 Task: Open Card Chemistry Conference Review in Board Business Model Canvas Creation to Workspace Corporate Housing and add a team member Softage.4@softage.net, a label Blue, a checklist Event Marketing, an attachment from Trello, a color Blue and finally, add a card description 'Develop and launch new referral program for social media sharing' and a comment 'We should approach this task with a sense of ownership and personal responsibility for its success.'. Add a start date 'Jan 08, 1900' with a due date 'Jan 15, 1900'
Action: Mouse moved to (669, 207)
Screenshot: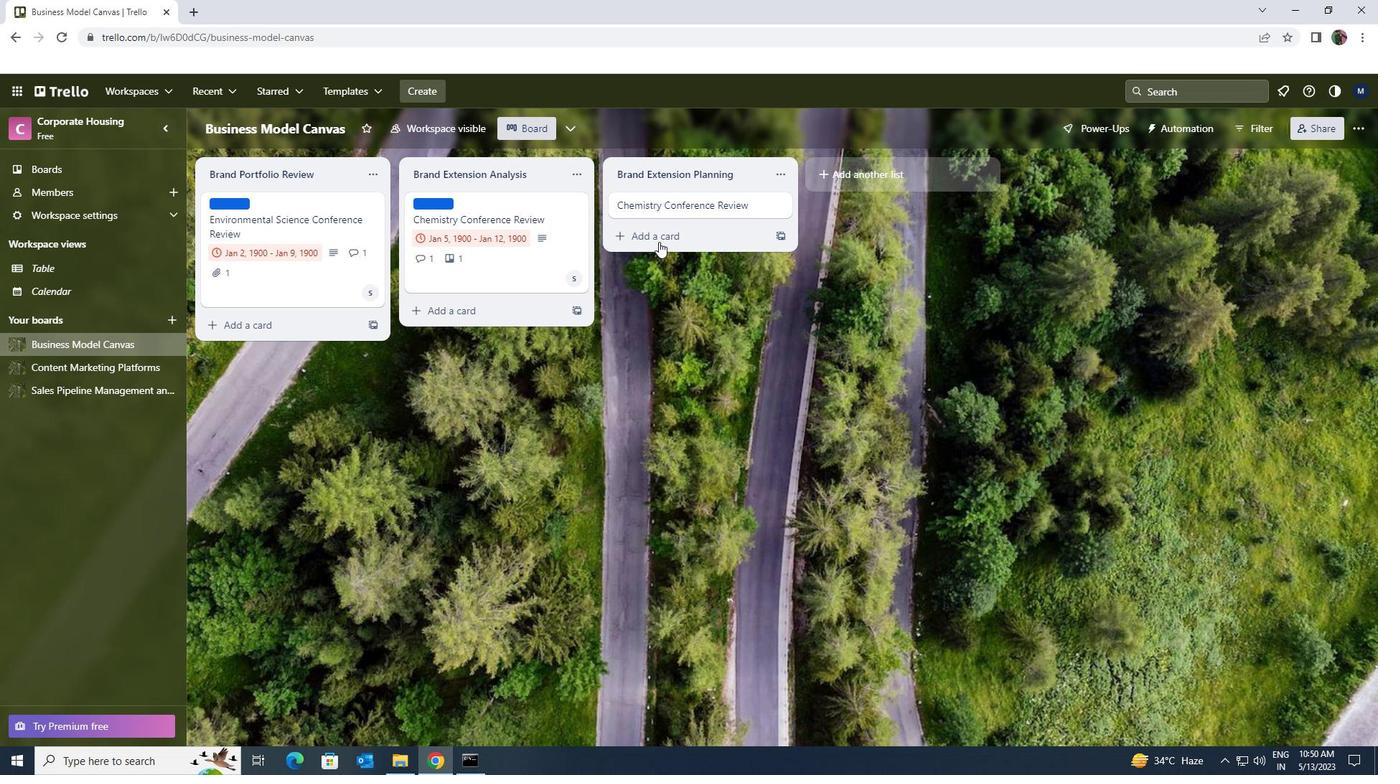 
Action: Mouse pressed left at (669, 207)
Screenshot: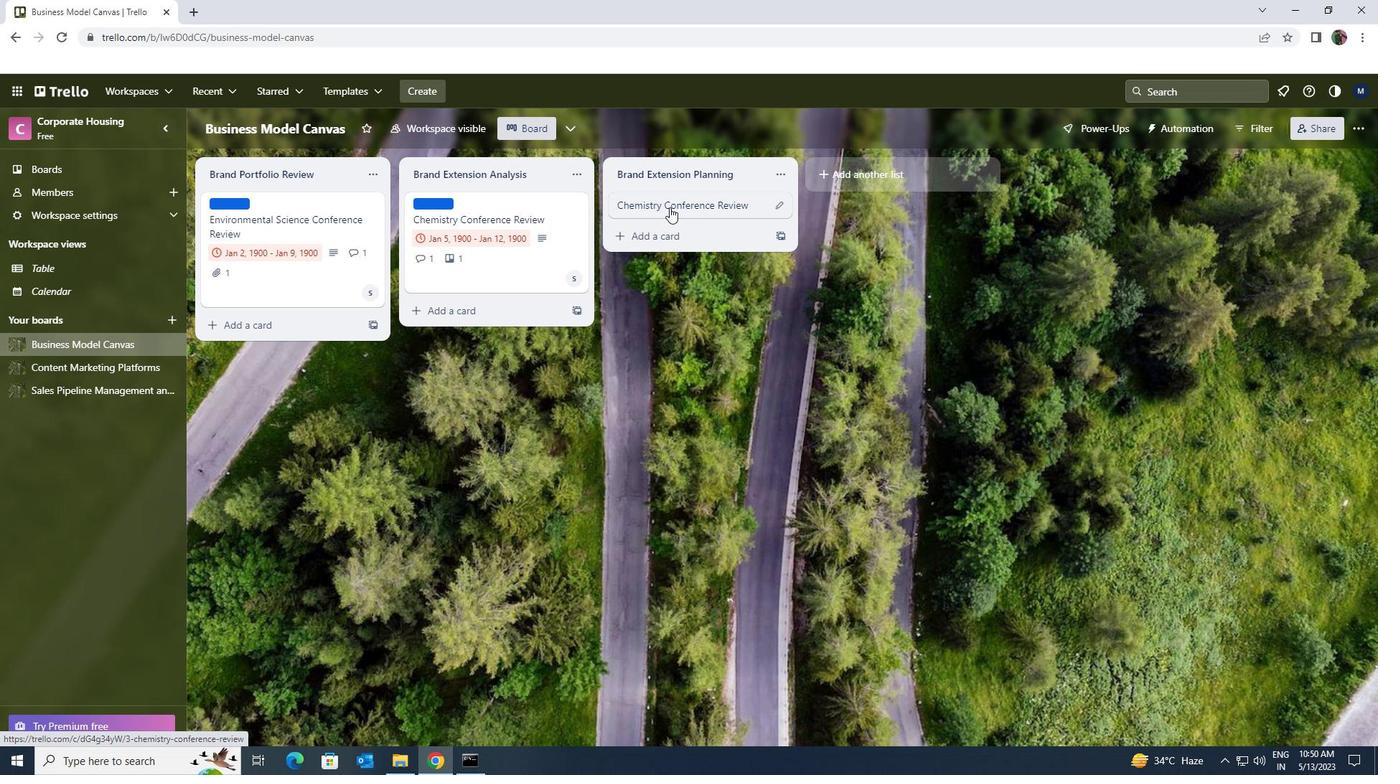
Action: Mouse moved to (876, 253)
Screenshot: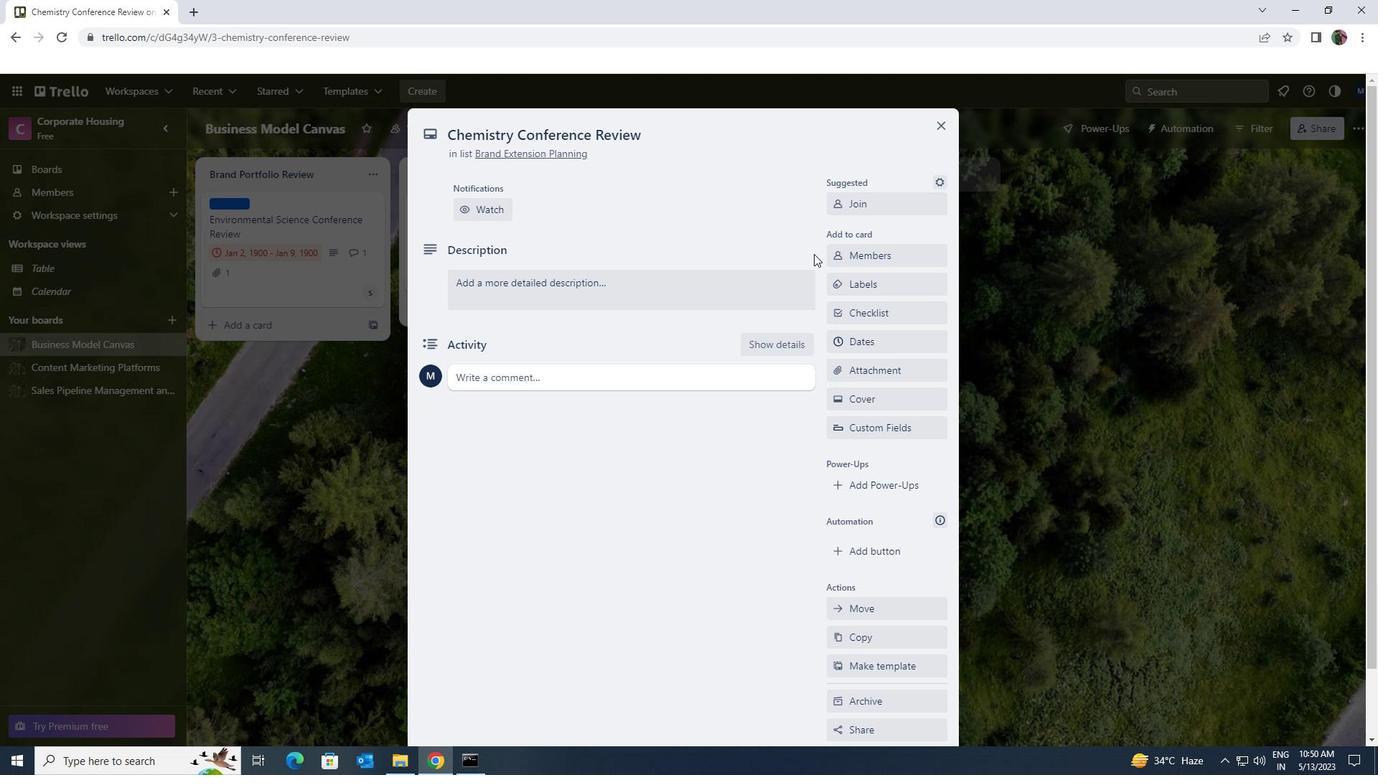
Action: Mouse pressed left at (876, 253)
Screenshot: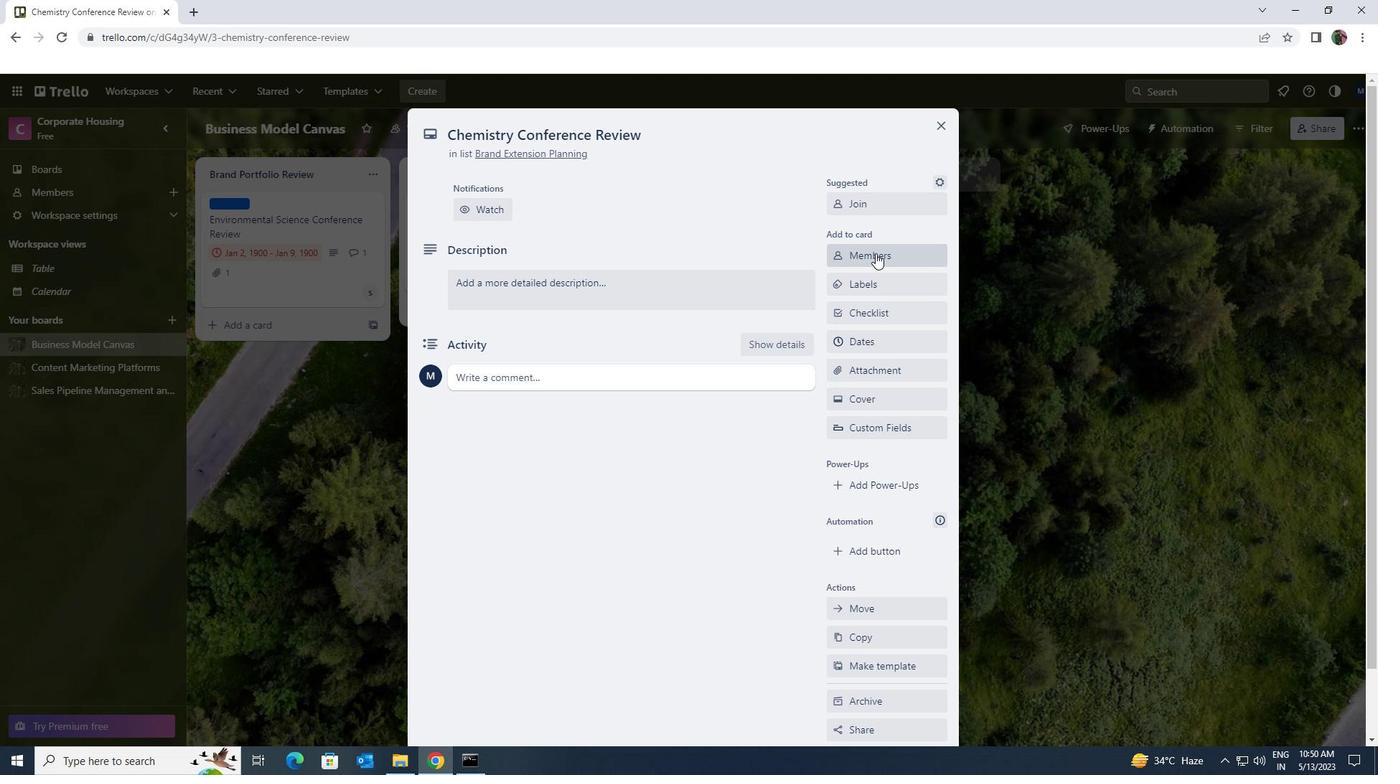 
Action: Key pressed softage.1<Key.shift>@SOFTAGE.NET
Screenshot: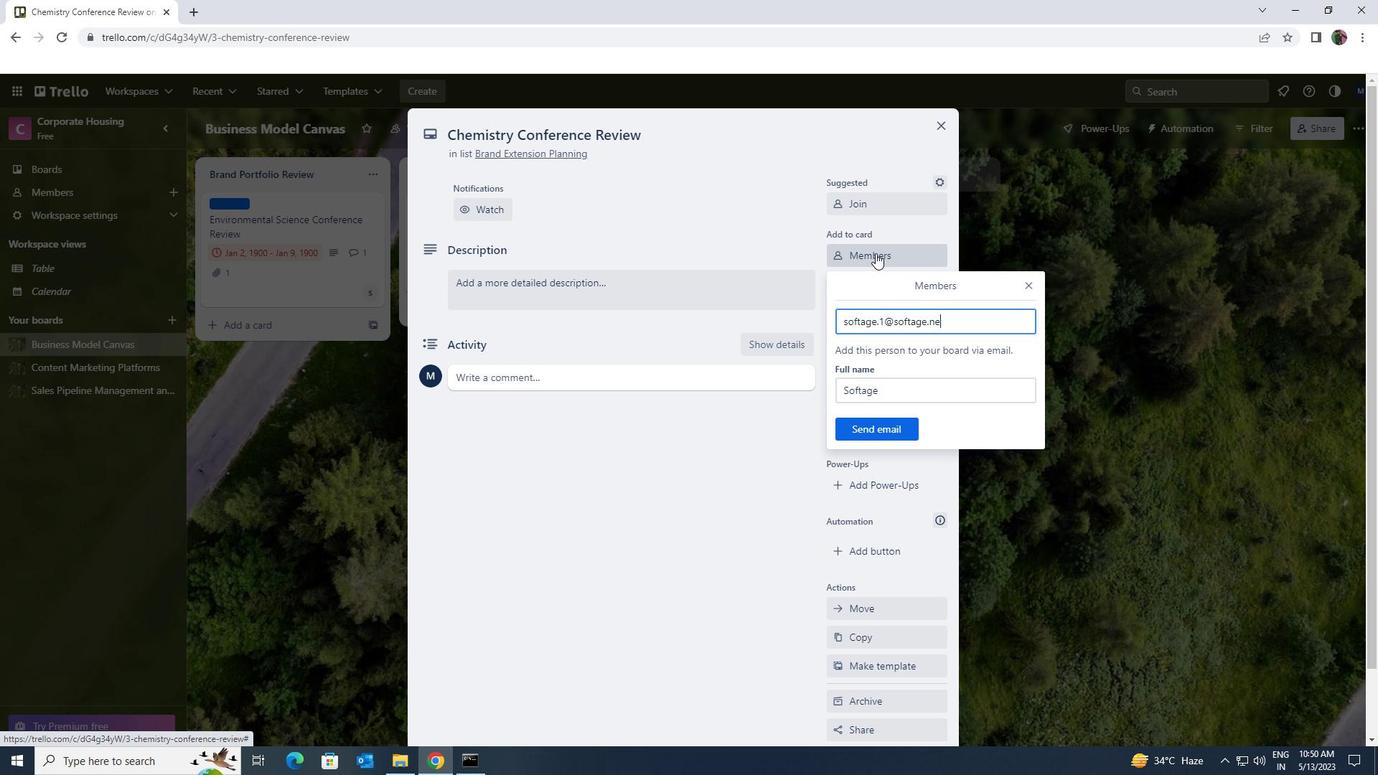 
Action: Mouse moved to (896, 431)
Screenshot: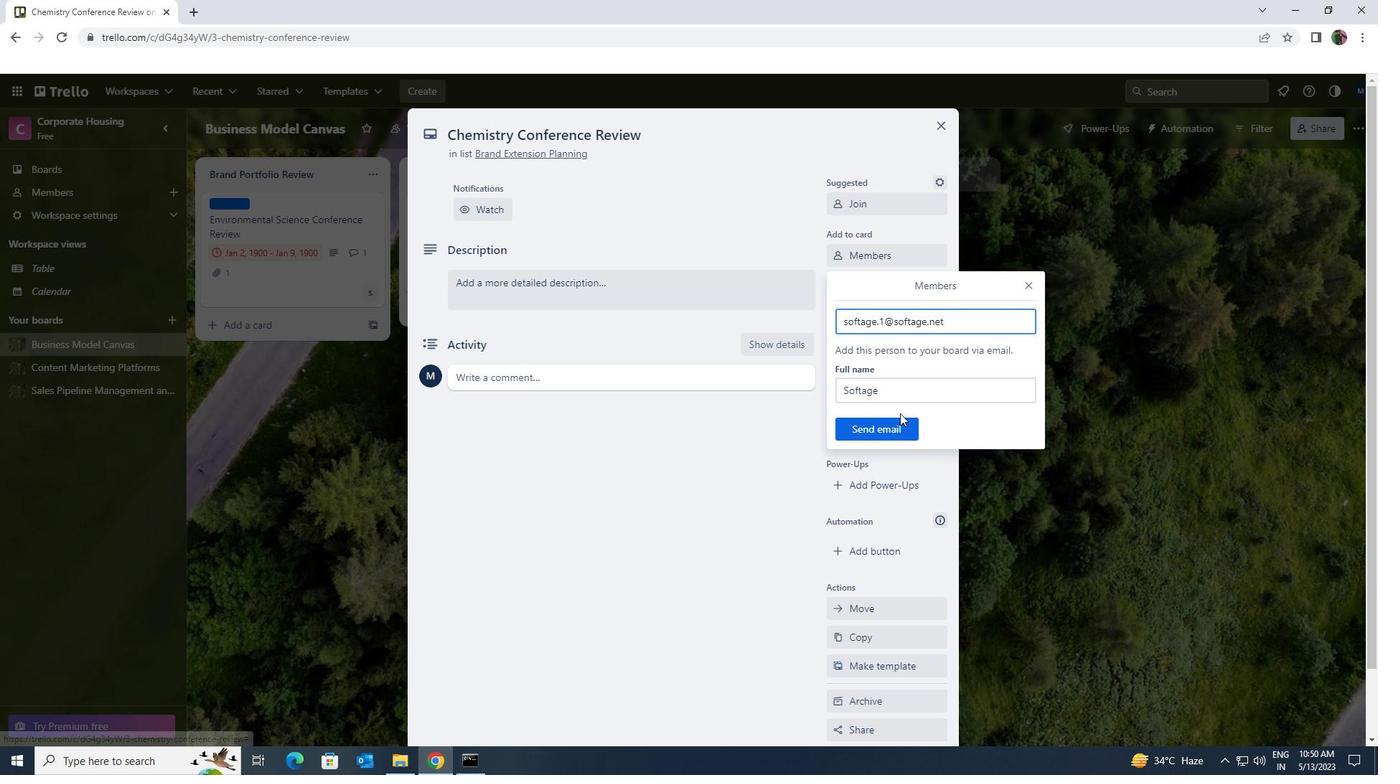 
Action: Mouse pressed left at (896, 431)
Screenshot: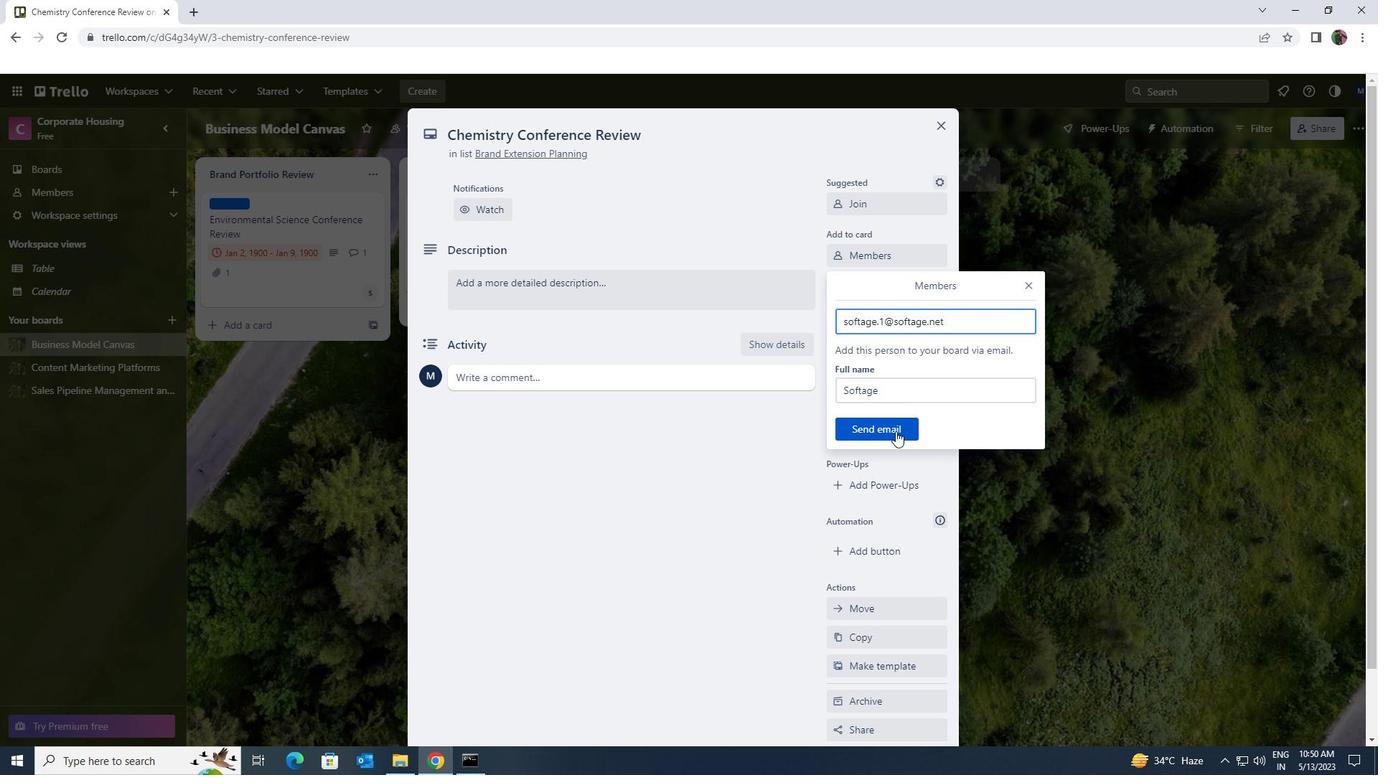 
Action: Mouse moved to (889, 287)
Screenshot: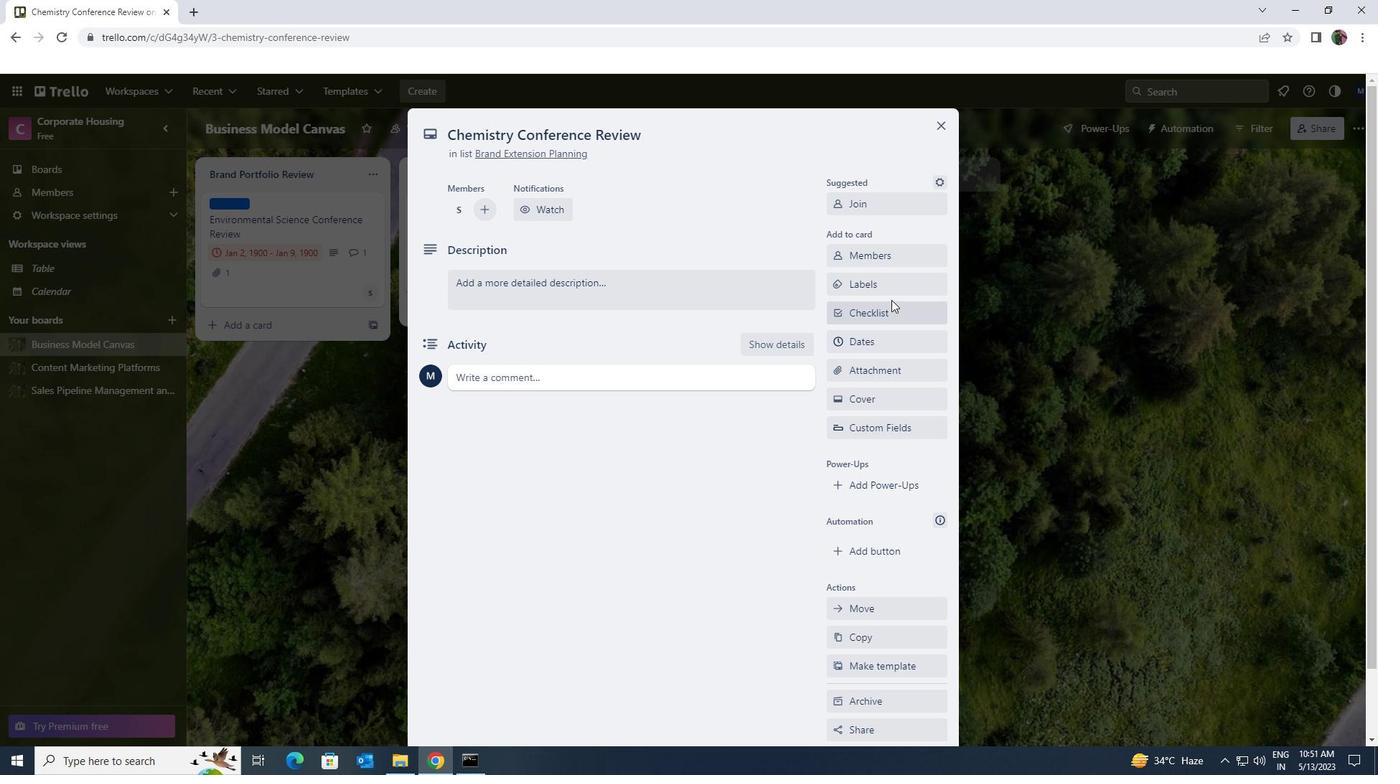
Action: Mouse pressed left at (889, 287)
Screenshot: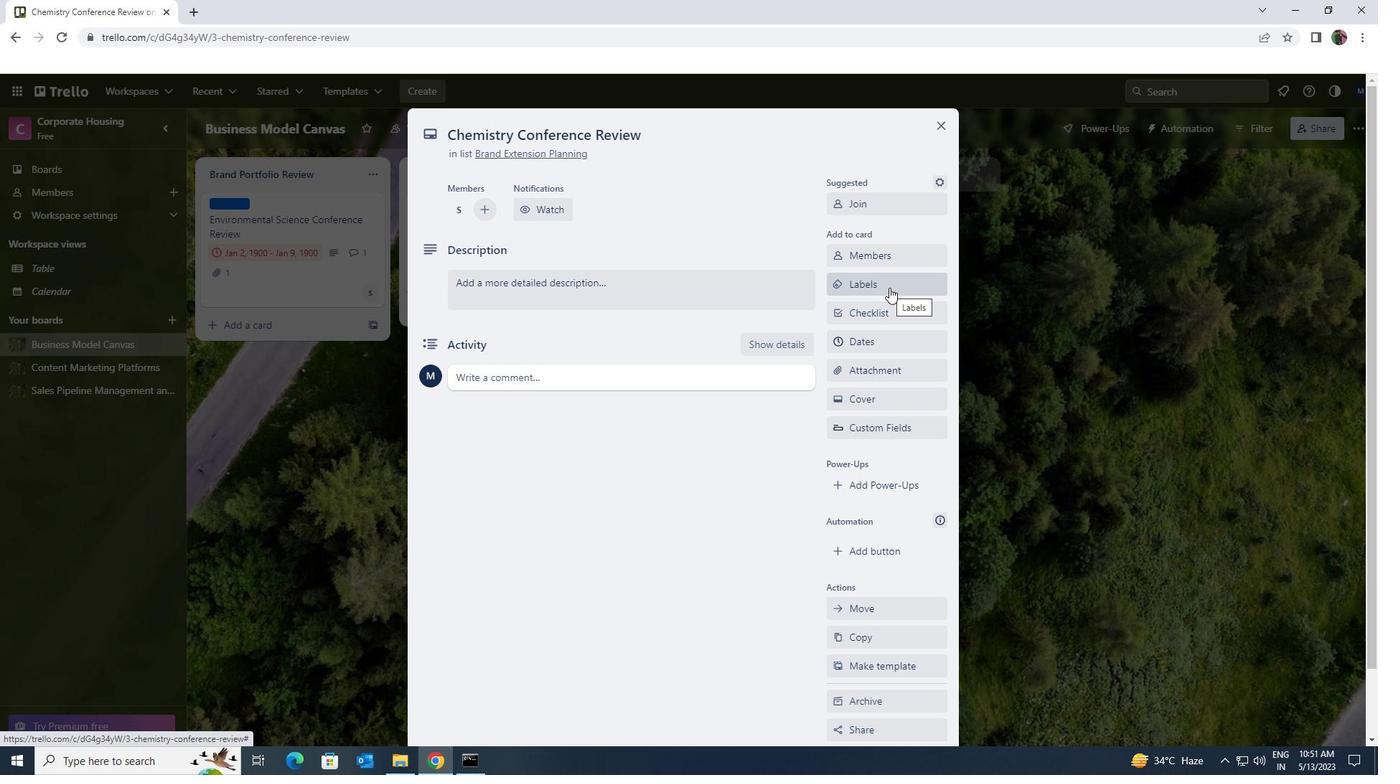 
Action: Mouse moved to (939, 590)
Screenshot: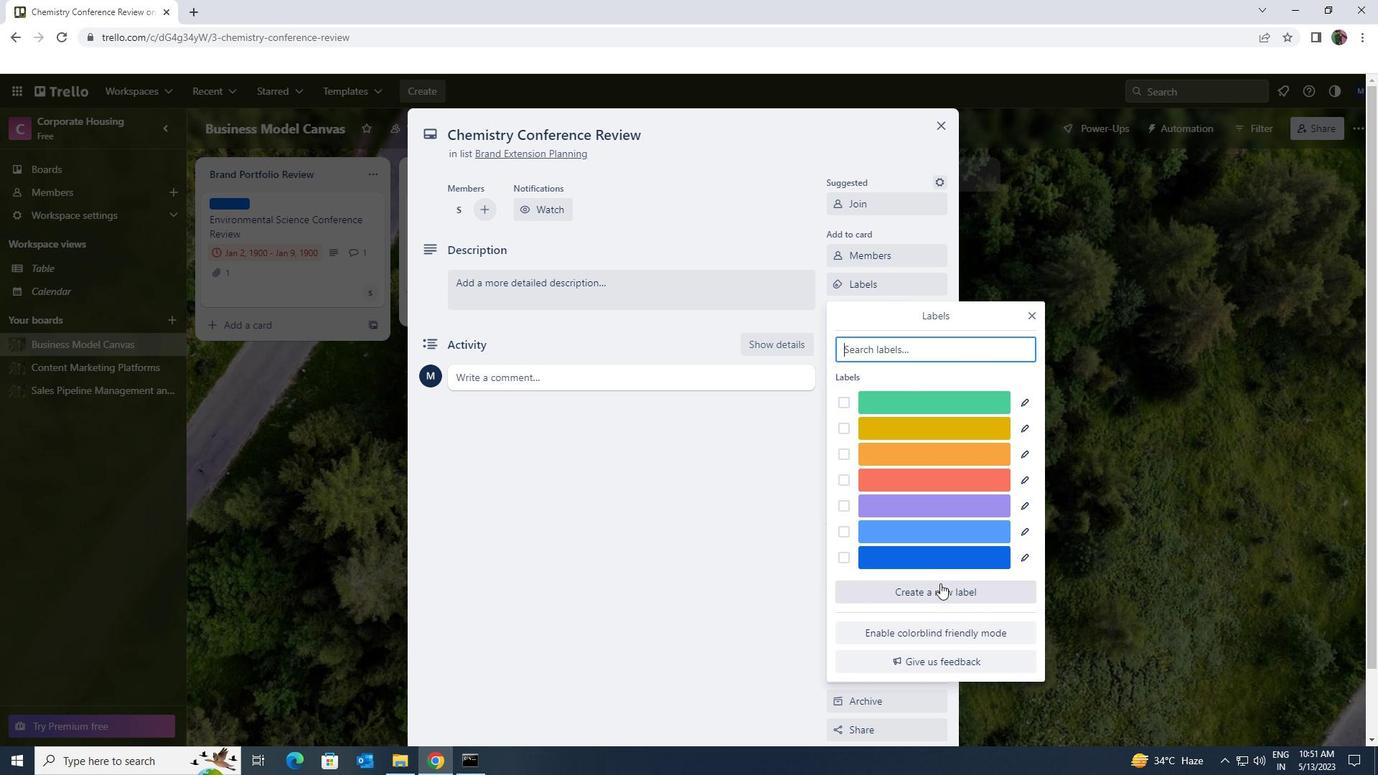 
Action: Mouse pressed left at (939, 590)
Screenshot: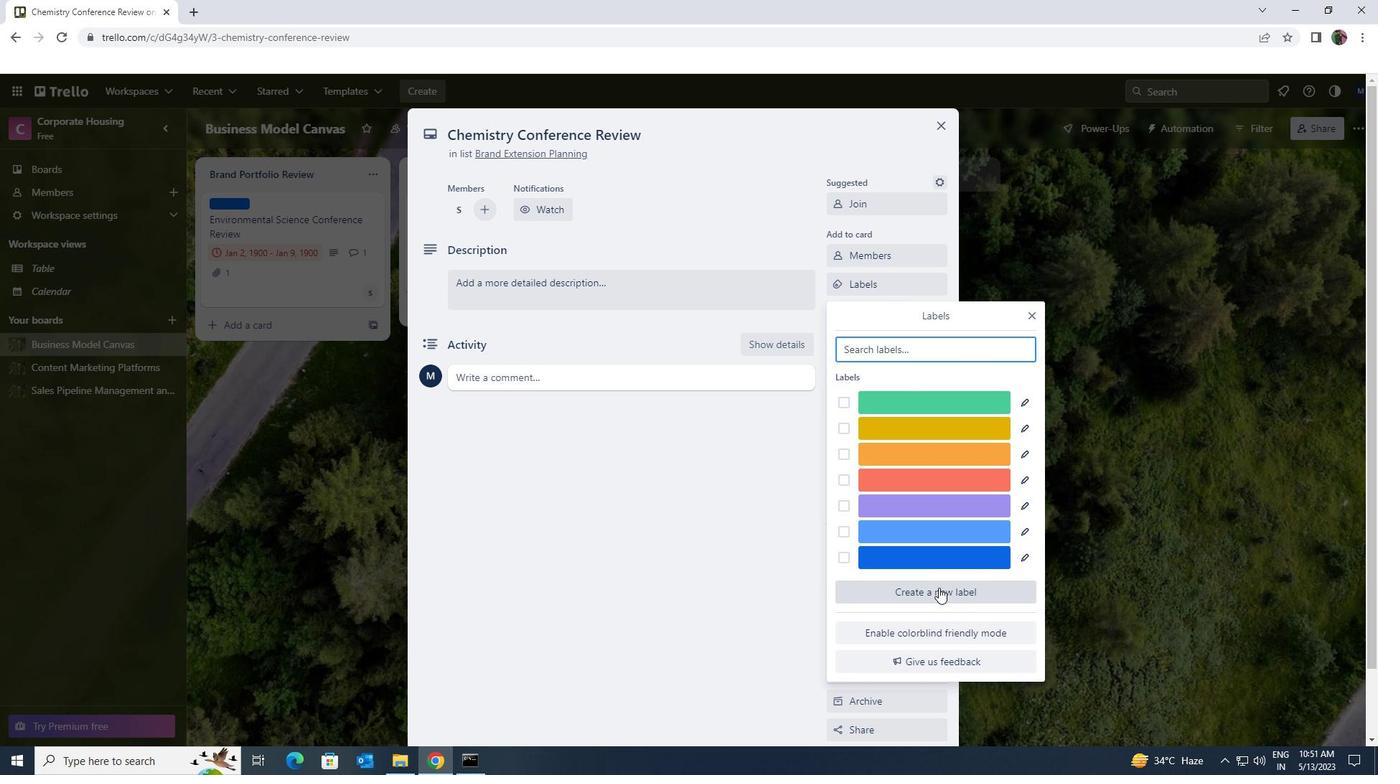 
Action: Mouse moved to (860, 624)
Screenshot: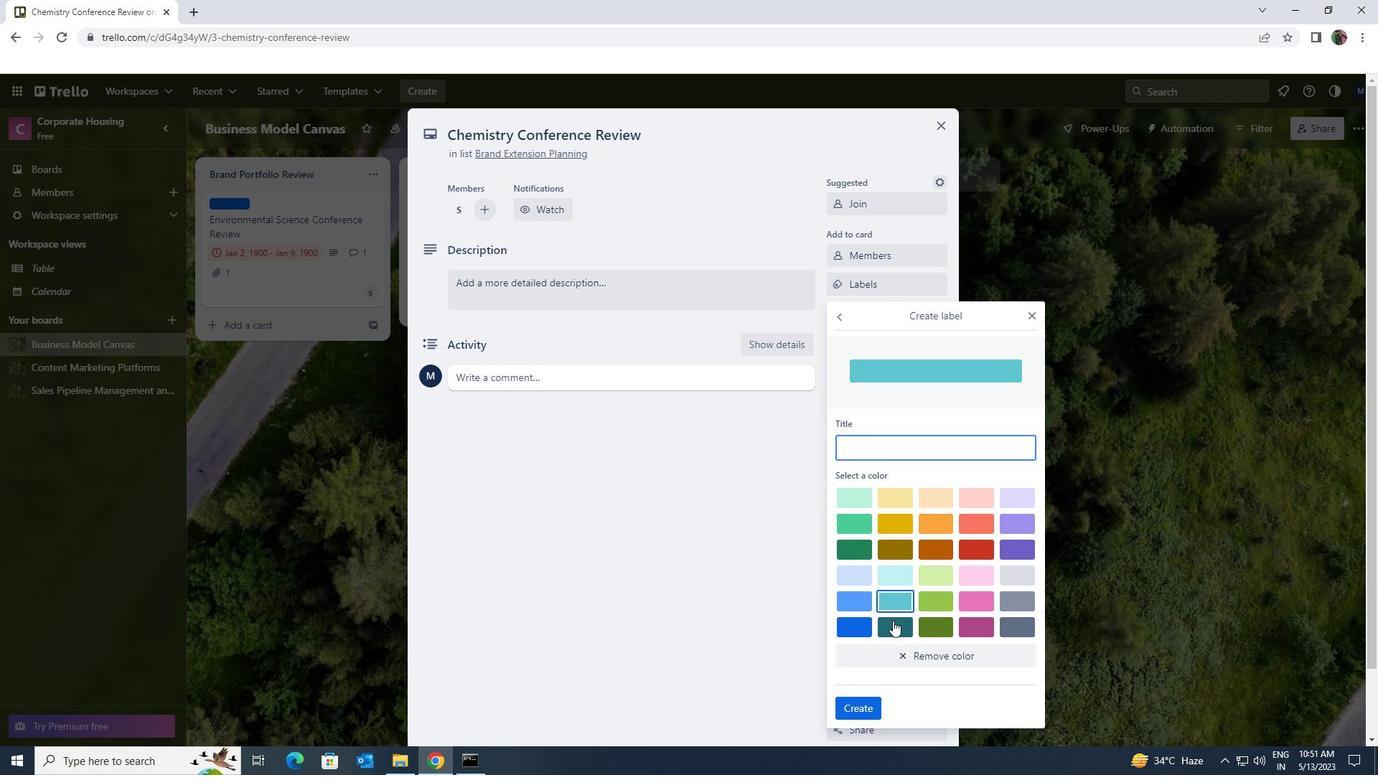 
Action: Mouse pressed left at (860, 624)
Screenshot: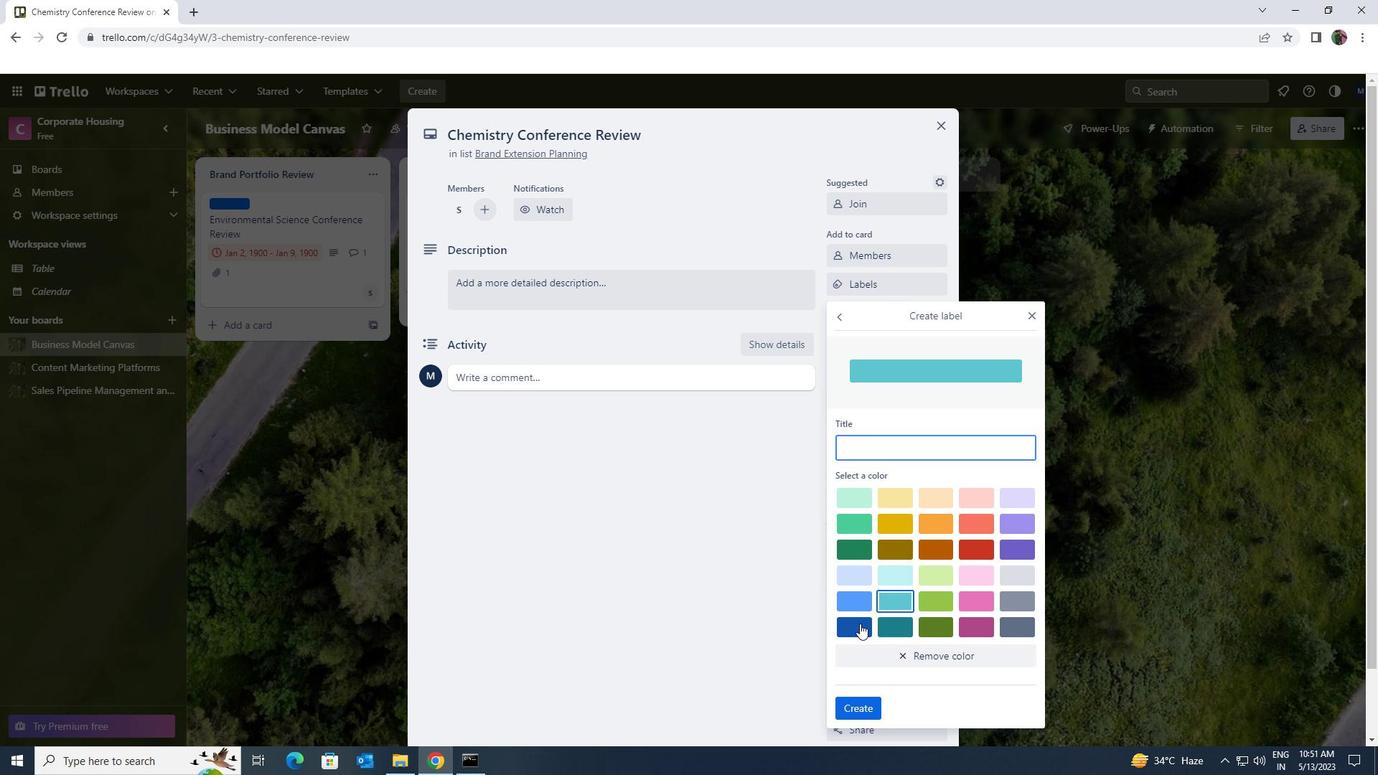 
Action: Mouse moved to (863, 706)
Screenshot: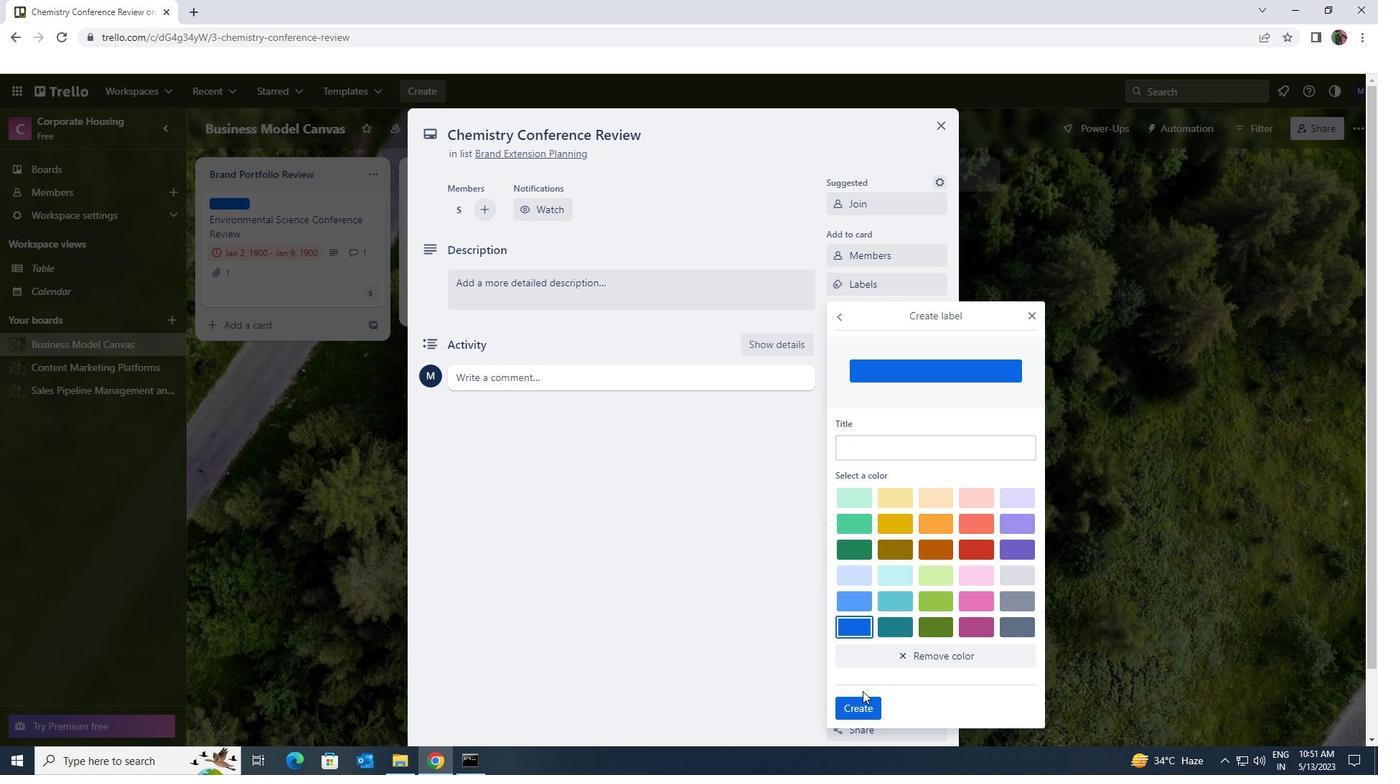 
Action: Mouse pressed left at (863, 706)
Screenshot: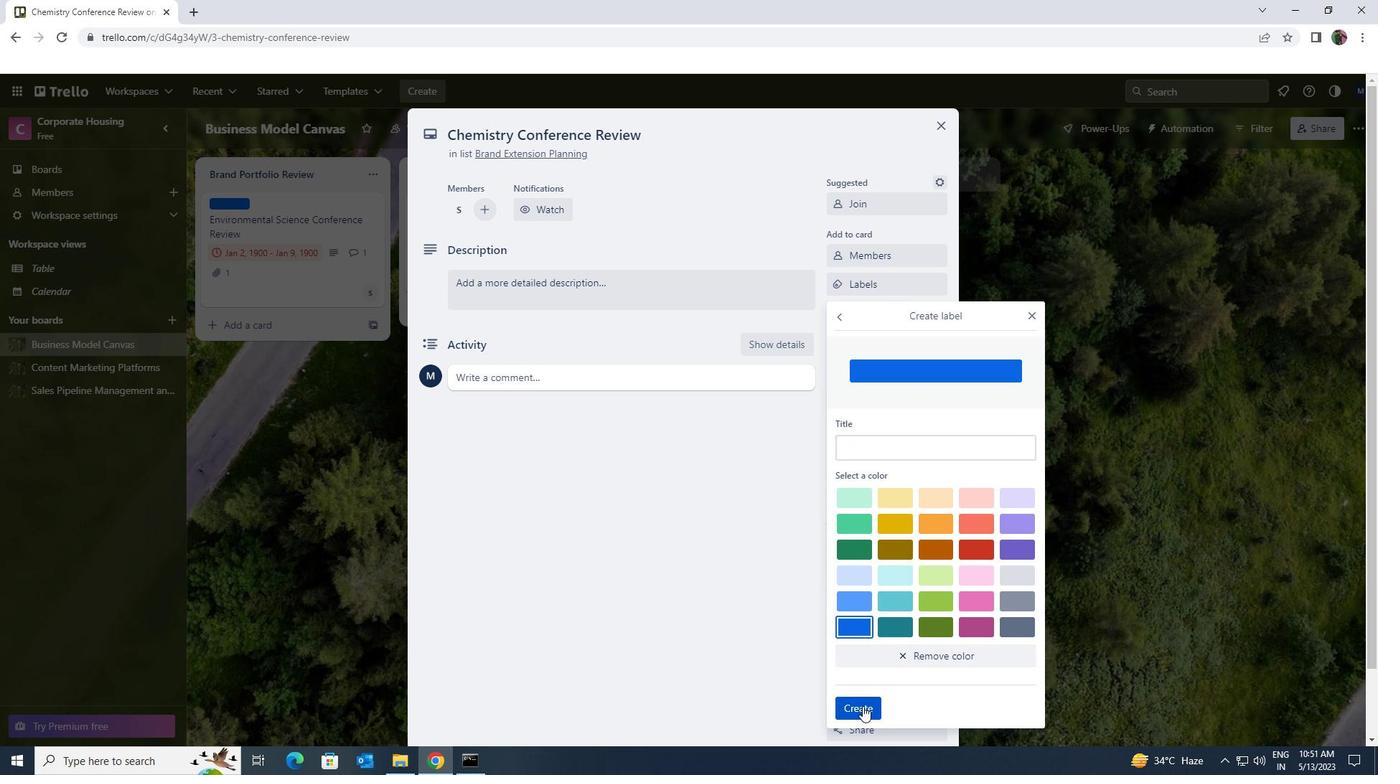 
Action: Mouse moved to (1039, 315)
Screenshot: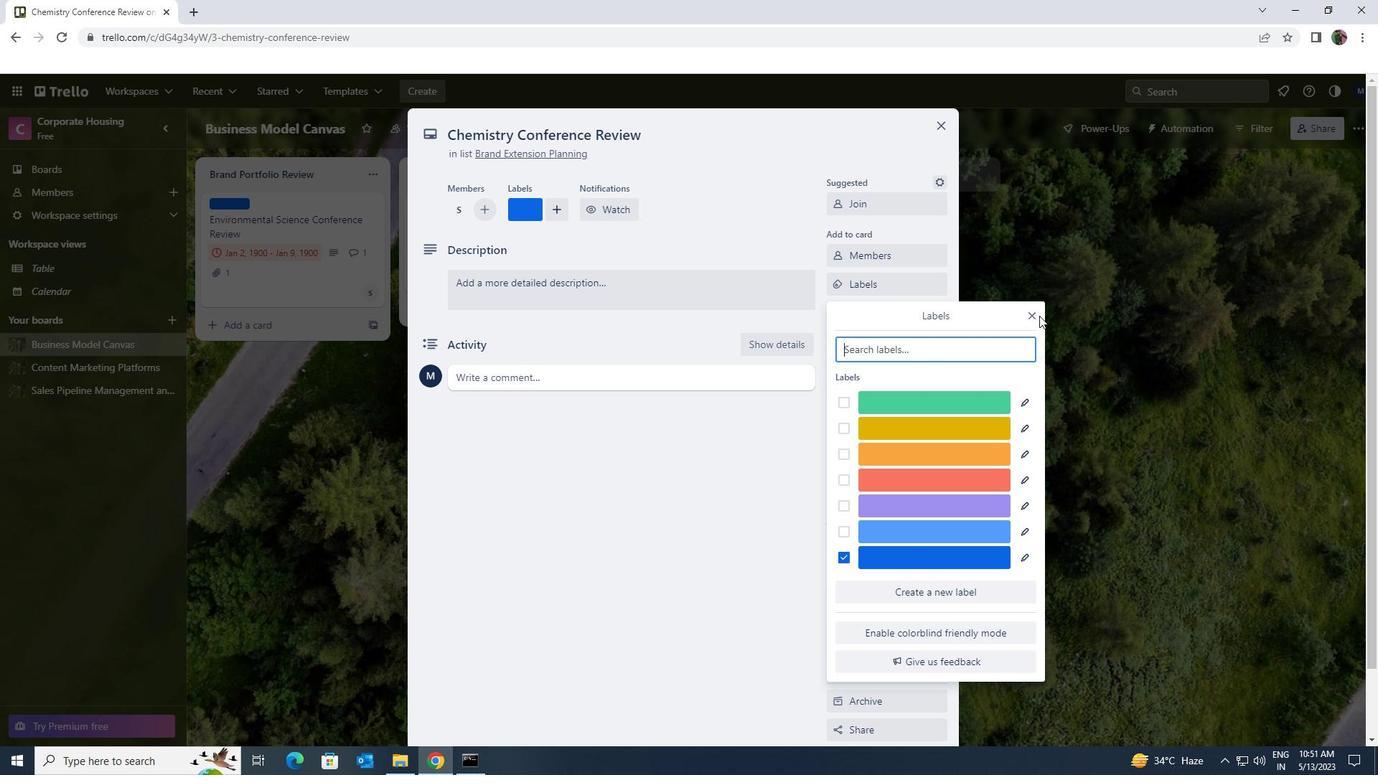 
Action: Mouse pressed left at (1039, 315)
Screenshot: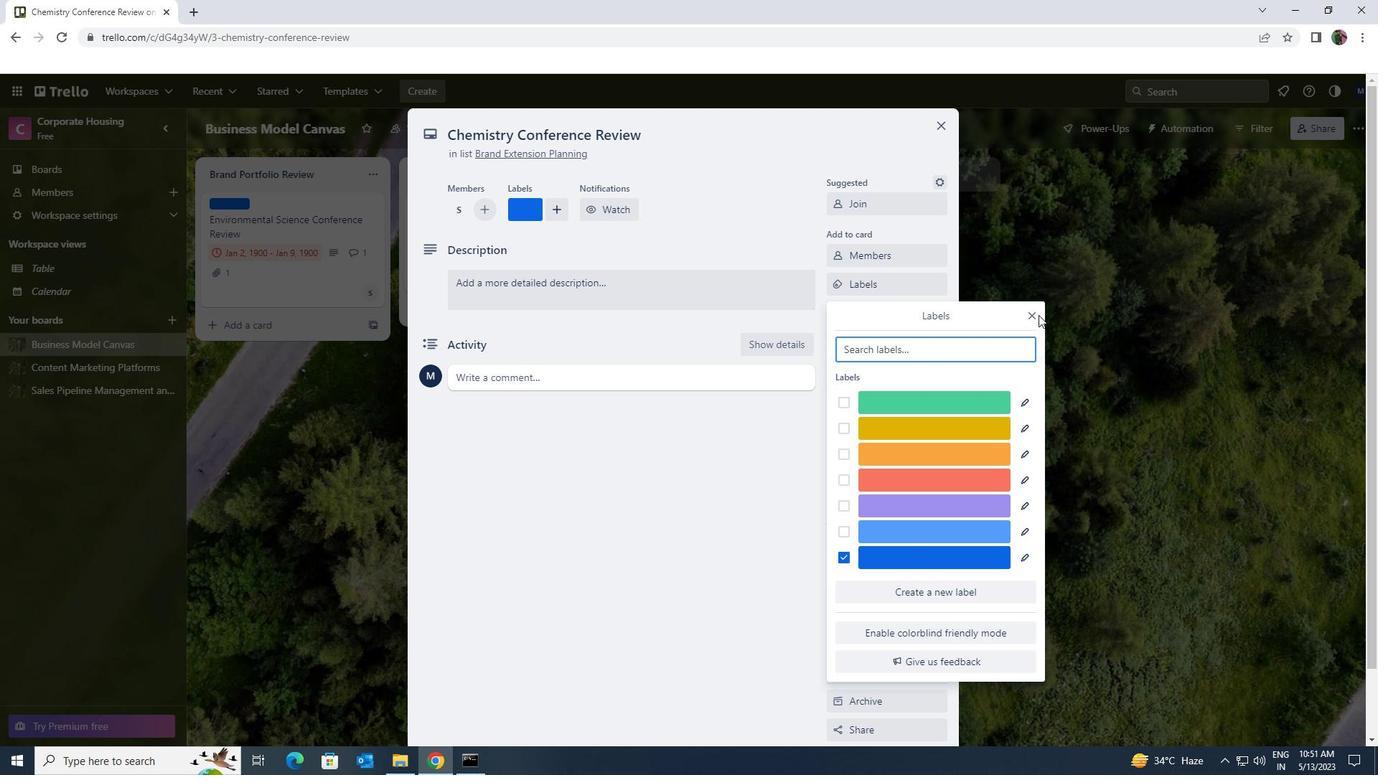 
Action: Mouse moved to (1030, 315)
Screenshot: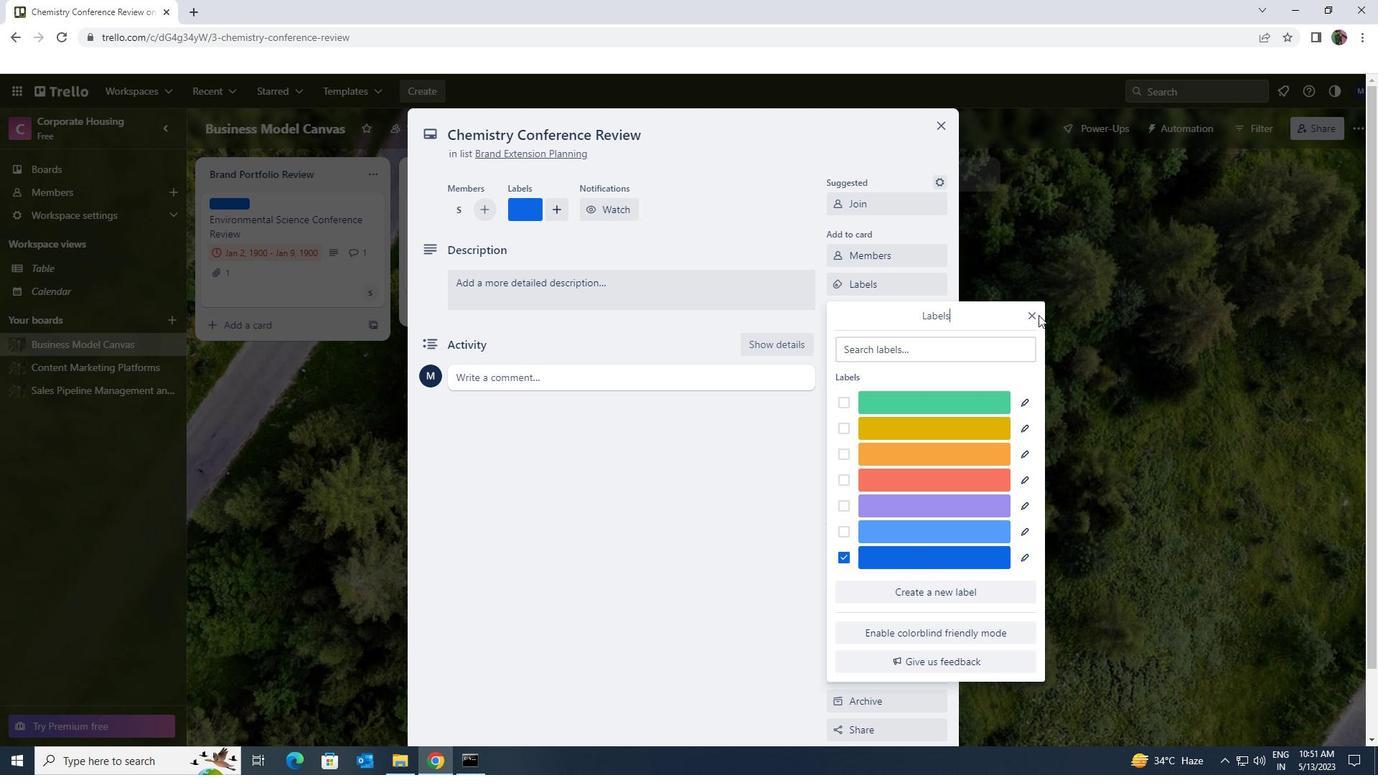 
Action: Mouse pressed left at (1030, 315)
Screenshot: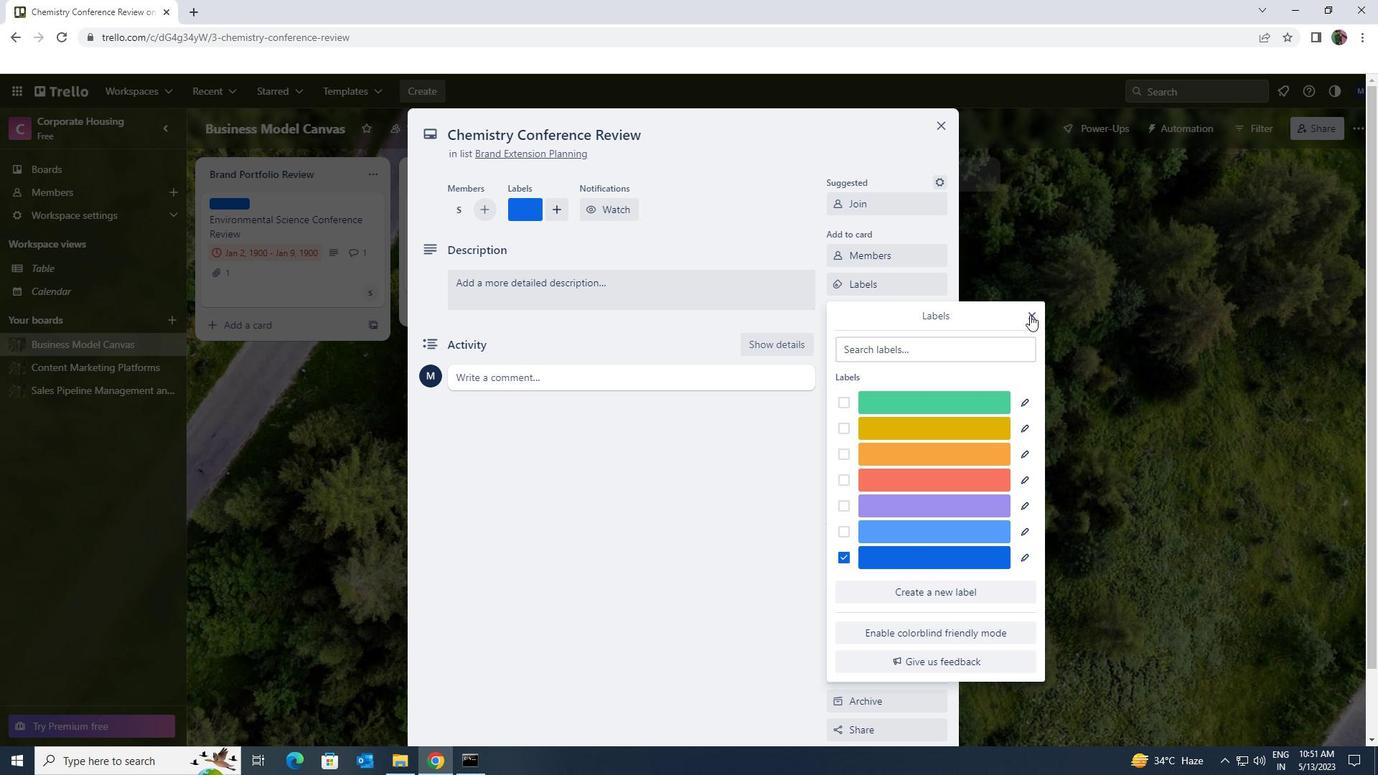 
Action: Mouse moved to (936, 308)
Screenshot: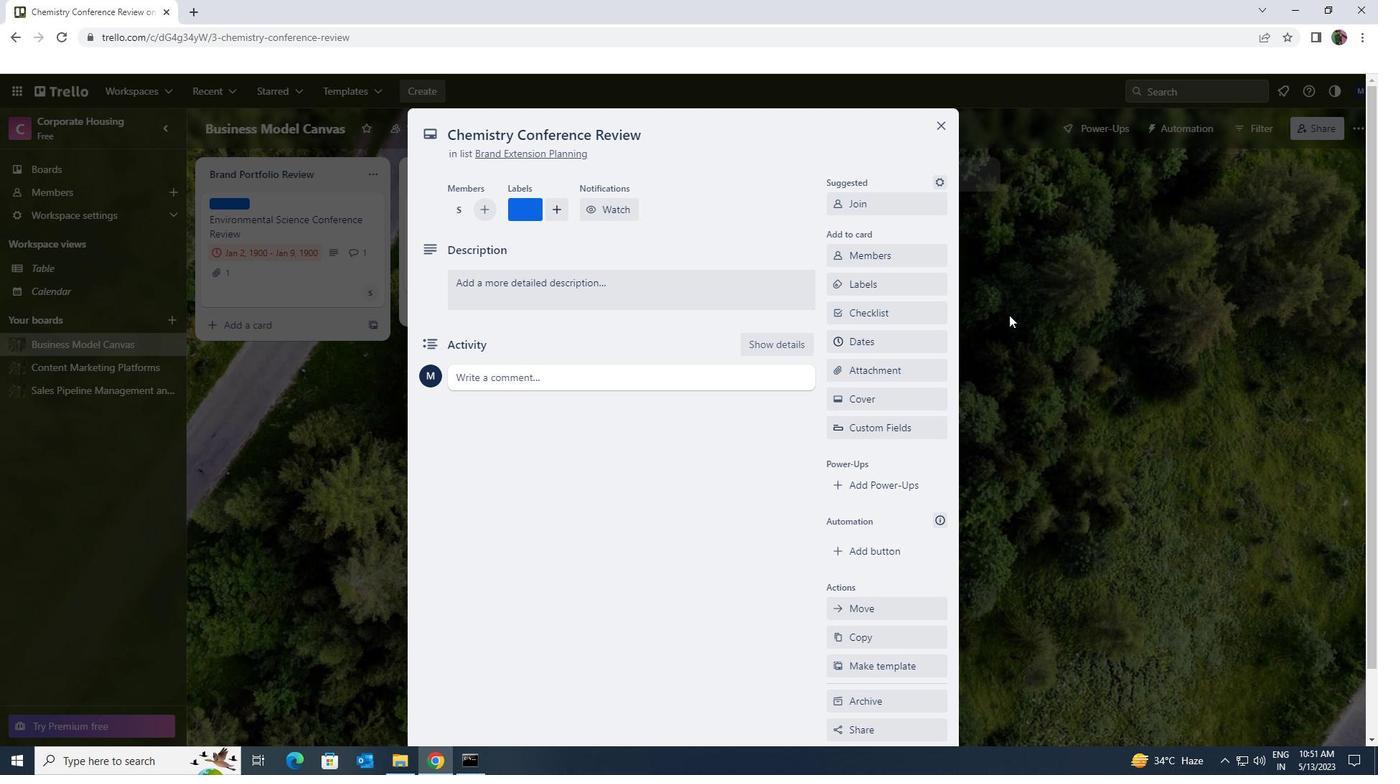 
Action: Mouse pressed left at (936, 308)
Screenshot: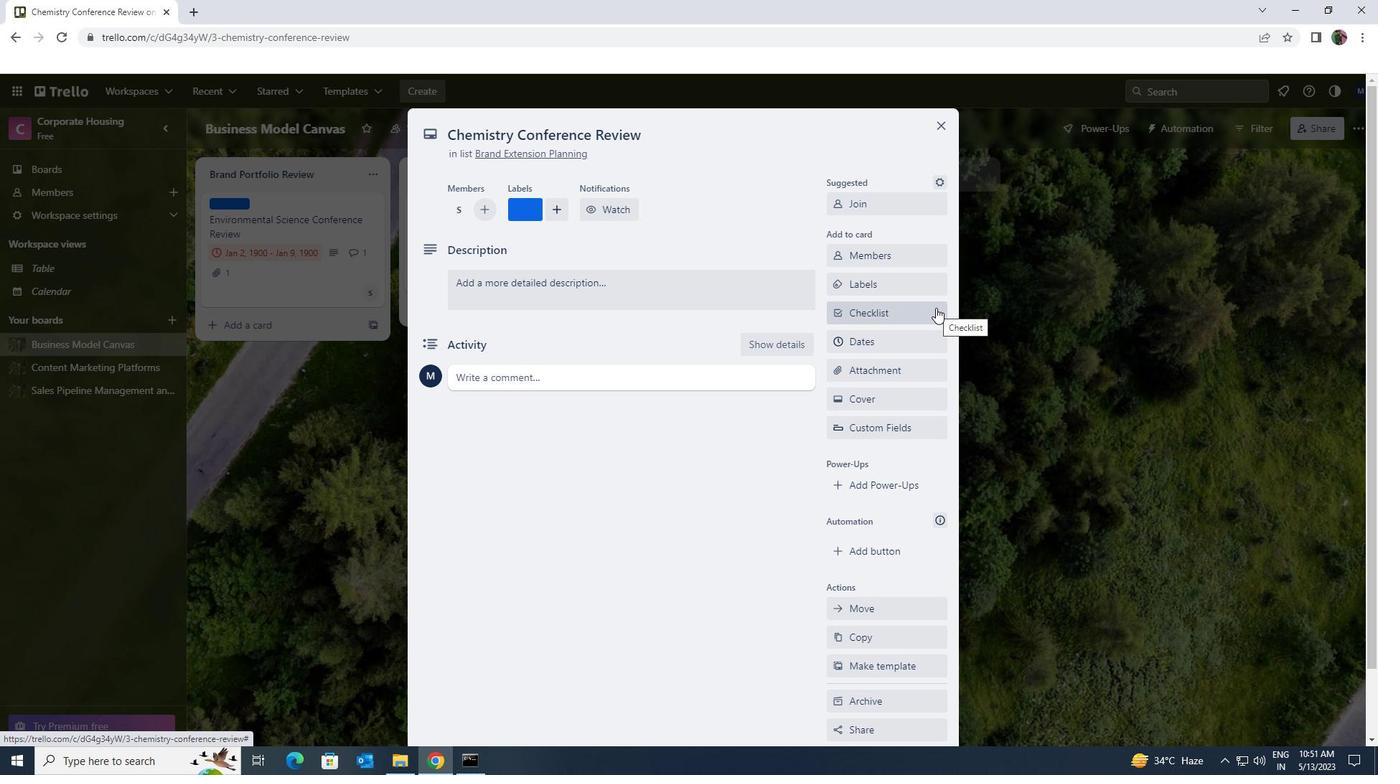 
Action: Key pressed <Key.shift>EVENT<Key.space><Key.shift>MANAGEMENT
Screenshot: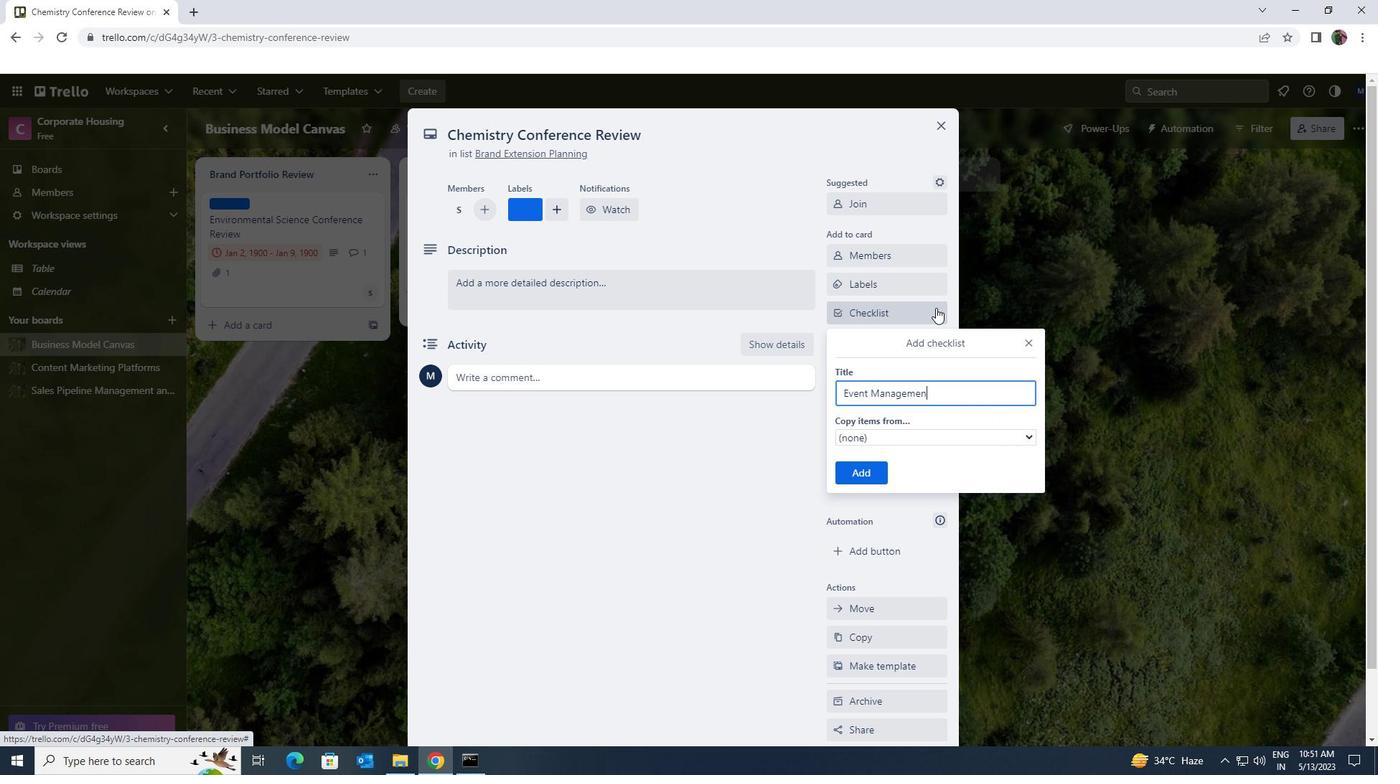 
Action: Mouse moved to (880, 470)
Screenshot: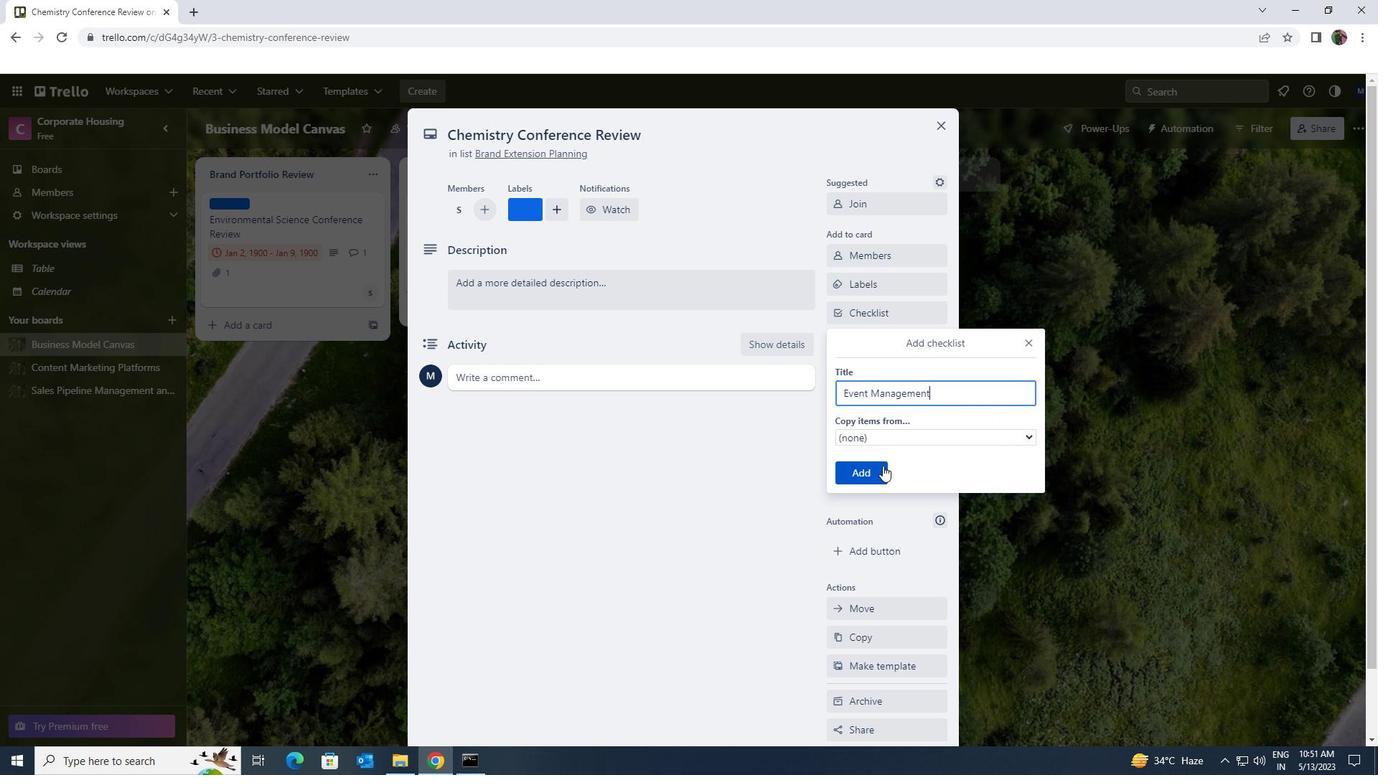 
Action: Mouse pressed left at (880, 470)
Screenshot: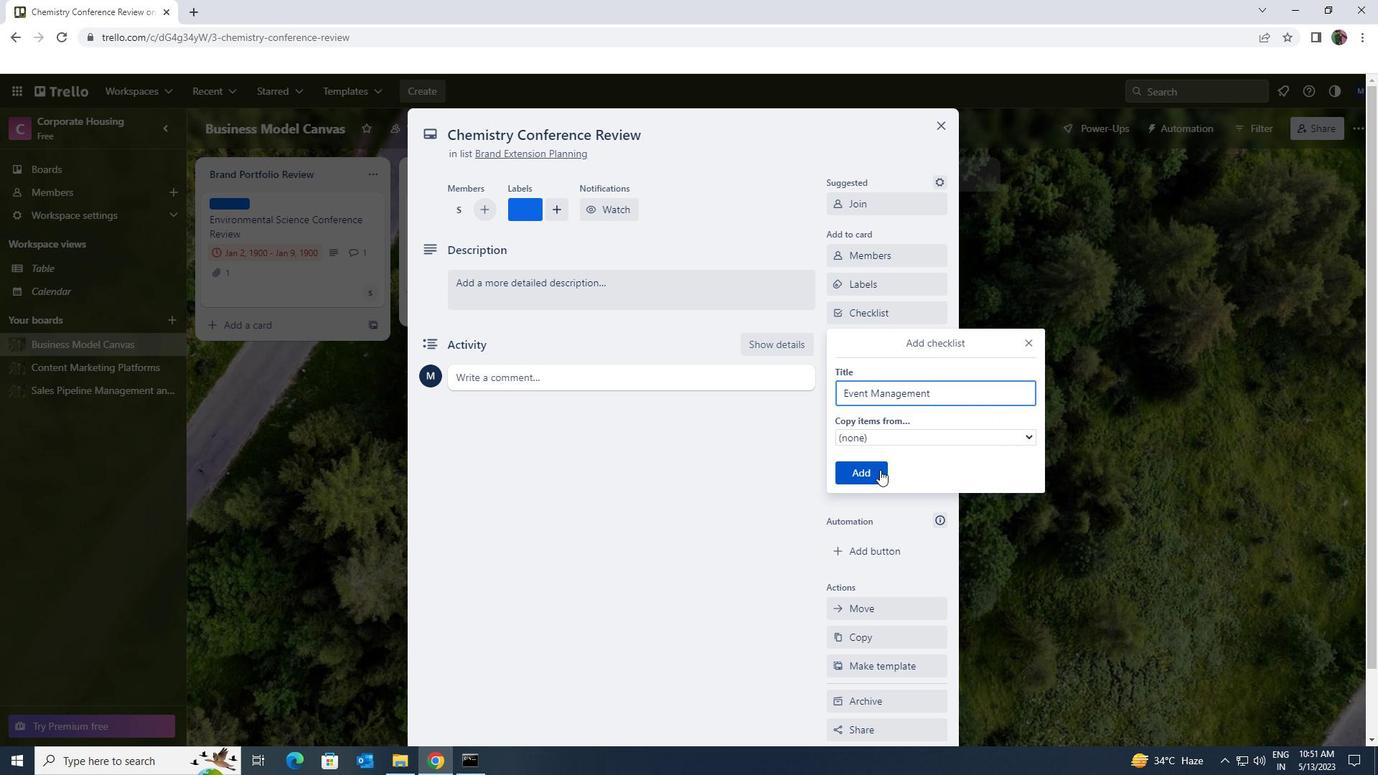 
Action: Mouse moved to (872, 366)
Screenshot: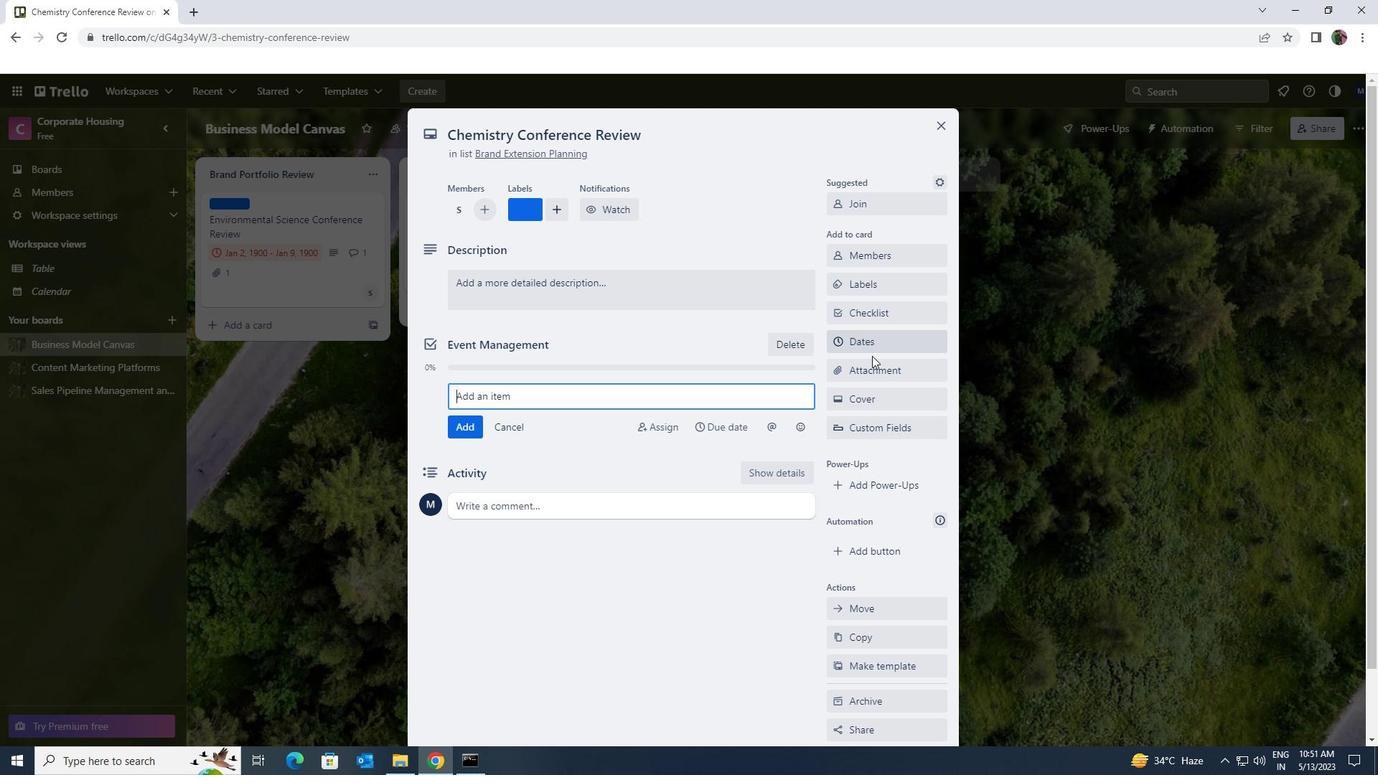 
Action: Mouse pressed left at (872, 366)
Screenshot: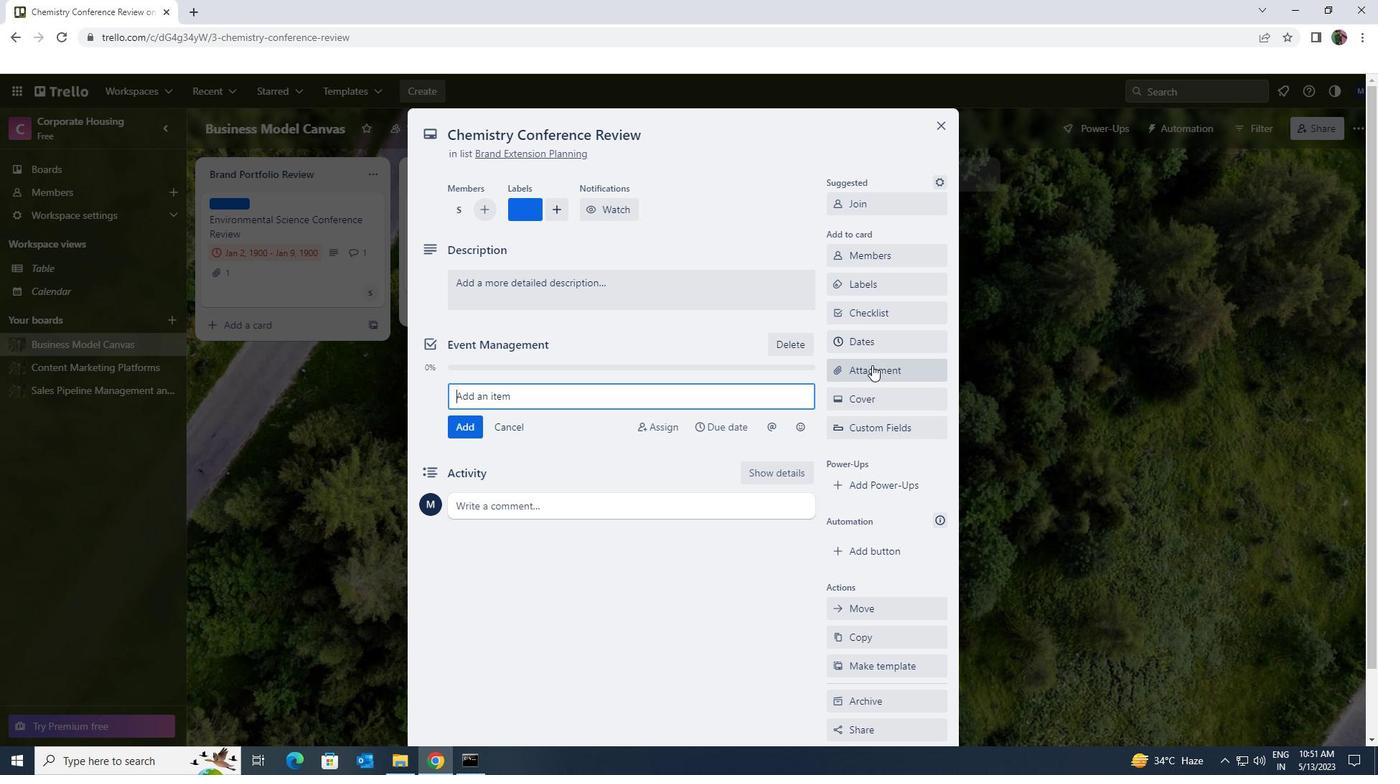 
Action: Mouse moved to (869, 449)
Screenshot: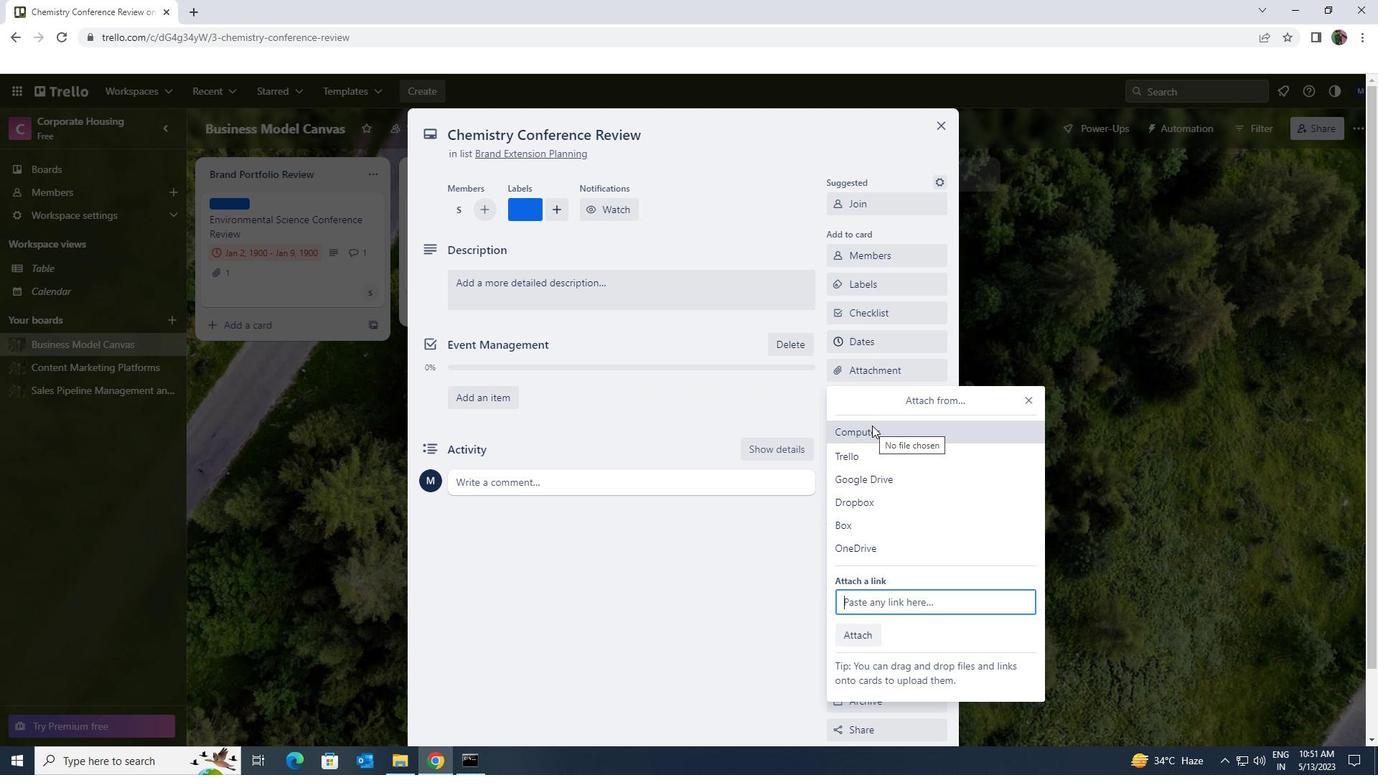 
Action: Mouse pressed left at (869, 449)
Screenshot: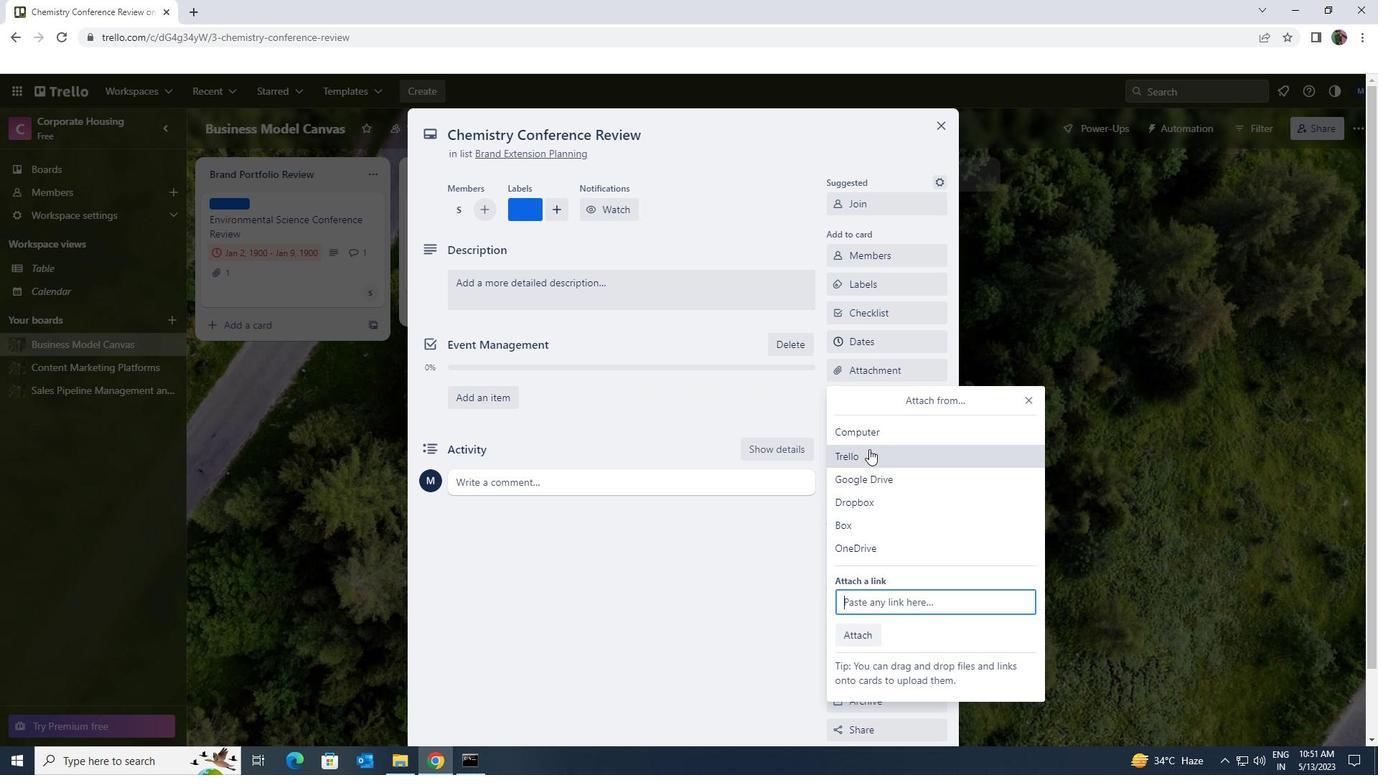 
Action: Mouse moved to (873, 392)
Screenshot: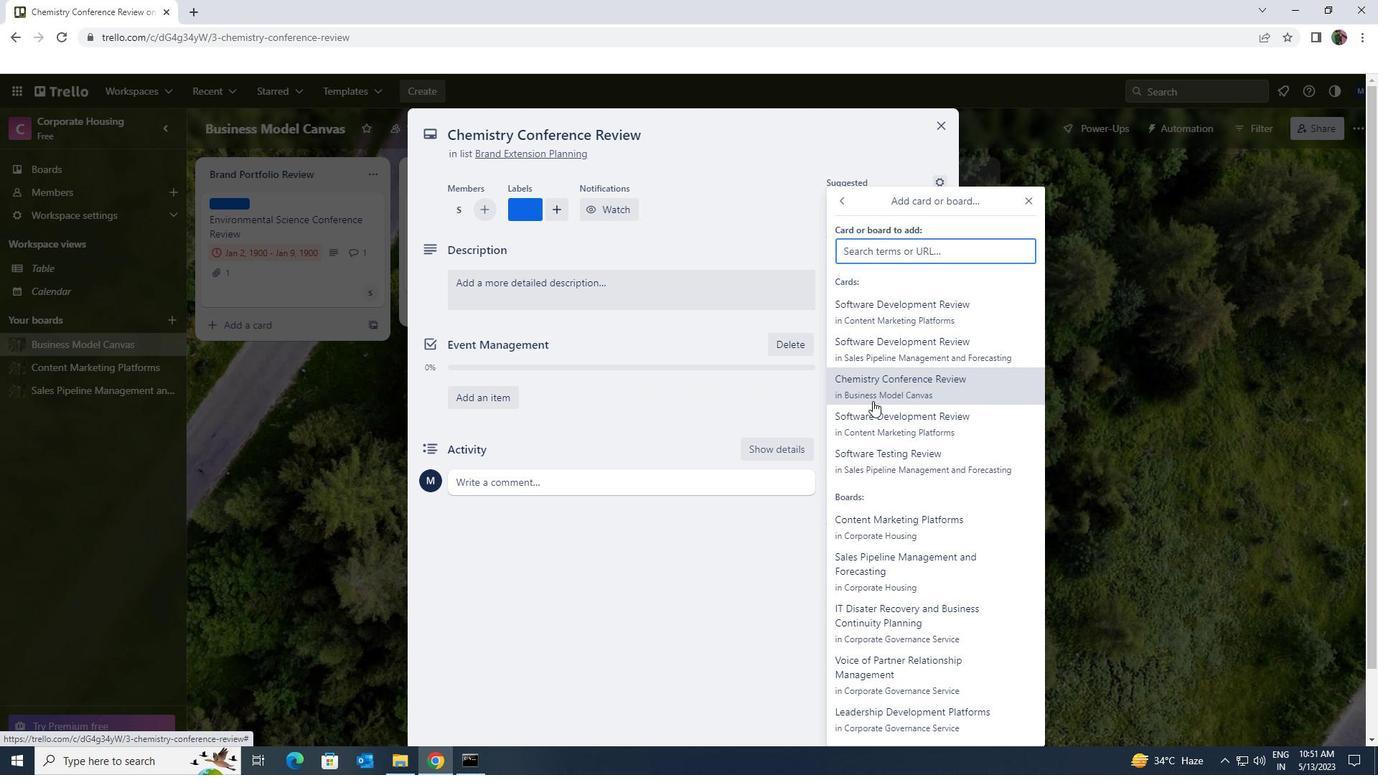 
Action: Mouse pressed left at (873, 392)
Screenshot: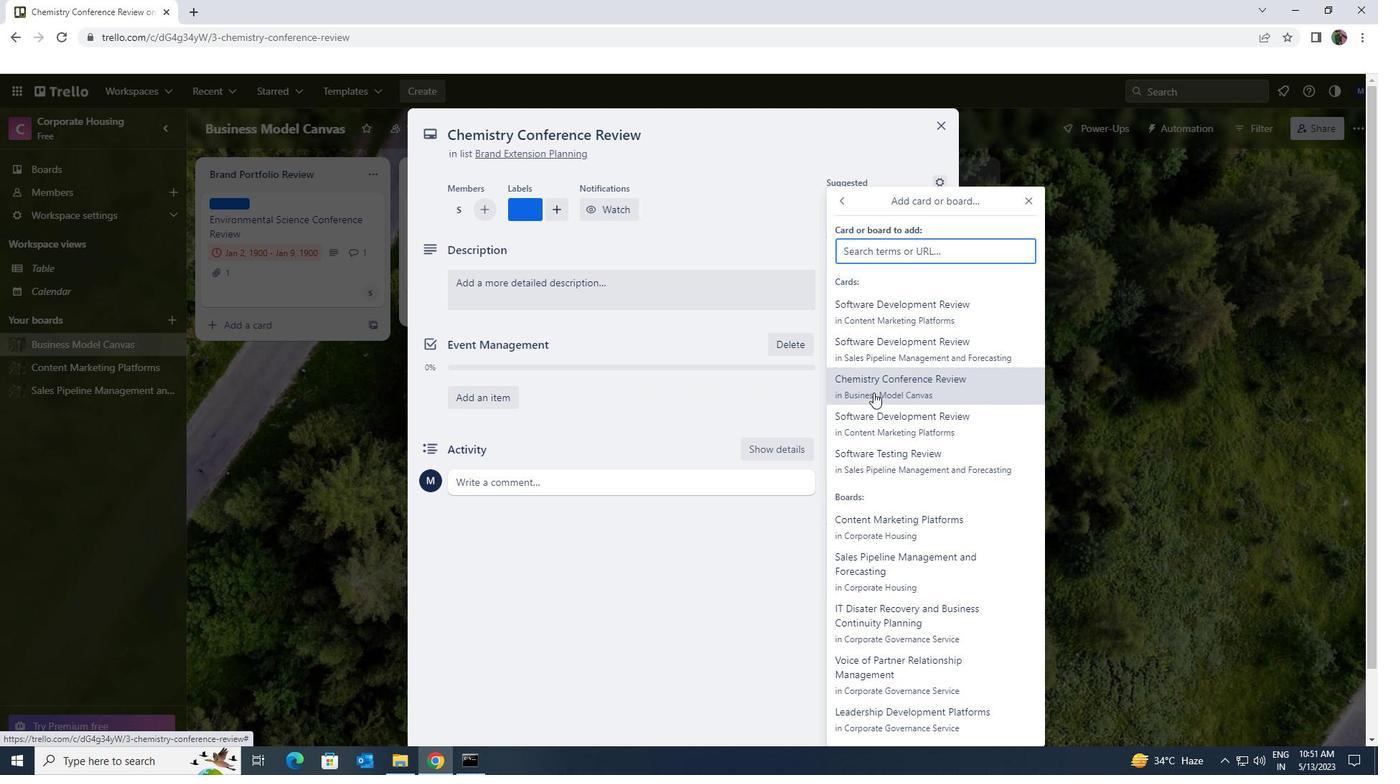 
Action: Mouse moved to (748, 280)
Screenshot: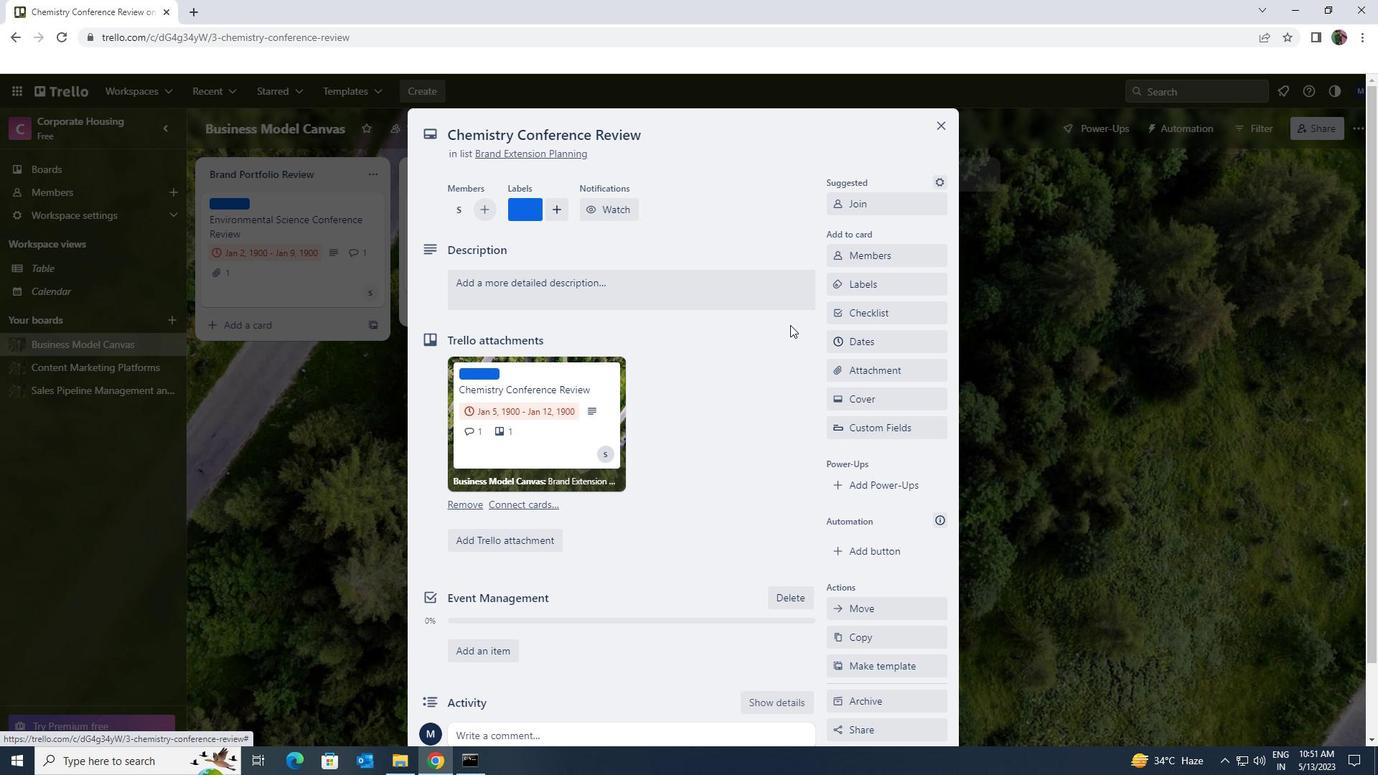 
Action: Mouse pressed left at (748, 280)
Screenshot: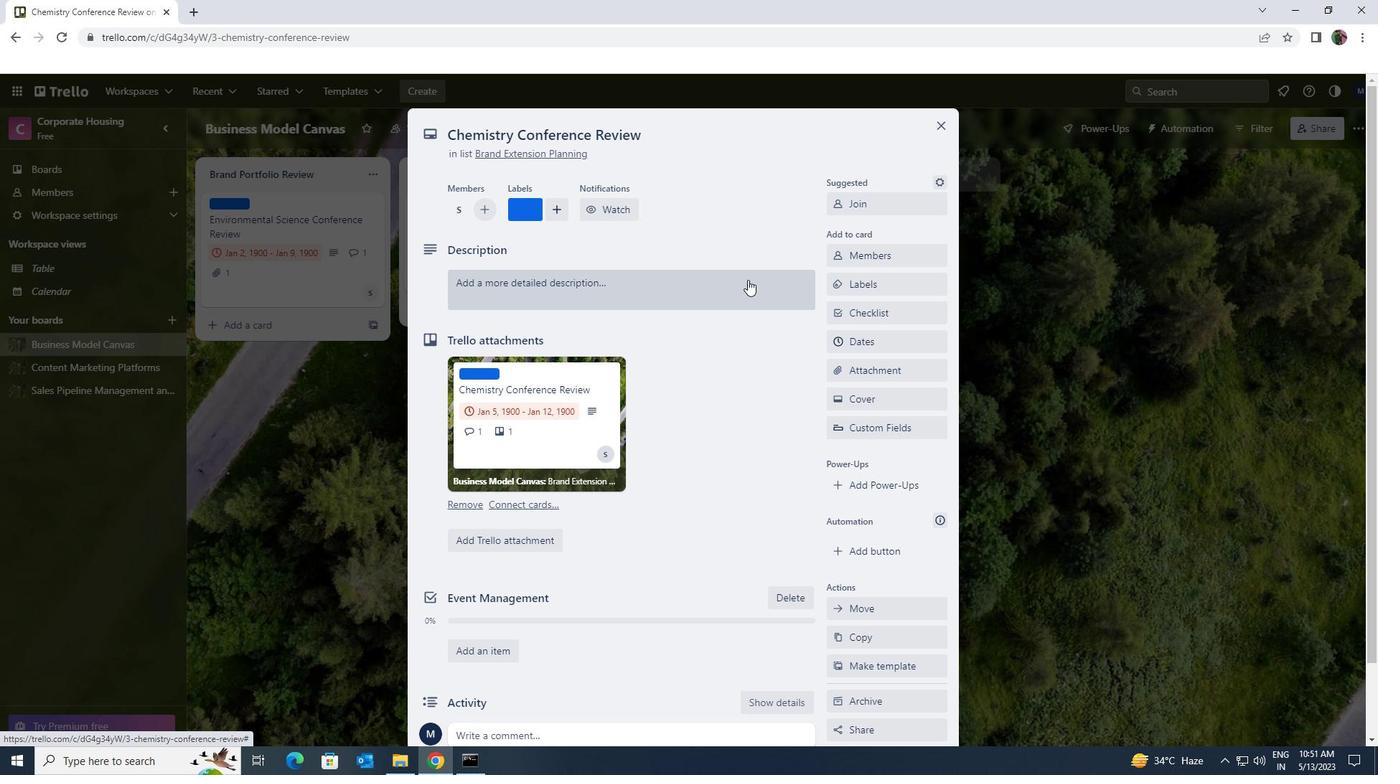 
Action: Key pressed <Key.shift>DEVELOP<Key.space>AND<Key.space>NEW<Key.space>REFERRAL<Key.space>PROGRAM<Key.space>FOR<Key.space>SOCIAL<Key.space>MEDIA<Key.space>SHARING
Screenshot: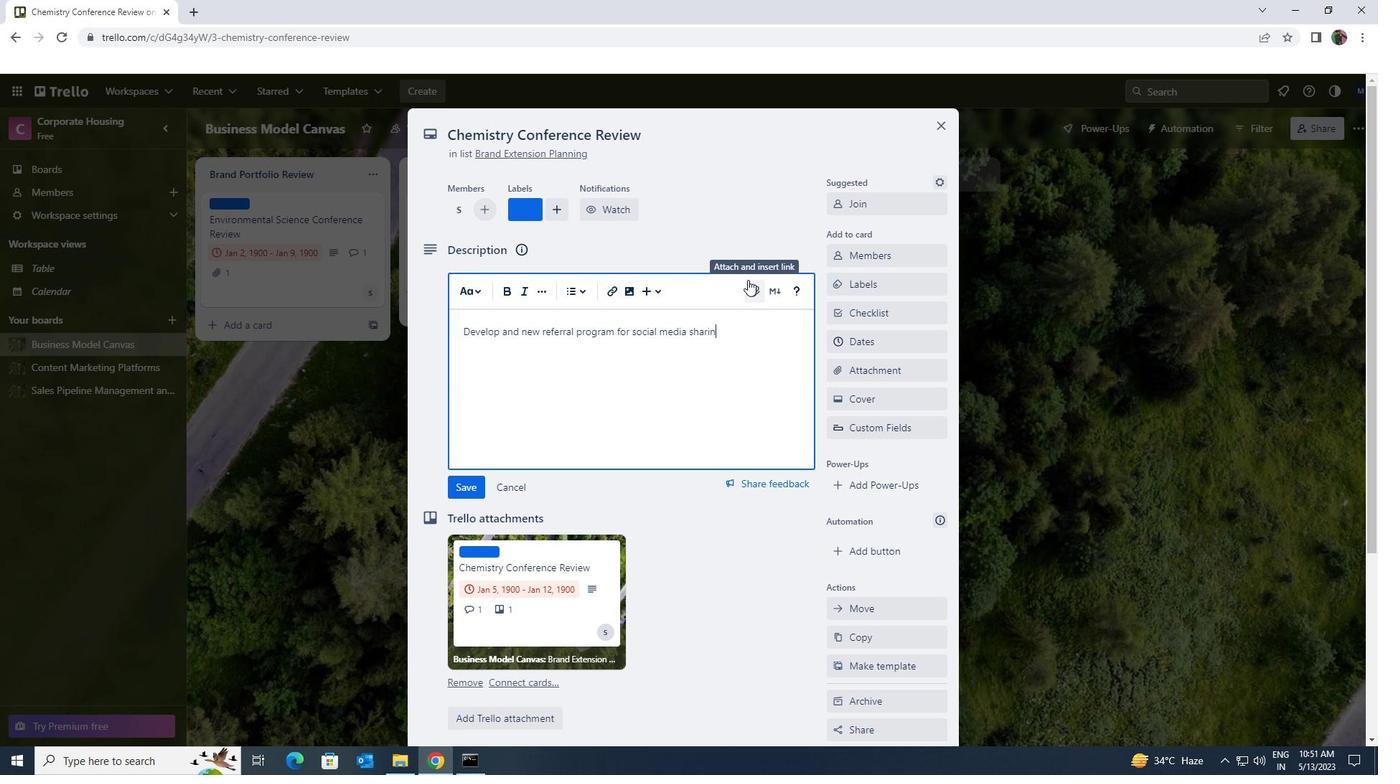 
Action: Mouse moved to (458, 488)
Screenshot: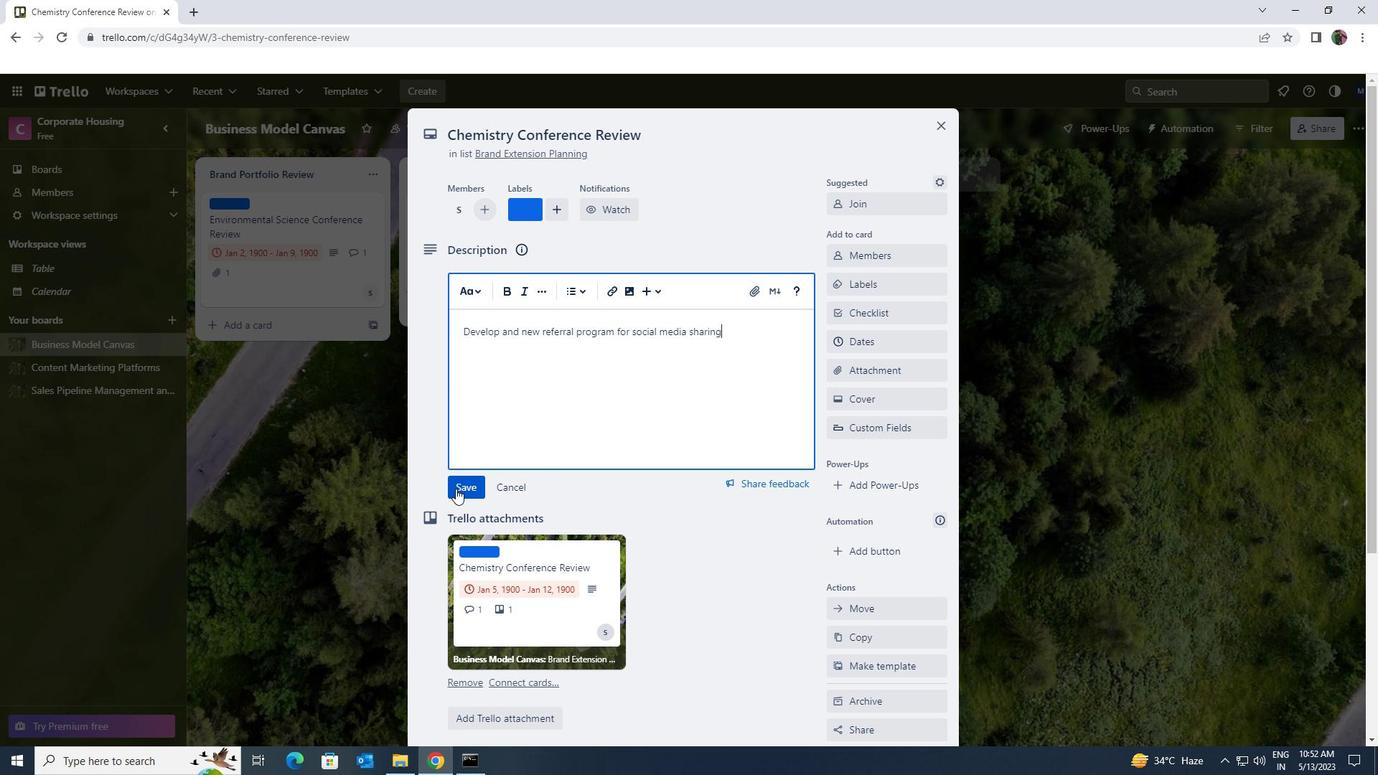 
Action: Mouse pressed left at (458, 488)
Screenshot: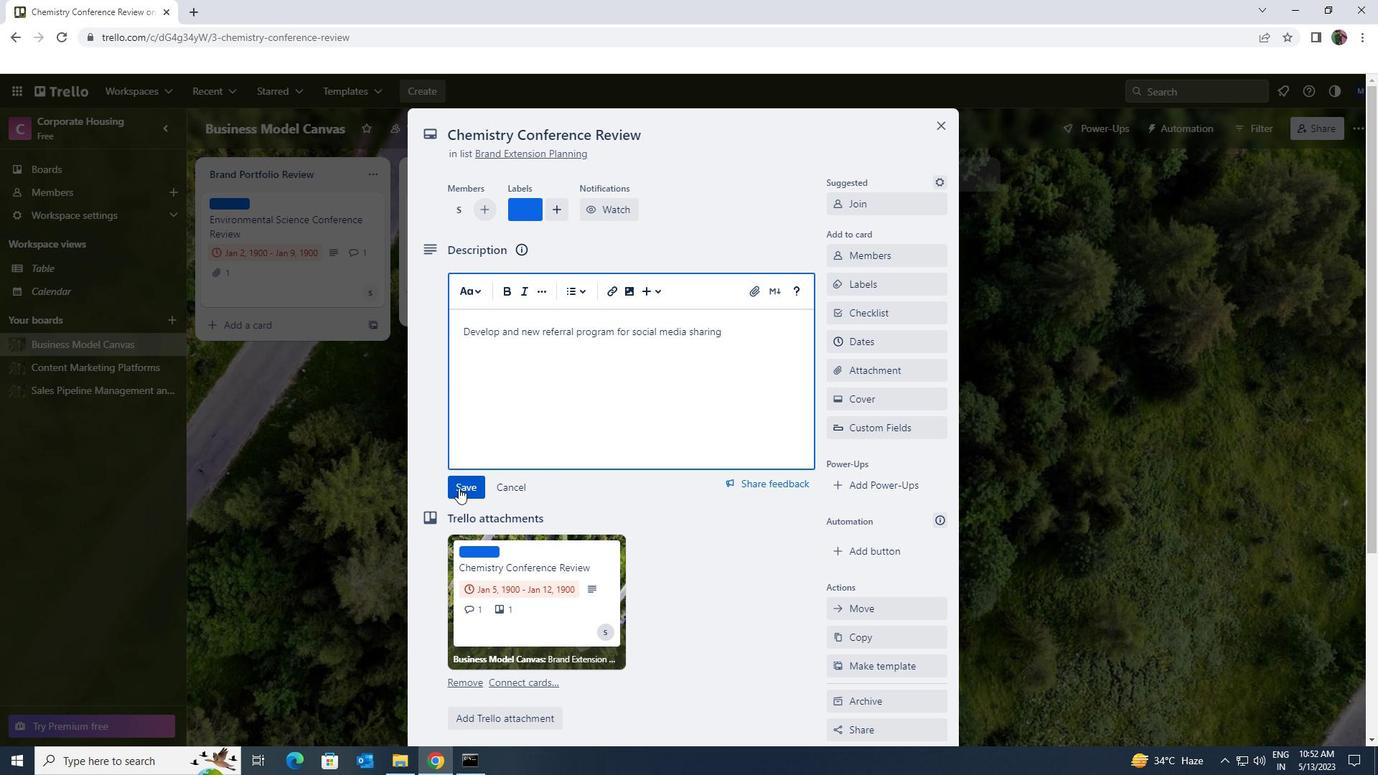
Action: Mouse scrolled (458, 487) with delta (0, 0)
Screenshot: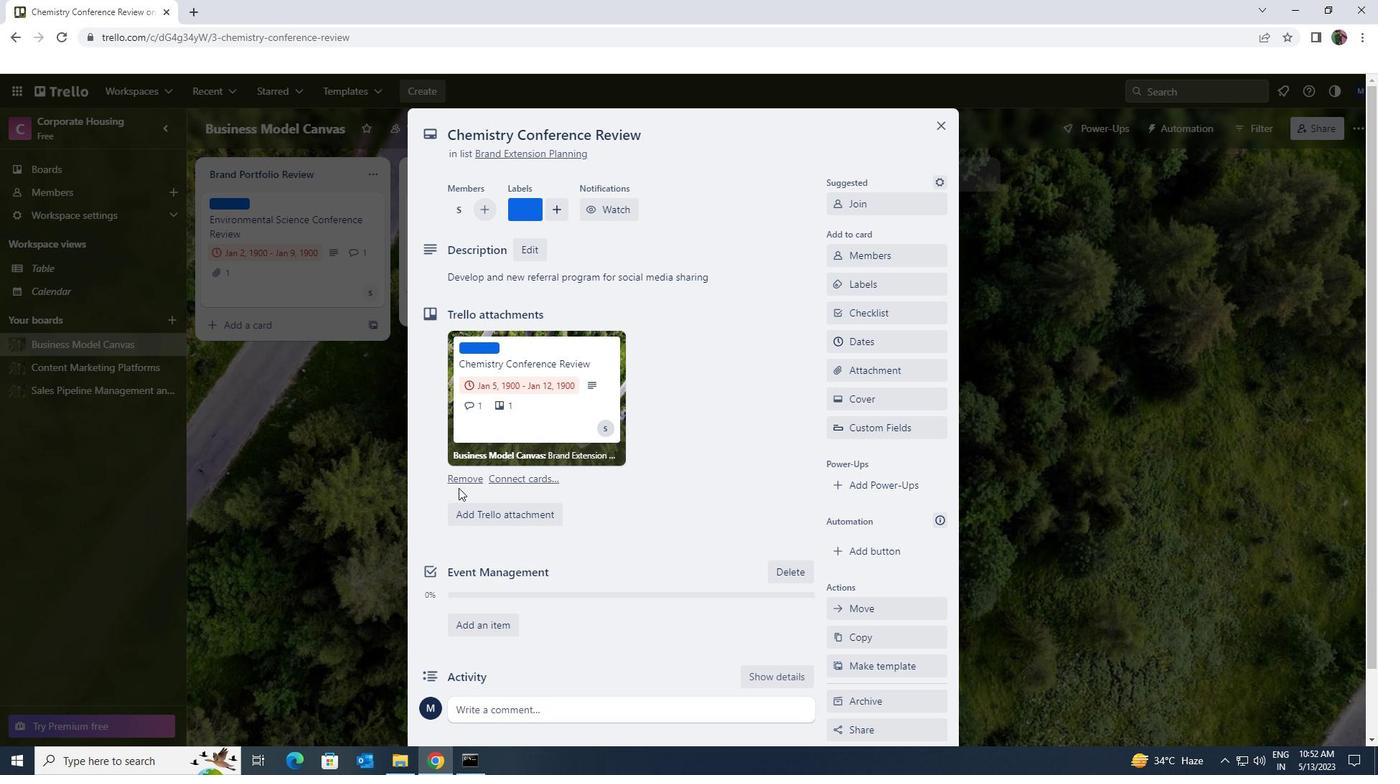 
Action: Mouse scrolled (458, 487) with delta (0, 0)
Screenshot: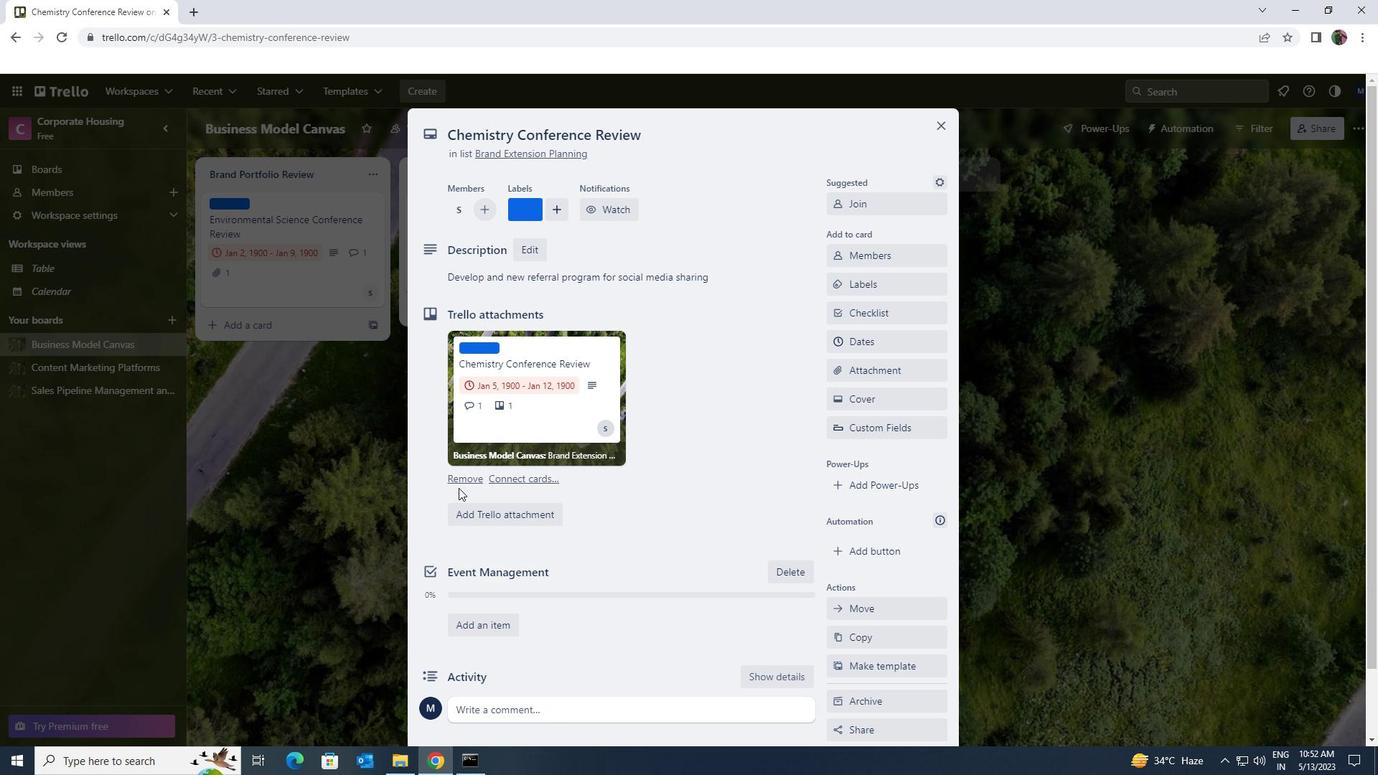 
Action: Mouse scrolled (458, 487) with delta (0, 0)
Screenshot: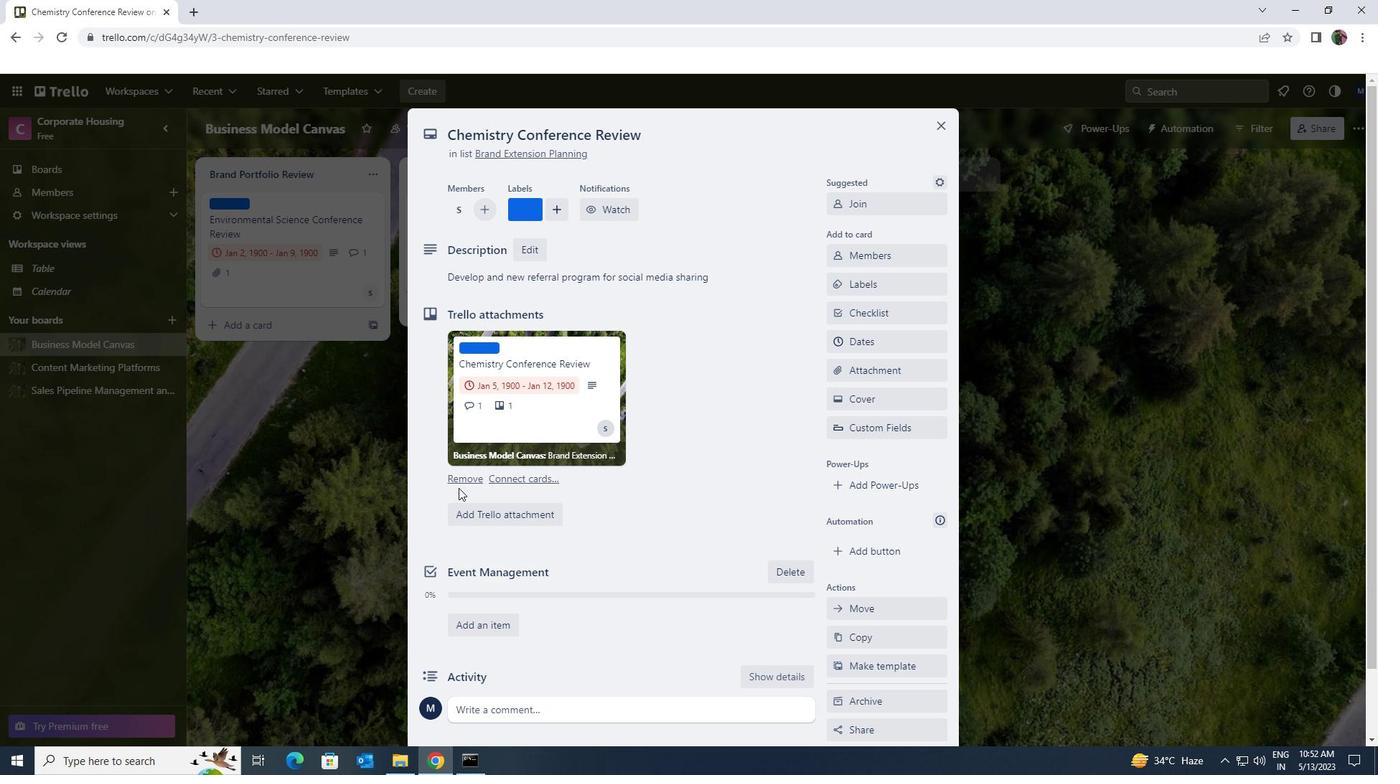 
Action: Mouse scrolled (458, 487) with delta (0, 0)
Screenshot: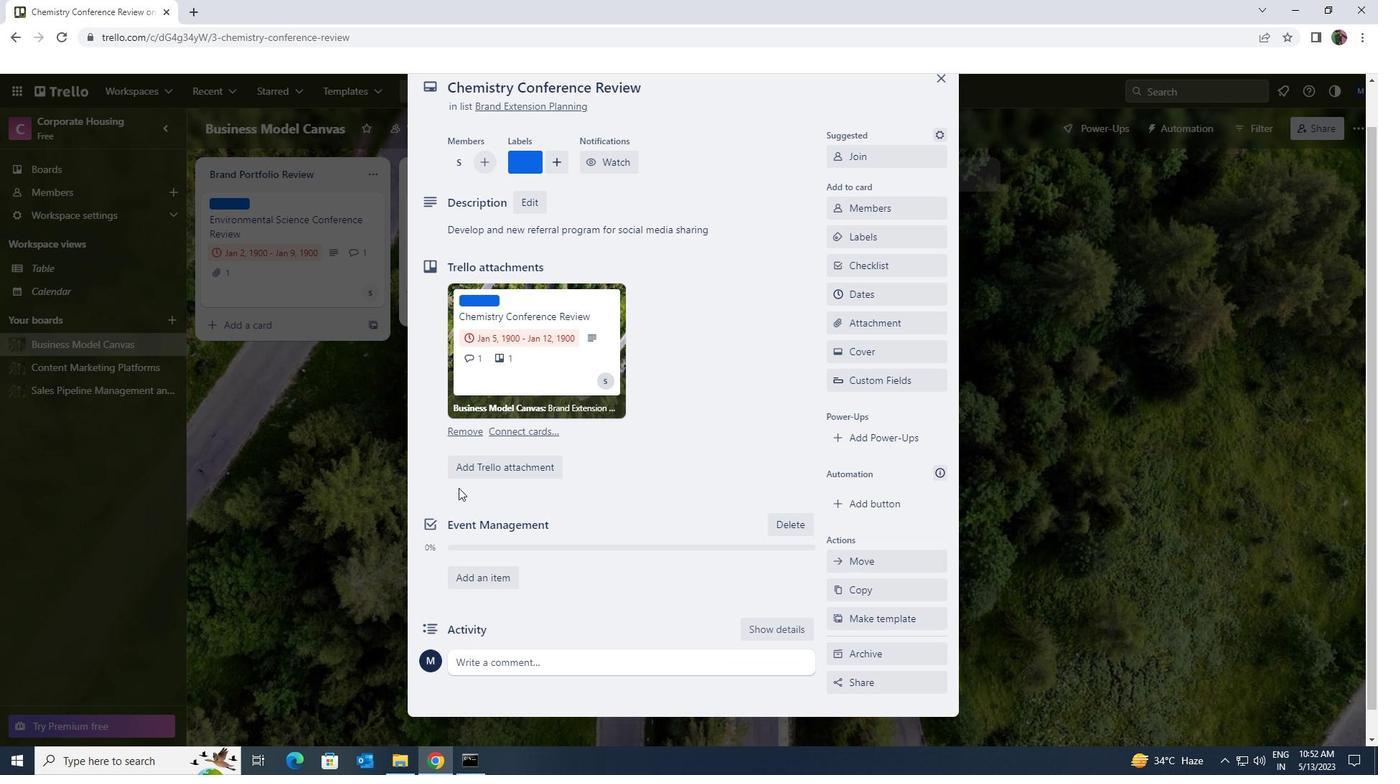 
Action: Mouse scrolled (458, 487) with delta (0, 0)
Screenshot: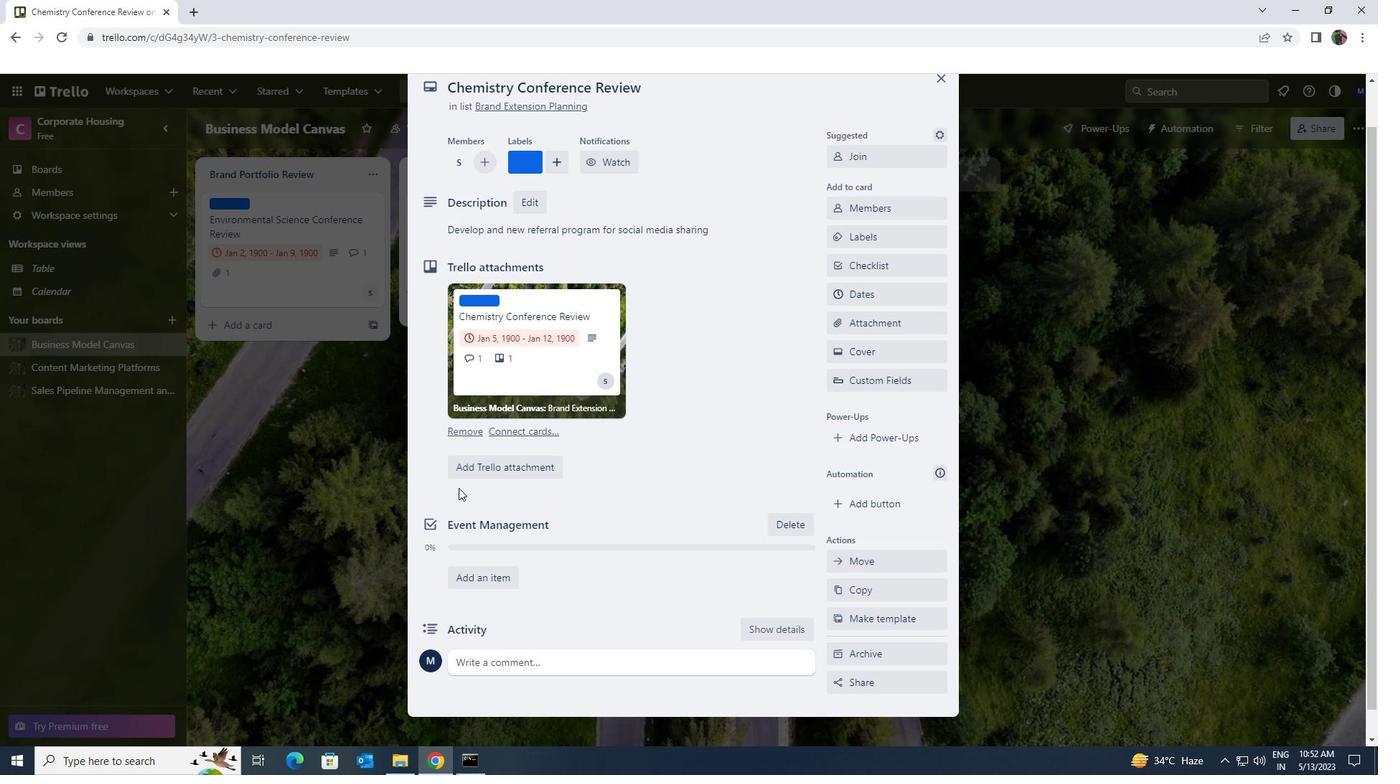 
Action: Mouse moved to (517, 622)
Screenshot: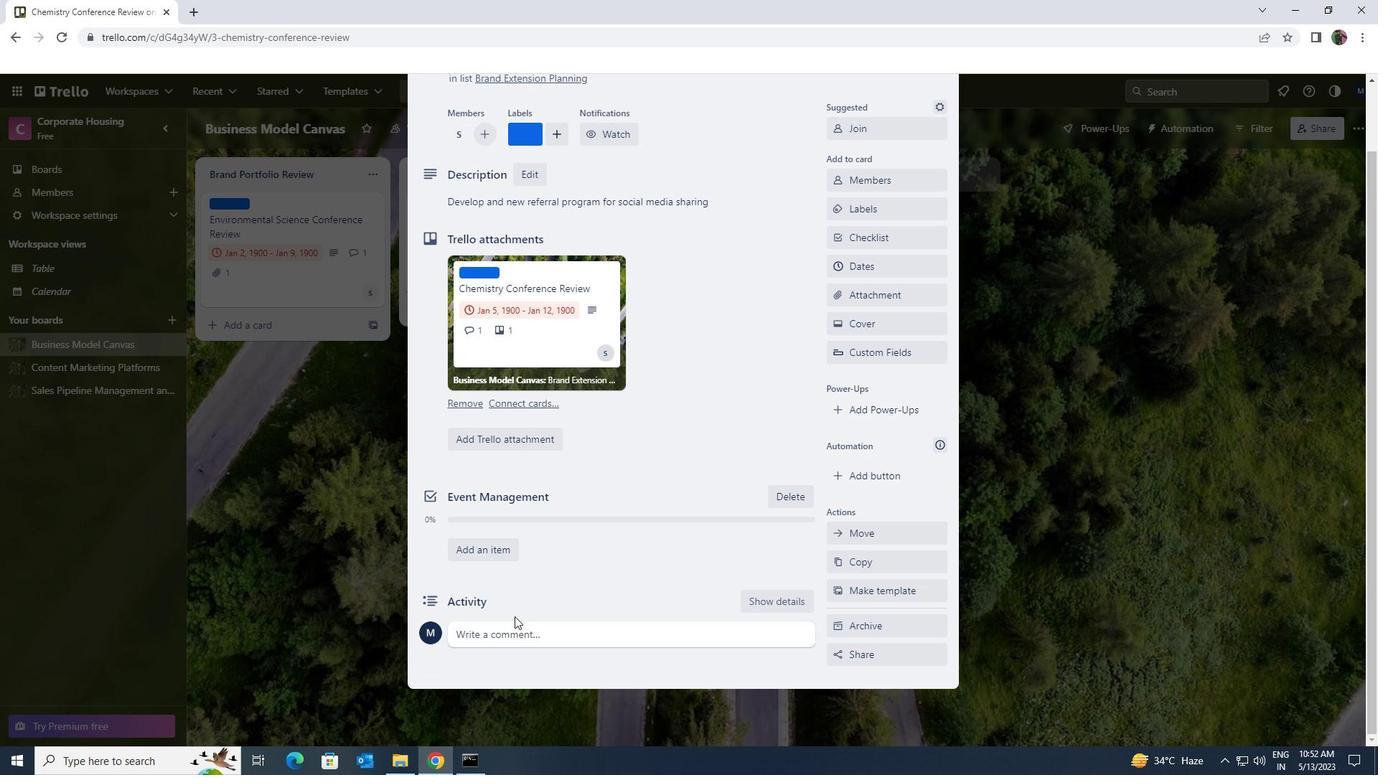 
Action: Mouse pressed left at (517, 622)
Screenshot: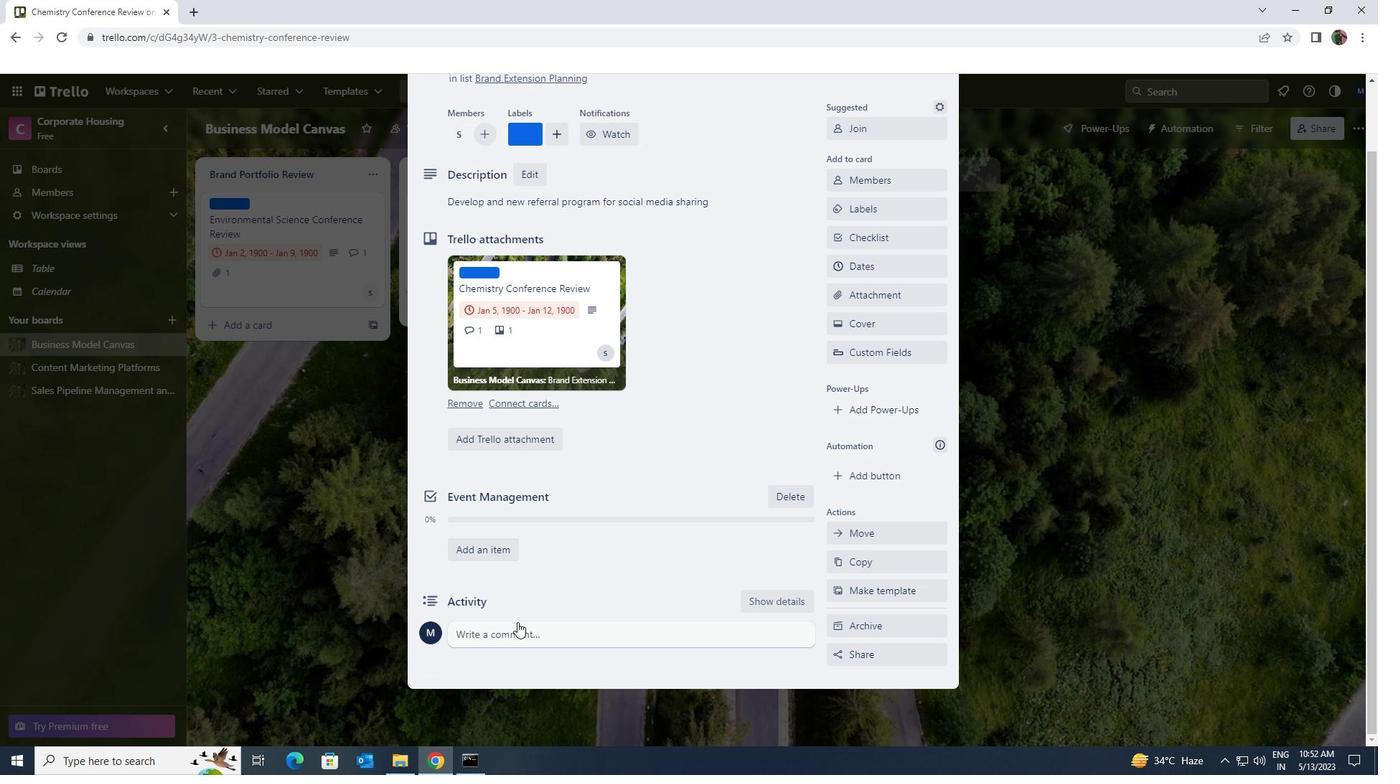 
Action: Key pressed <Key.shift>WE<Key.space>SHOULD<Key.space>APPROACH<Key.space>THIS<Key.space>TASK<Key.space>WITH<Key.space>SENSE<Key.space>OF<Key.space>OWNERSHIP<Key.space>AND<Key.space>PERSONAL<Key.space>RESPONSIBILITY<Key.space>FOR<Key.space>ITS<Key.space>SUCESS.
Screenshot: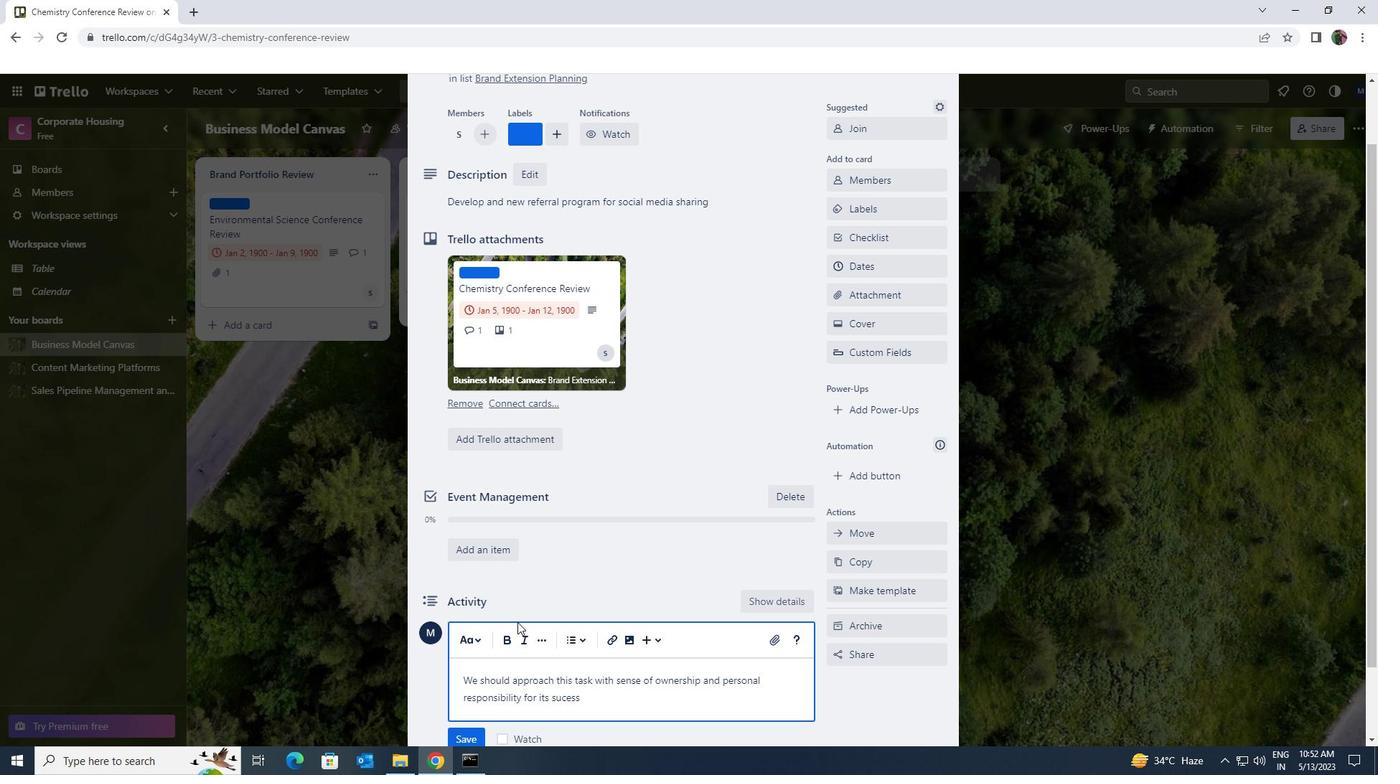 
Action: Mouse scrolled (517, 621) with delta (0, 0)
Screenshot: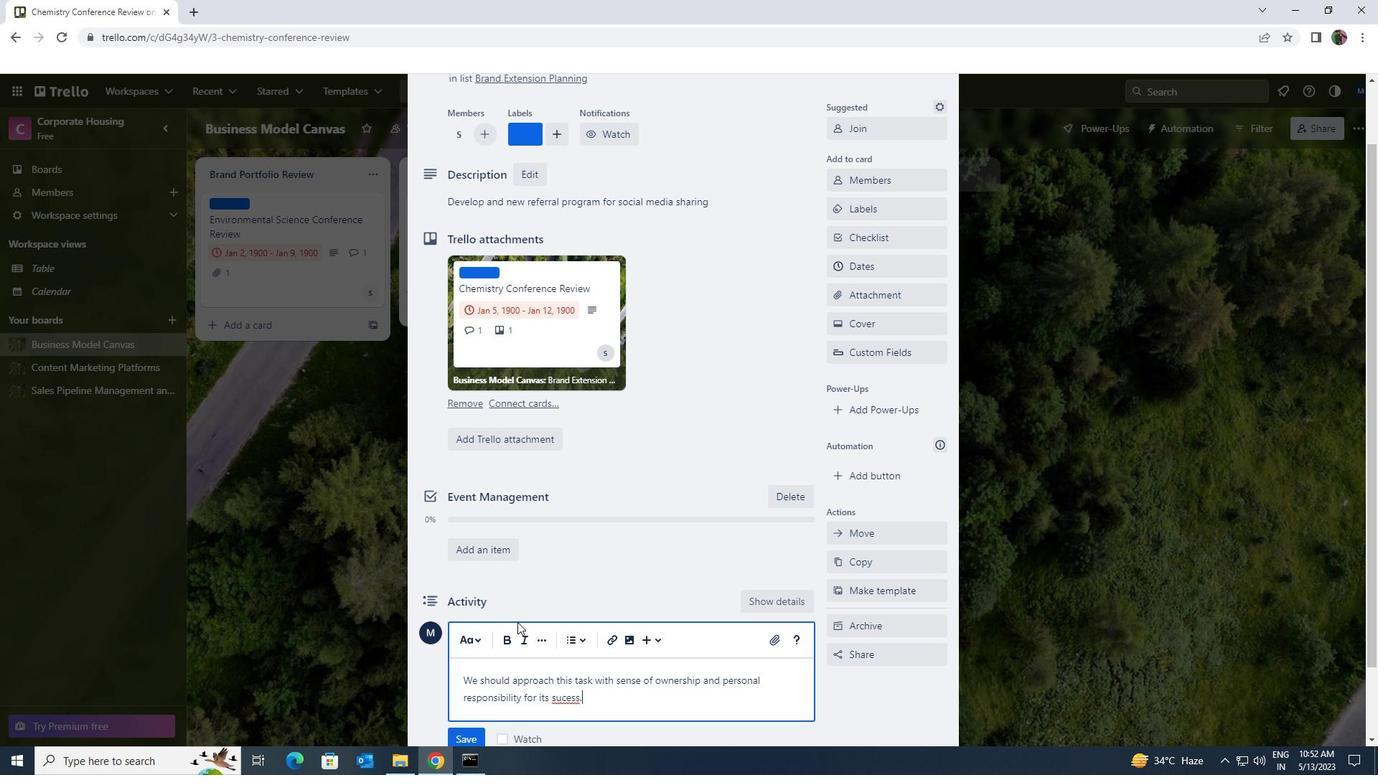 
Action: Mouse scrolled (517, 621) with delta (0, 0)
Screenshot: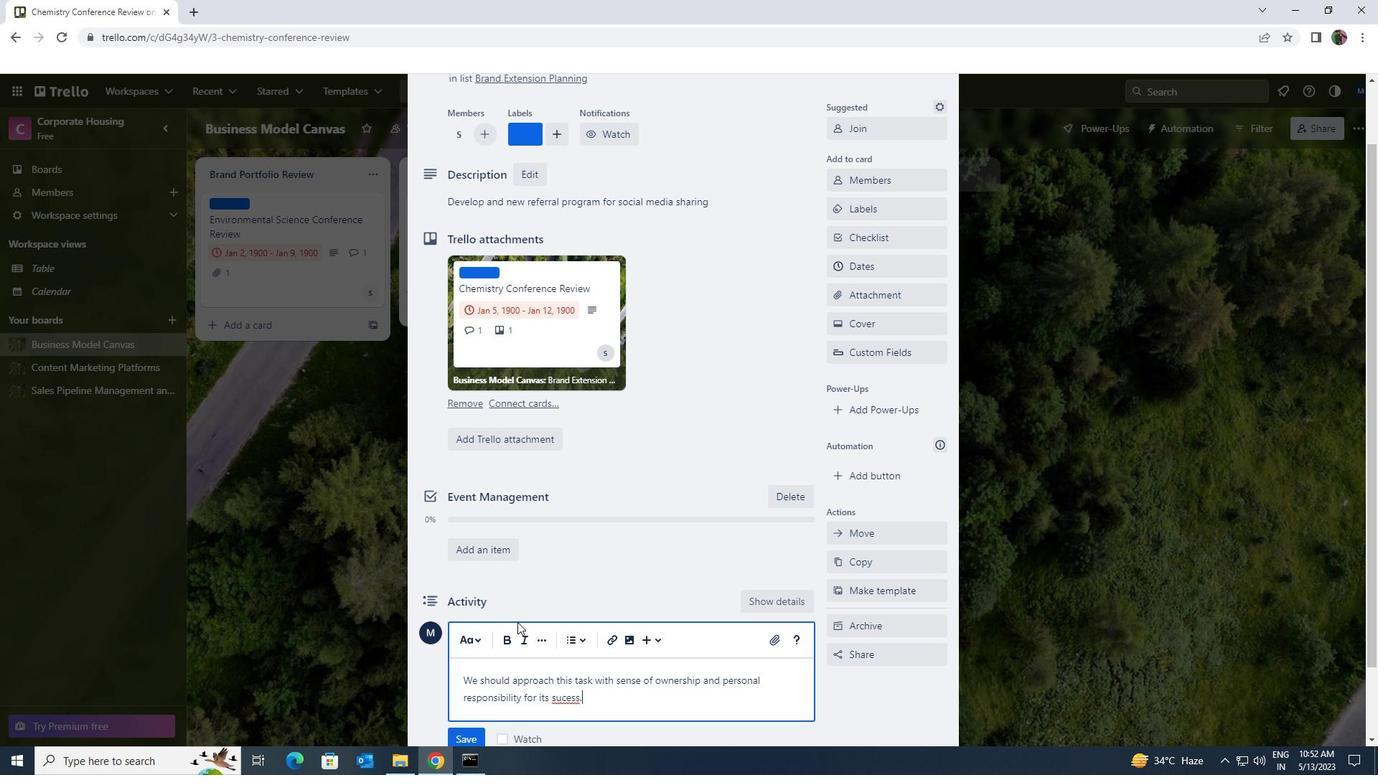 
Action: Mouse moved to (481, 647)
Screenshot: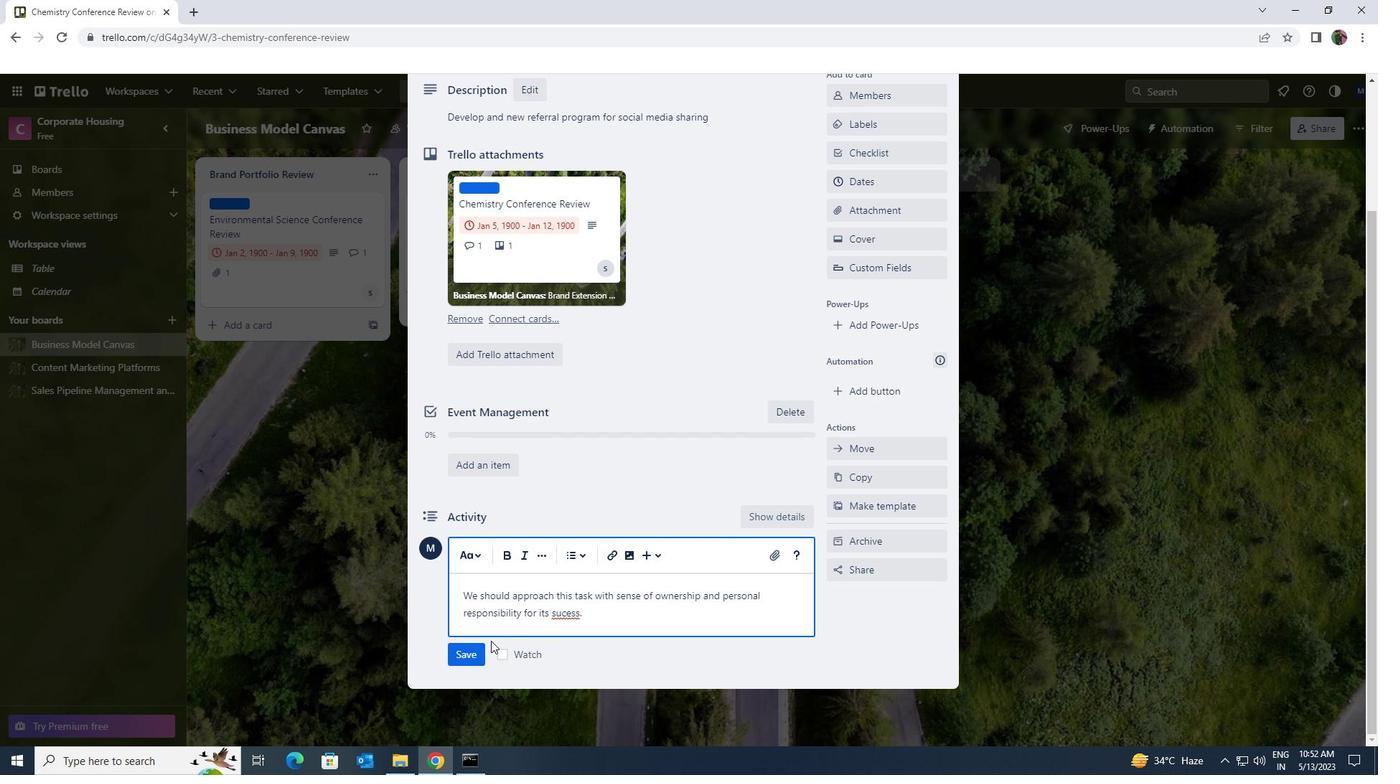 
Action: Mouse pressed left at (481, 647)
Screenshot: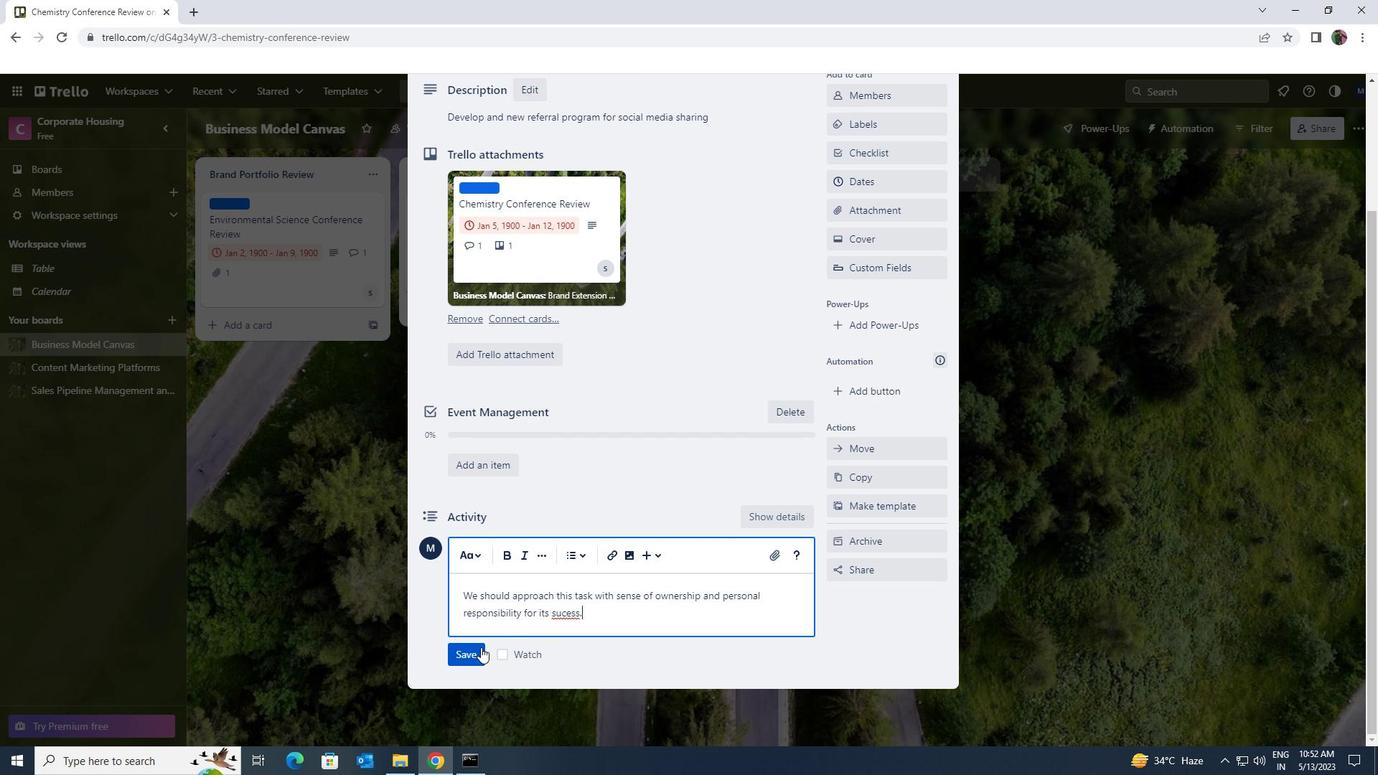 
Action: Mouse moved to (680, 527)
Screenshot: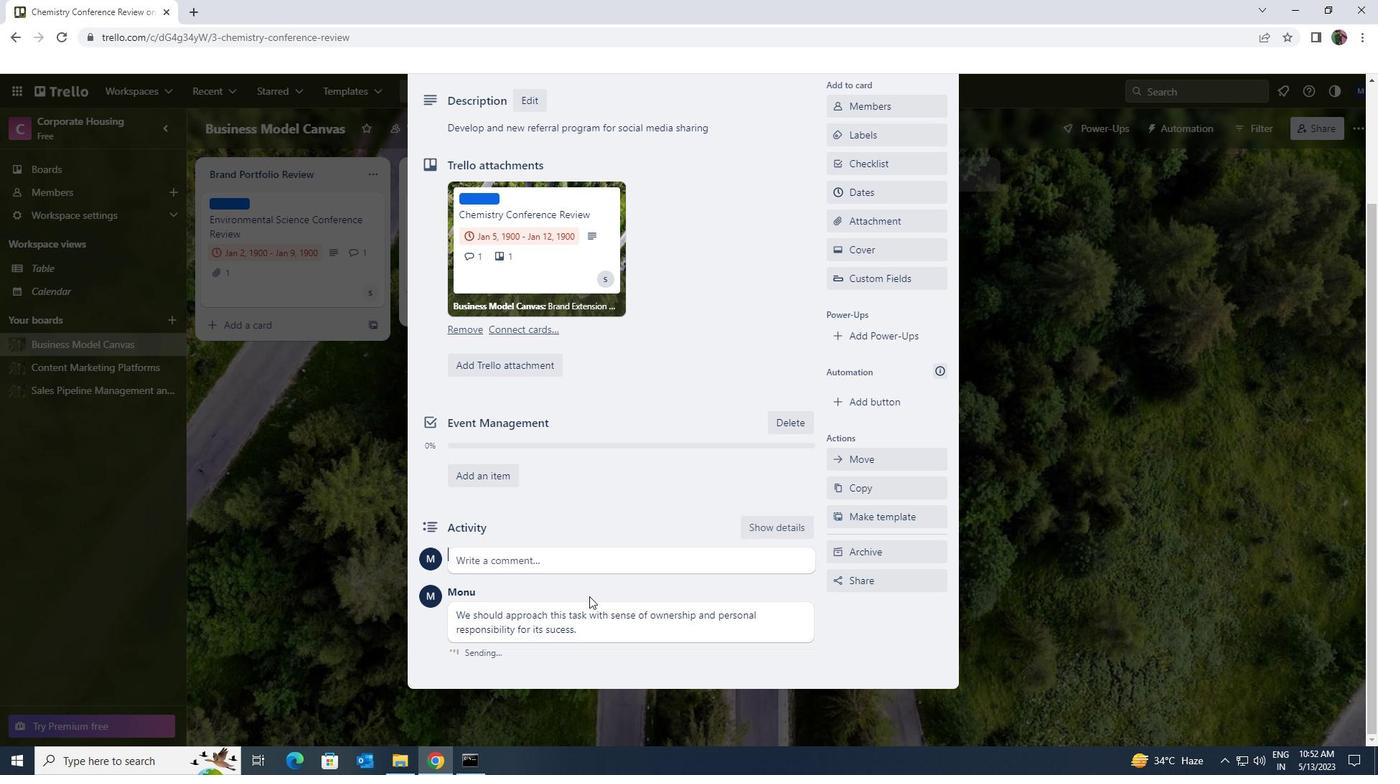 
Action: Mouse scrolled (680, 527) with delta (0, 0)
Screenshot: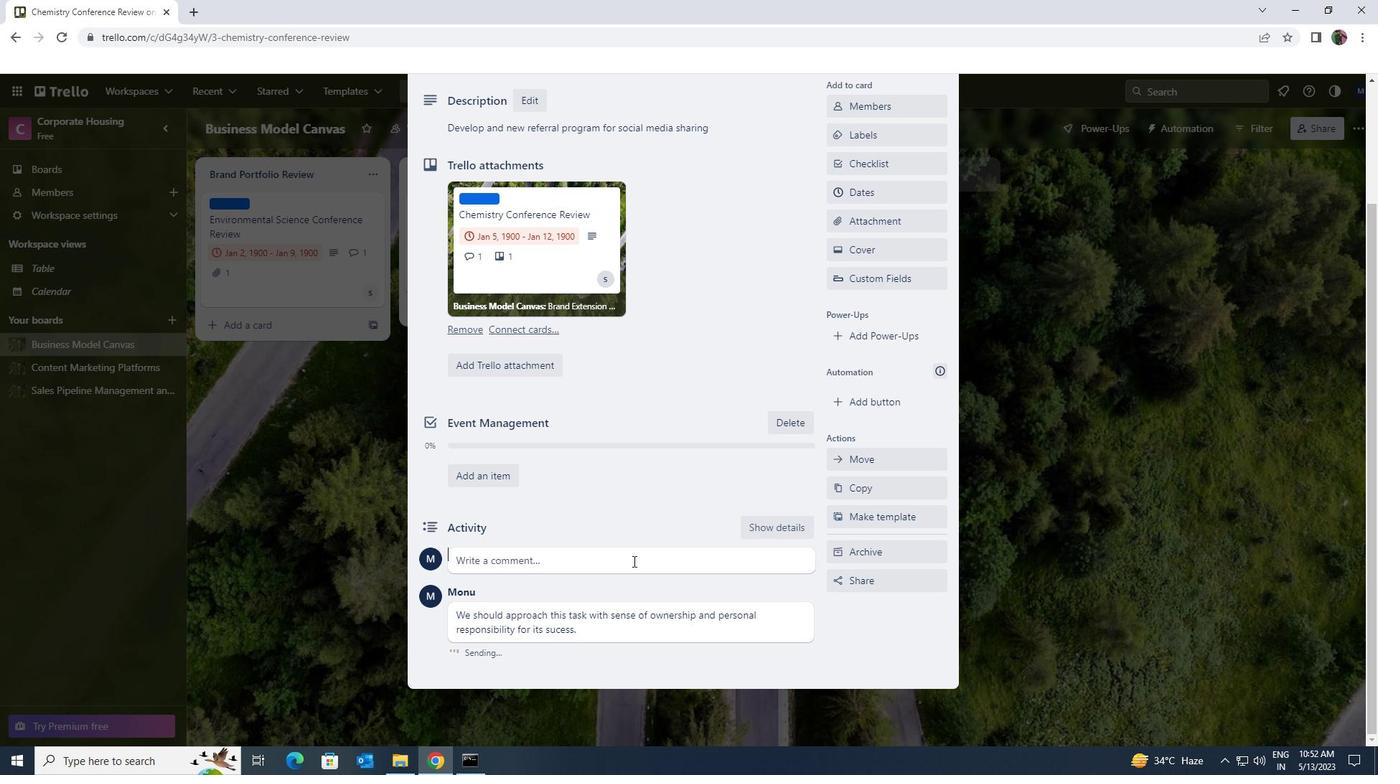 
Action: Mouse scrolled (680, 527) with delta (0, 0)
Screenshot: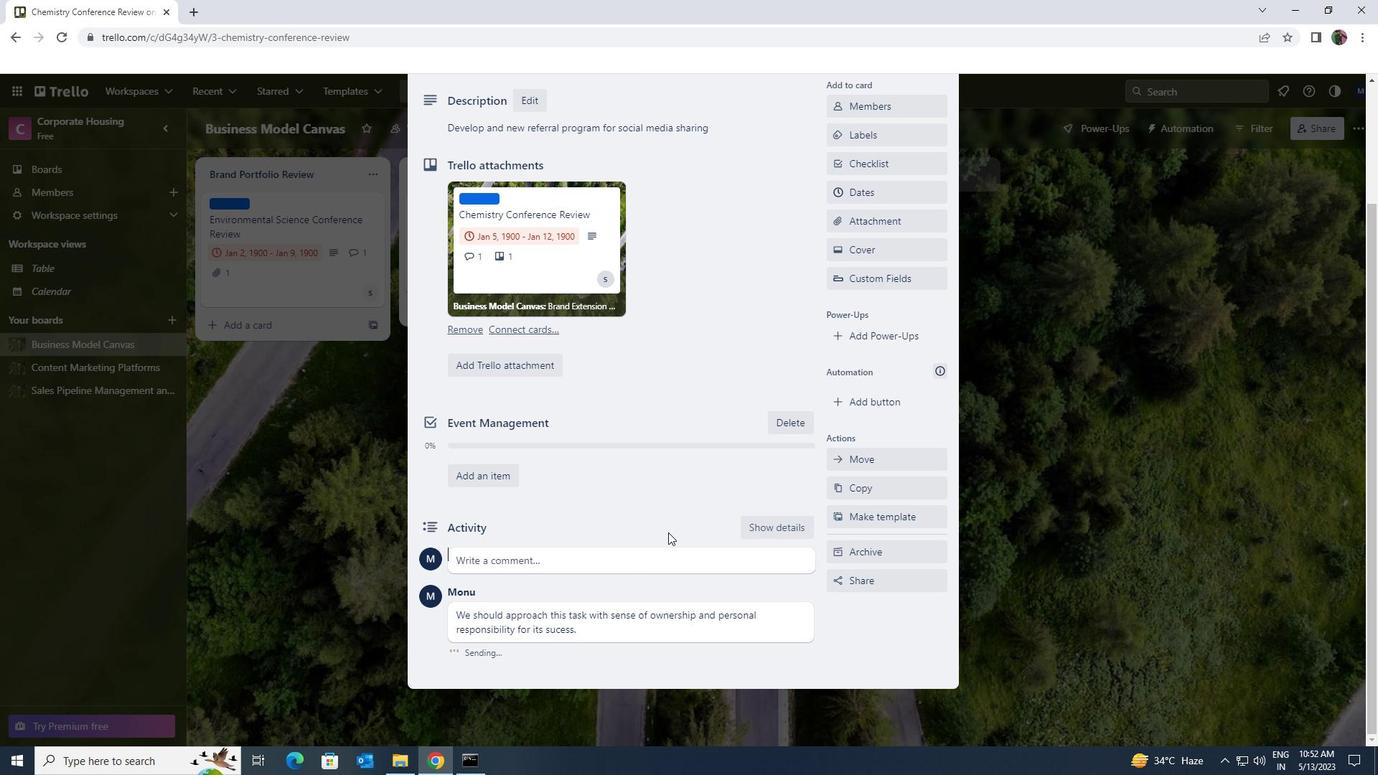 
Action: Mouse scrolled (680, 527) with delta (0, 0)
Screenshot: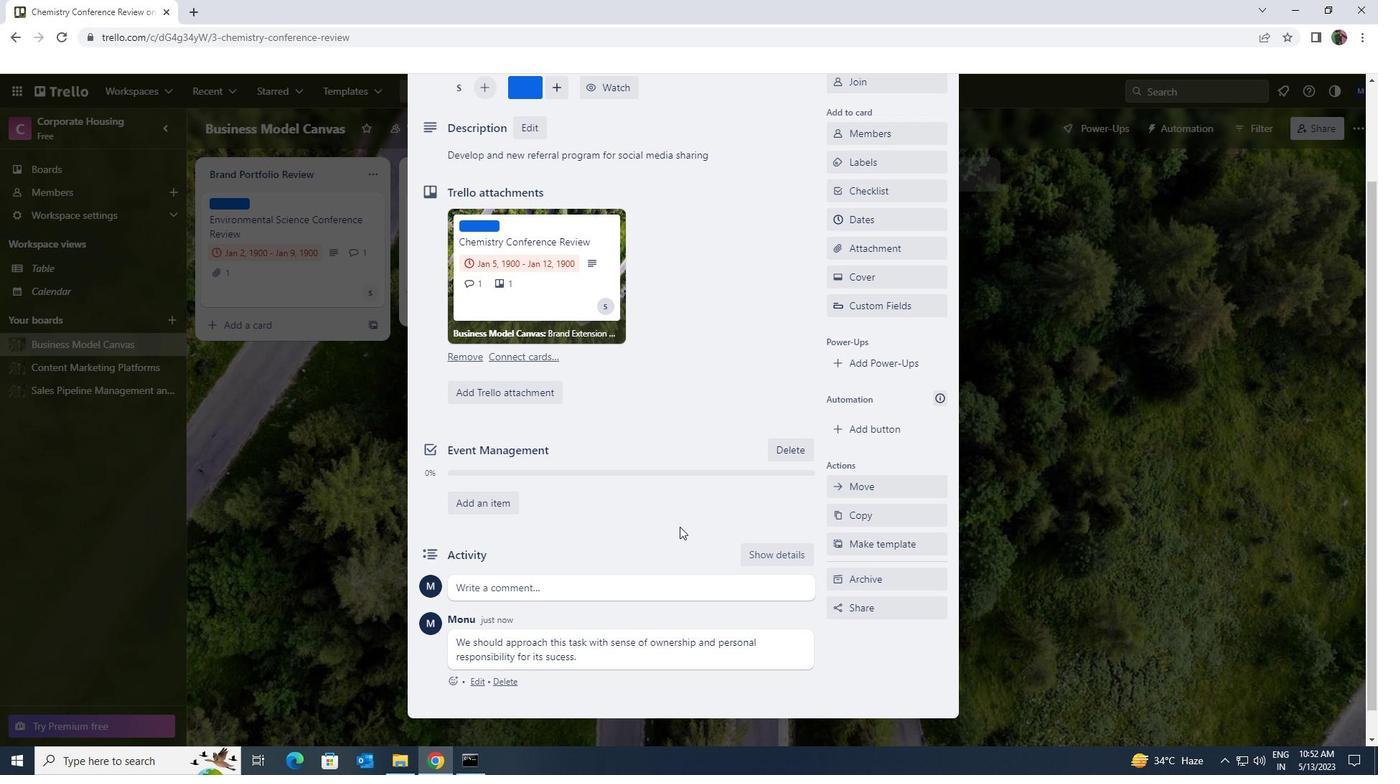 
Action: Mouse scrolled (680, 527) with delta (0, 0)
Screenshot: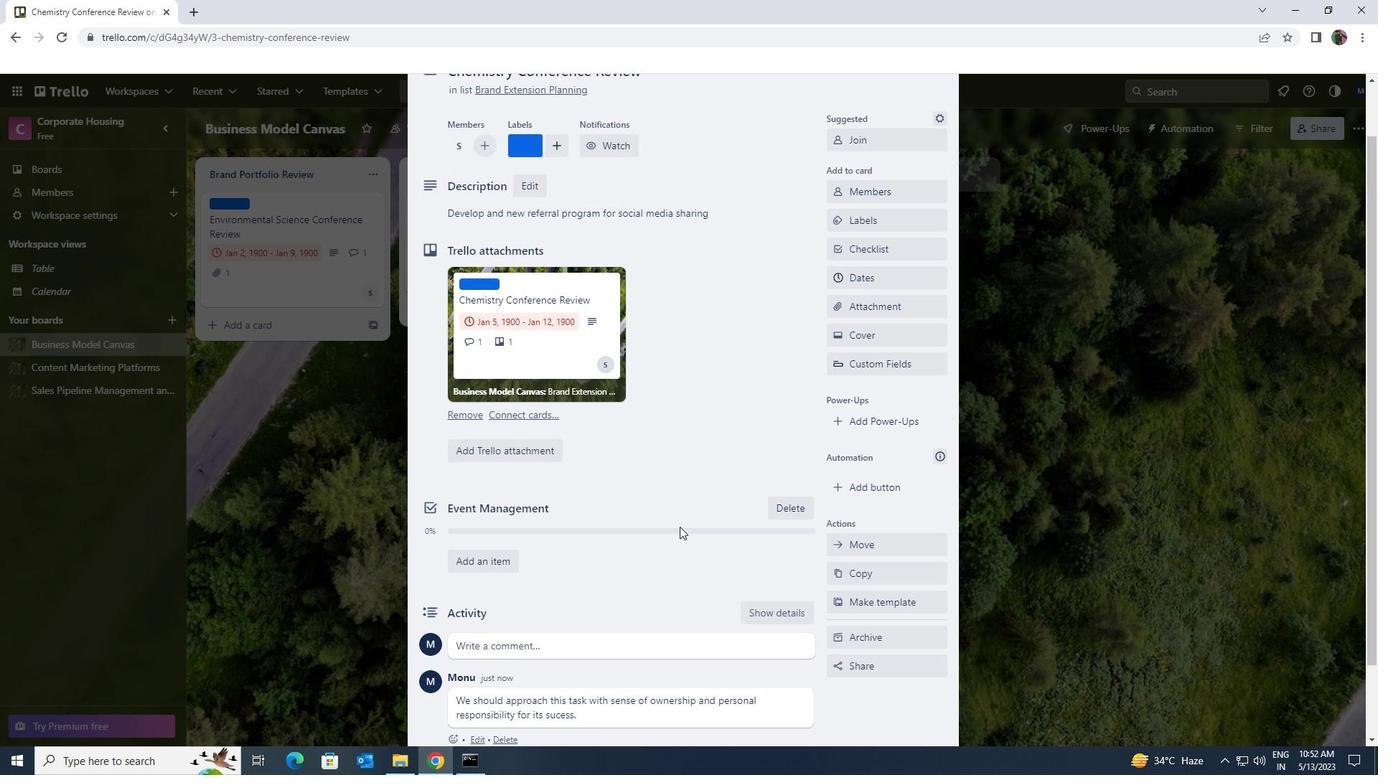 
Action: Mouse moved to (869, 342)
Screenshot: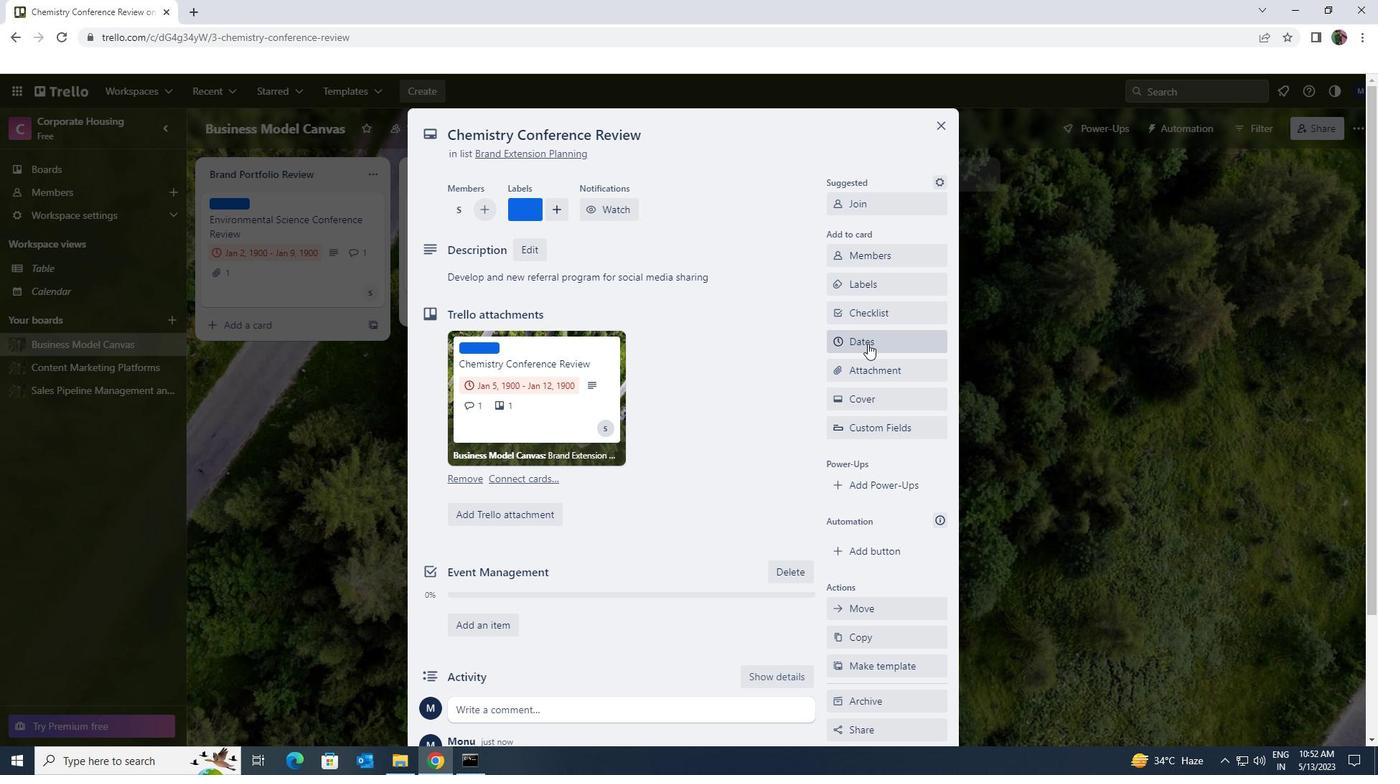 
Action: Mouse pressed left at (869, 342)
Screenshot: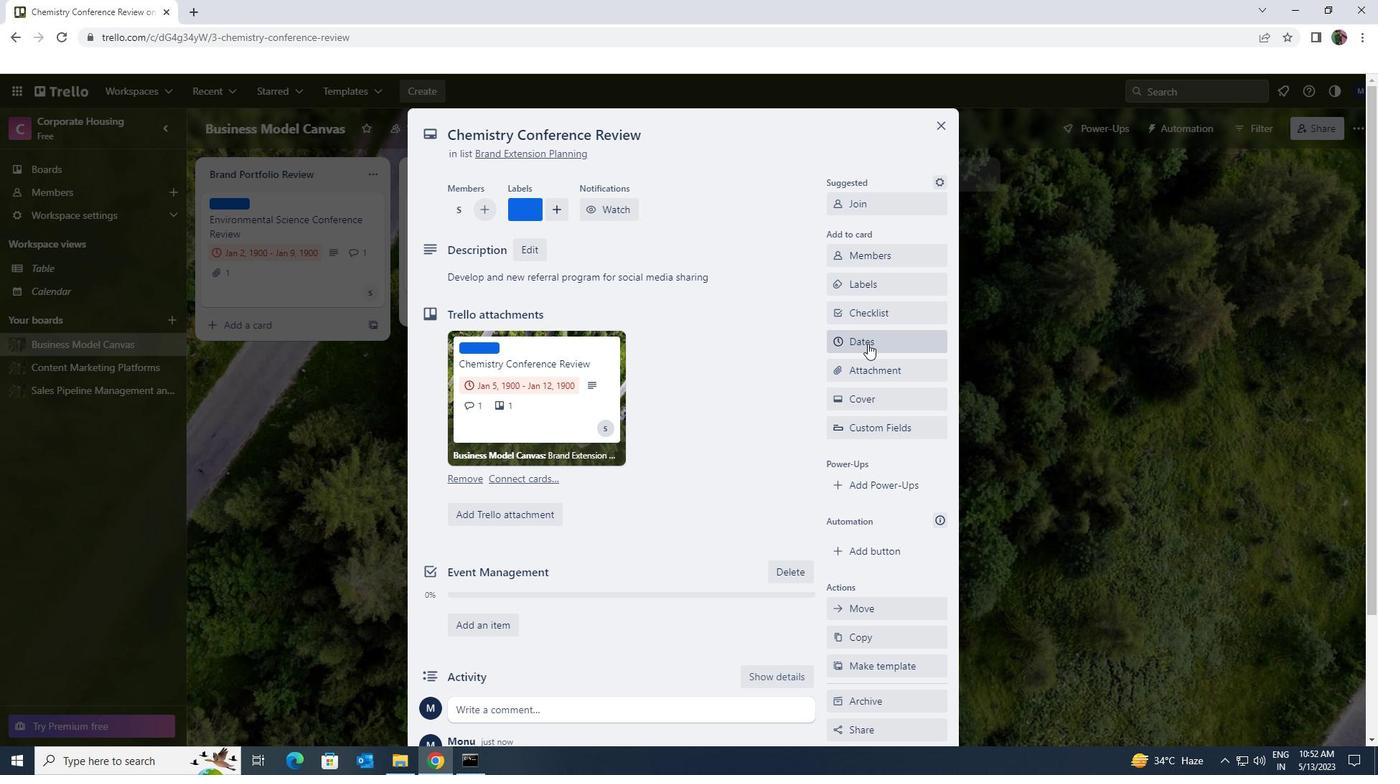 
Action: Mouse moved to (840, 387)
Screenshot: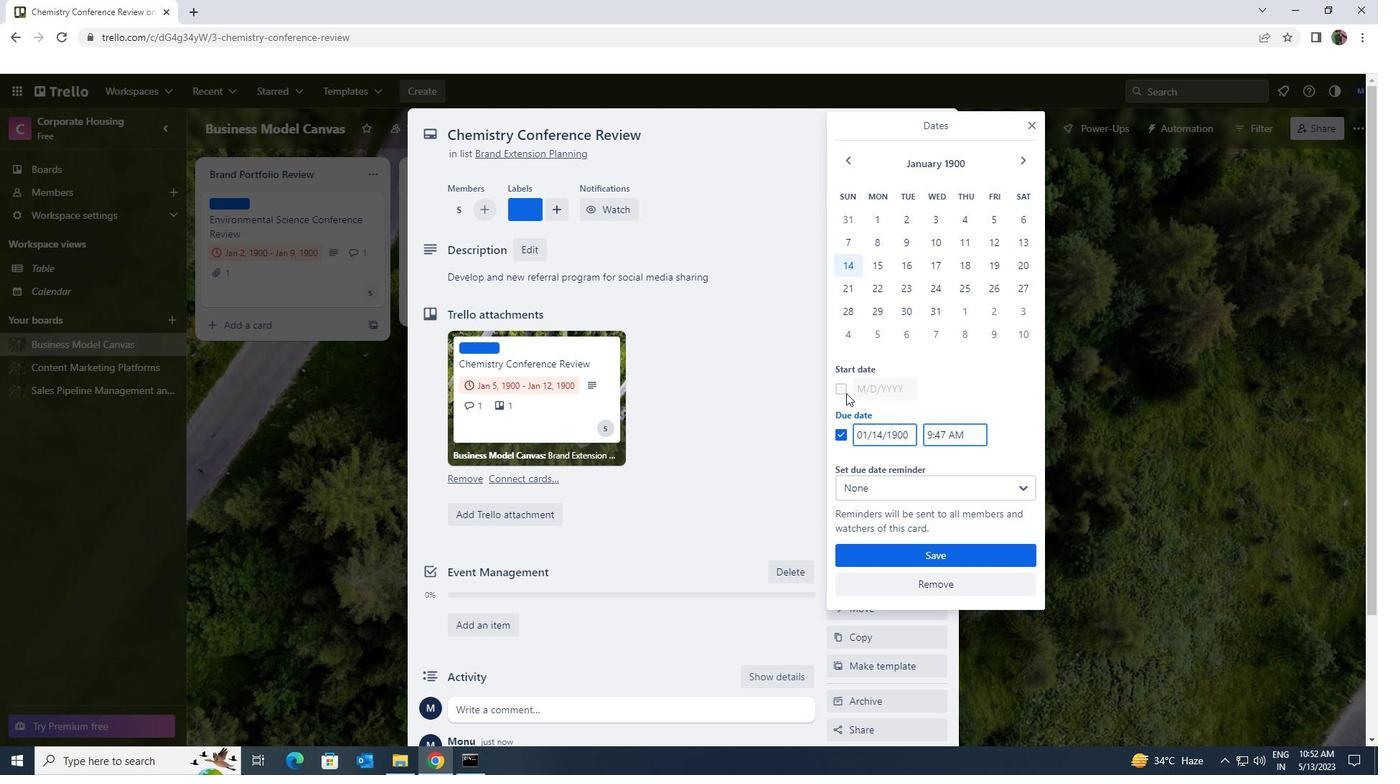
Action: Mouse pressed left at (840, 387)
Screenshot: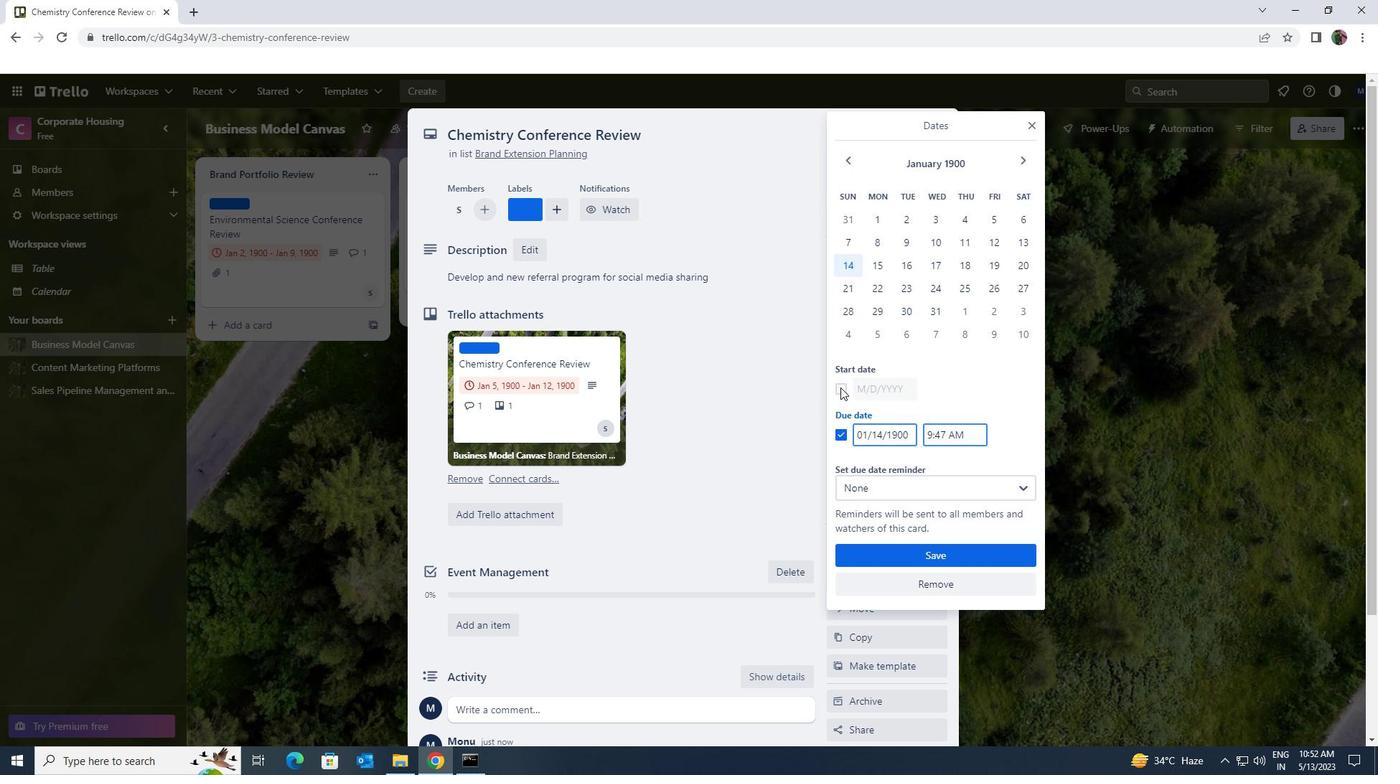 
Action: Mouse moved to (911, 387)
Screenshot: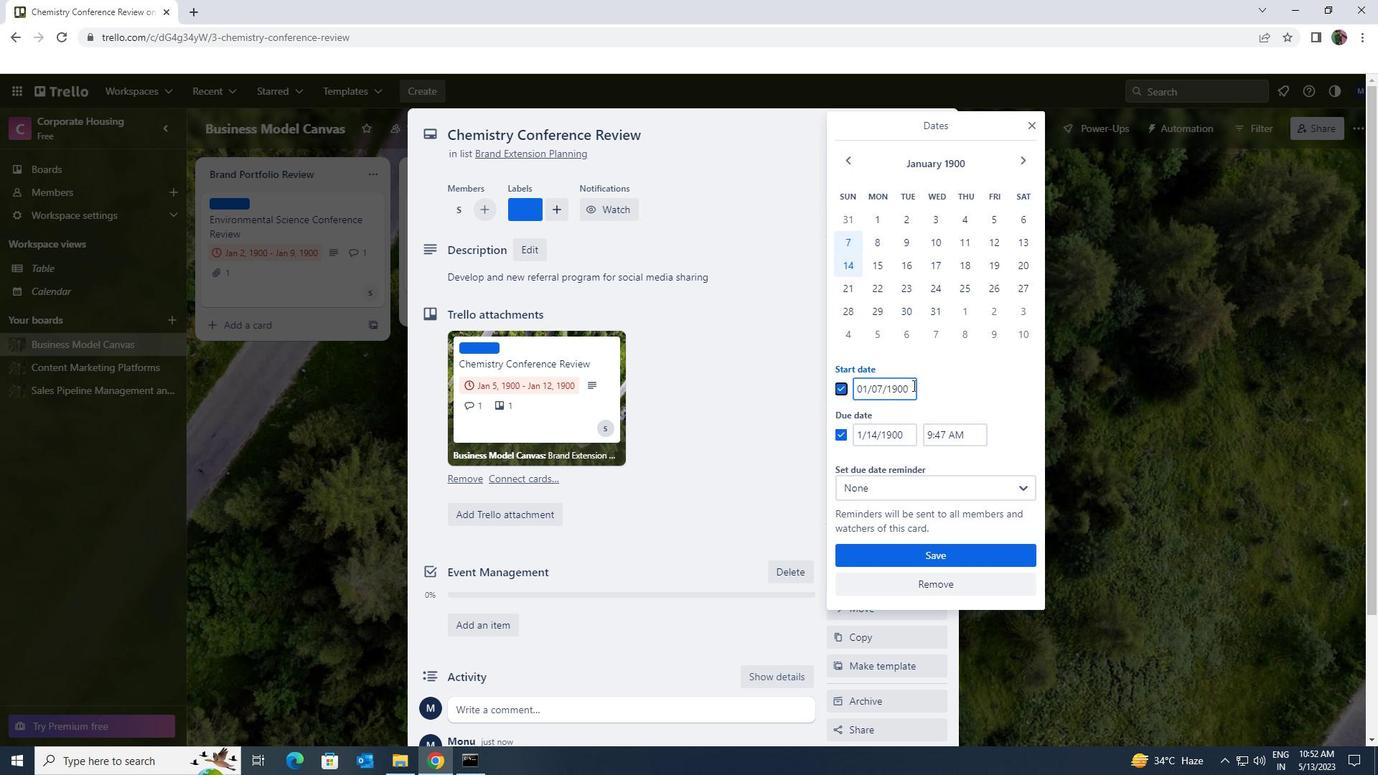 
Action: Mouse pressed left at (911, 387)
Screenshot: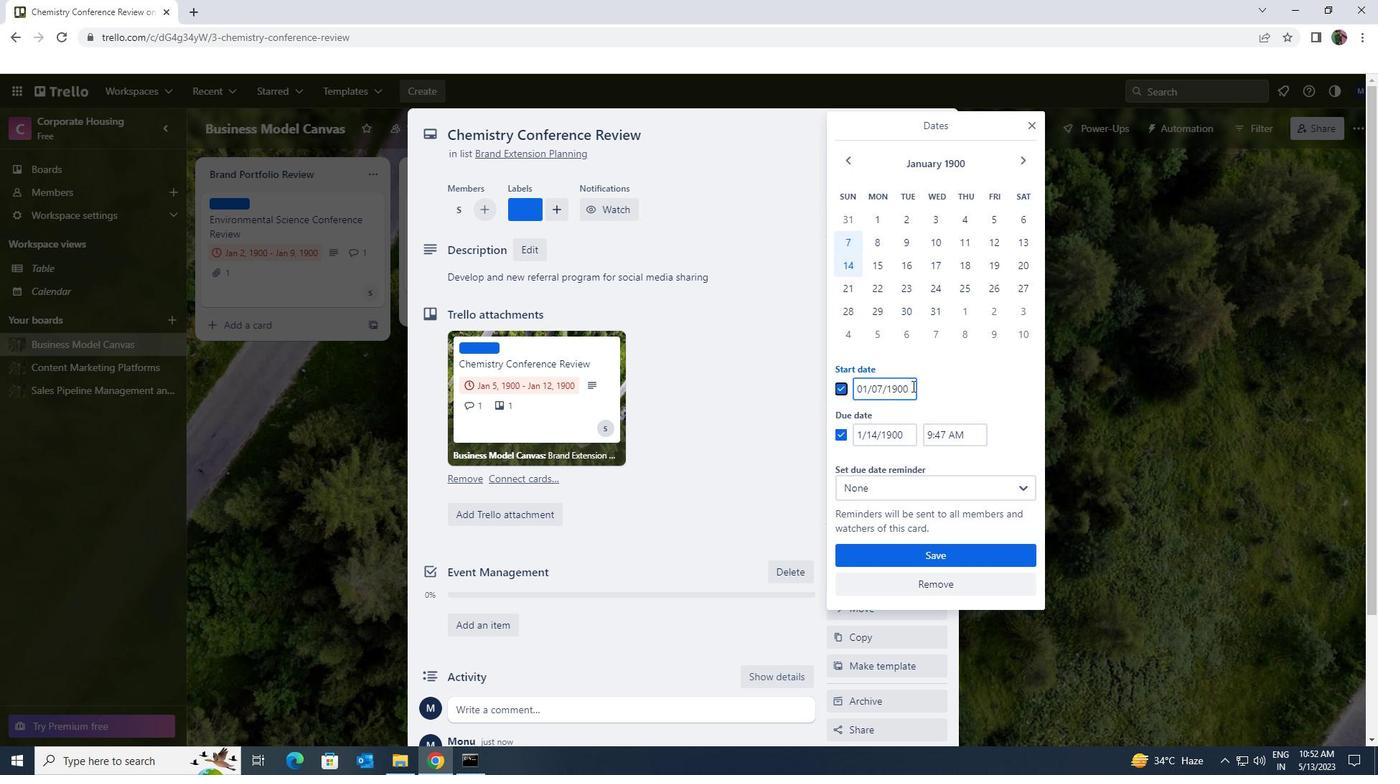 
Action: Mouse moved to (856, 393)
Screenshot: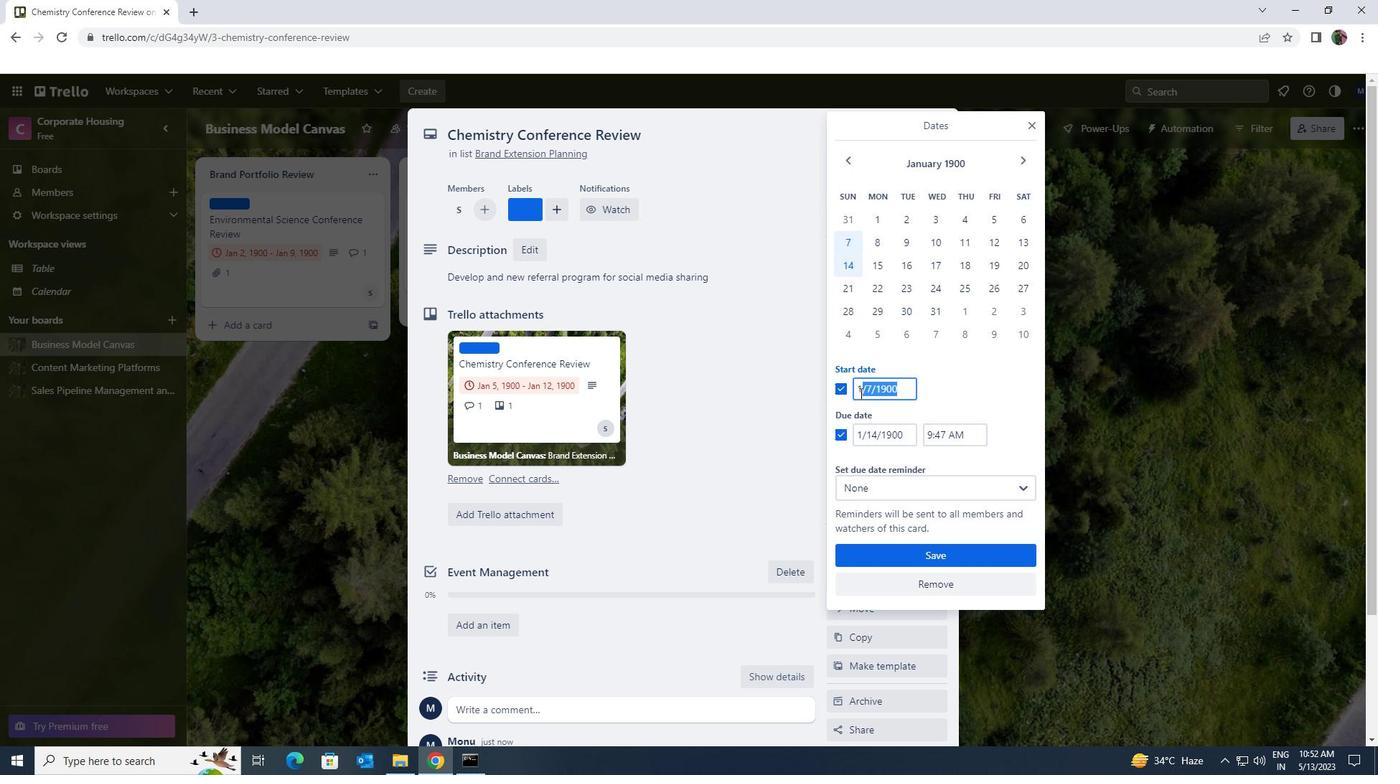 
Action: Key pressed 1/8/1900
Screenshot: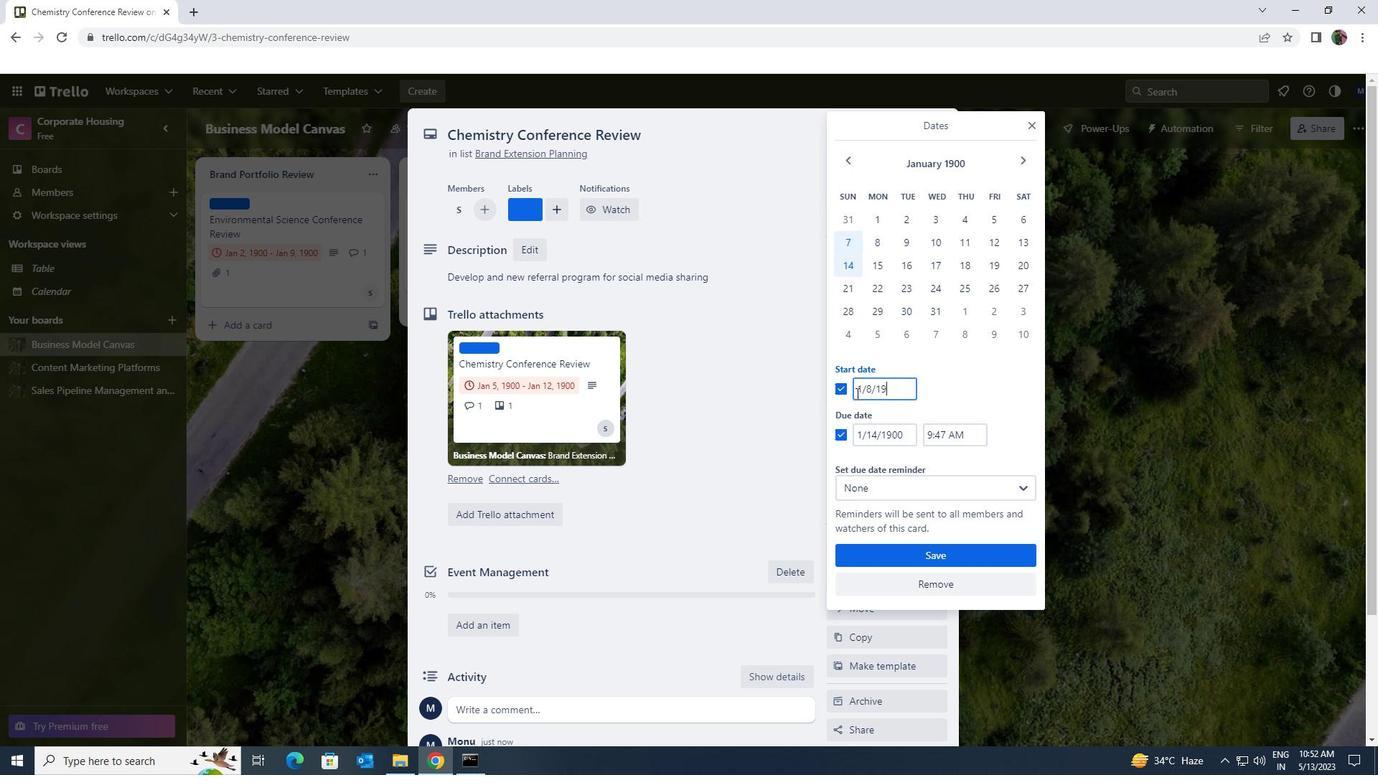 
Action: Mouse moved to (901, 437)
Screenshot: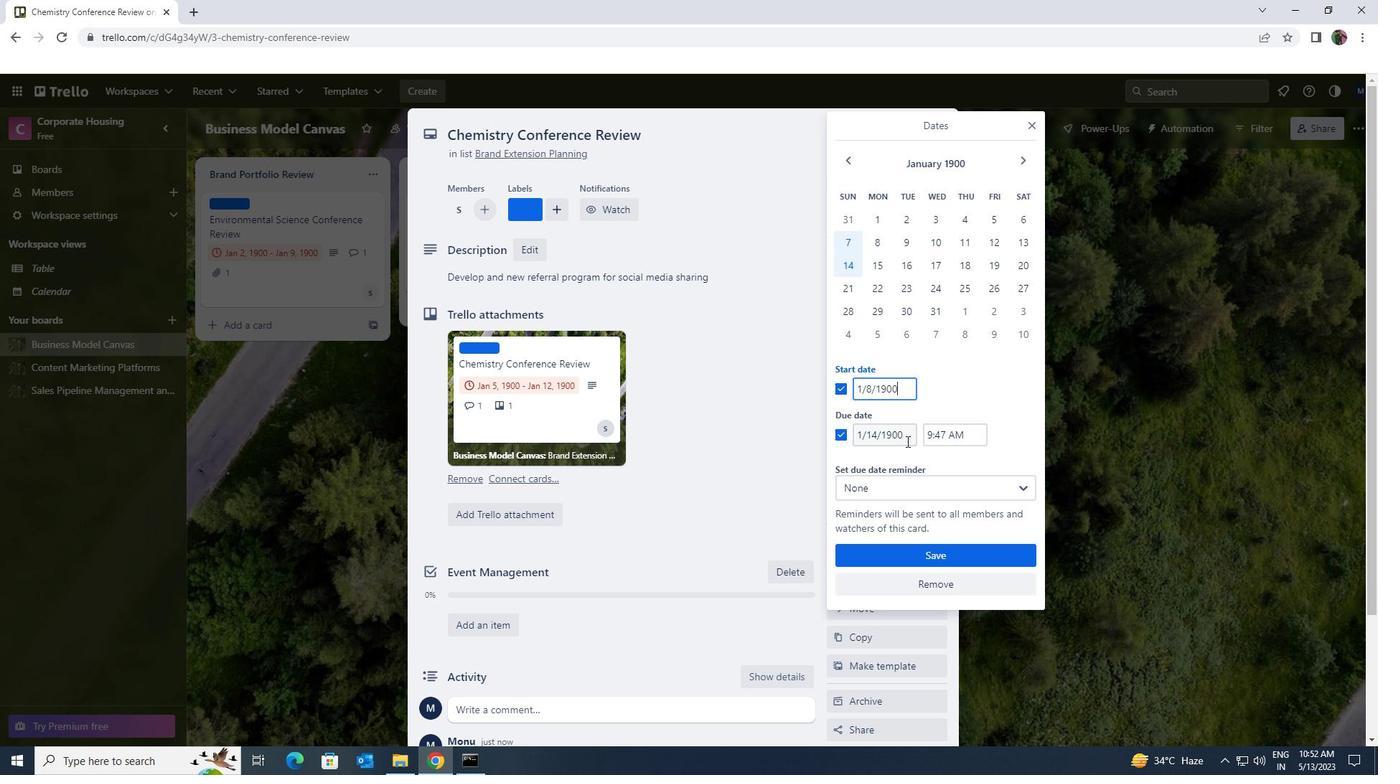 
Action: Mouse pressed left at (901, 437)
Screenshot: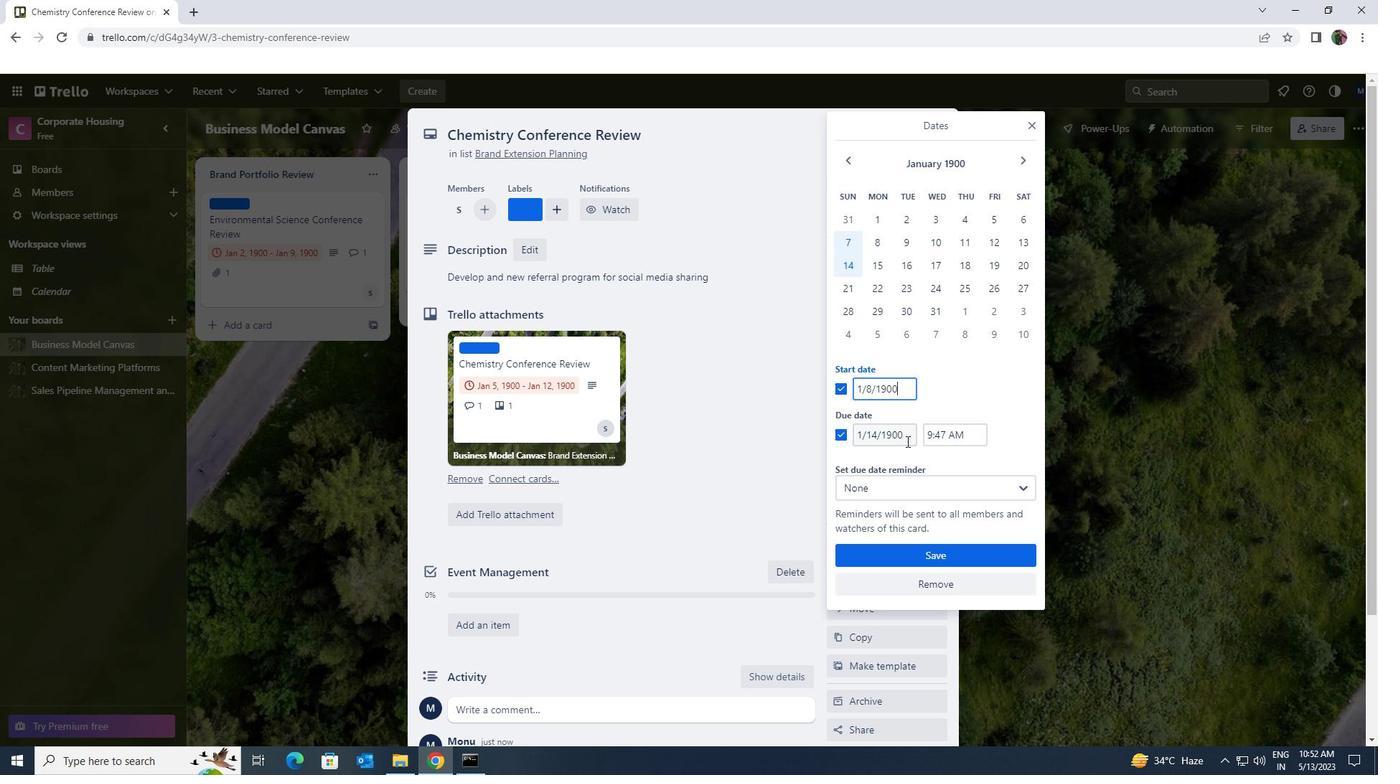 
Action: Mouse moved to (854, 435)
Screenshot: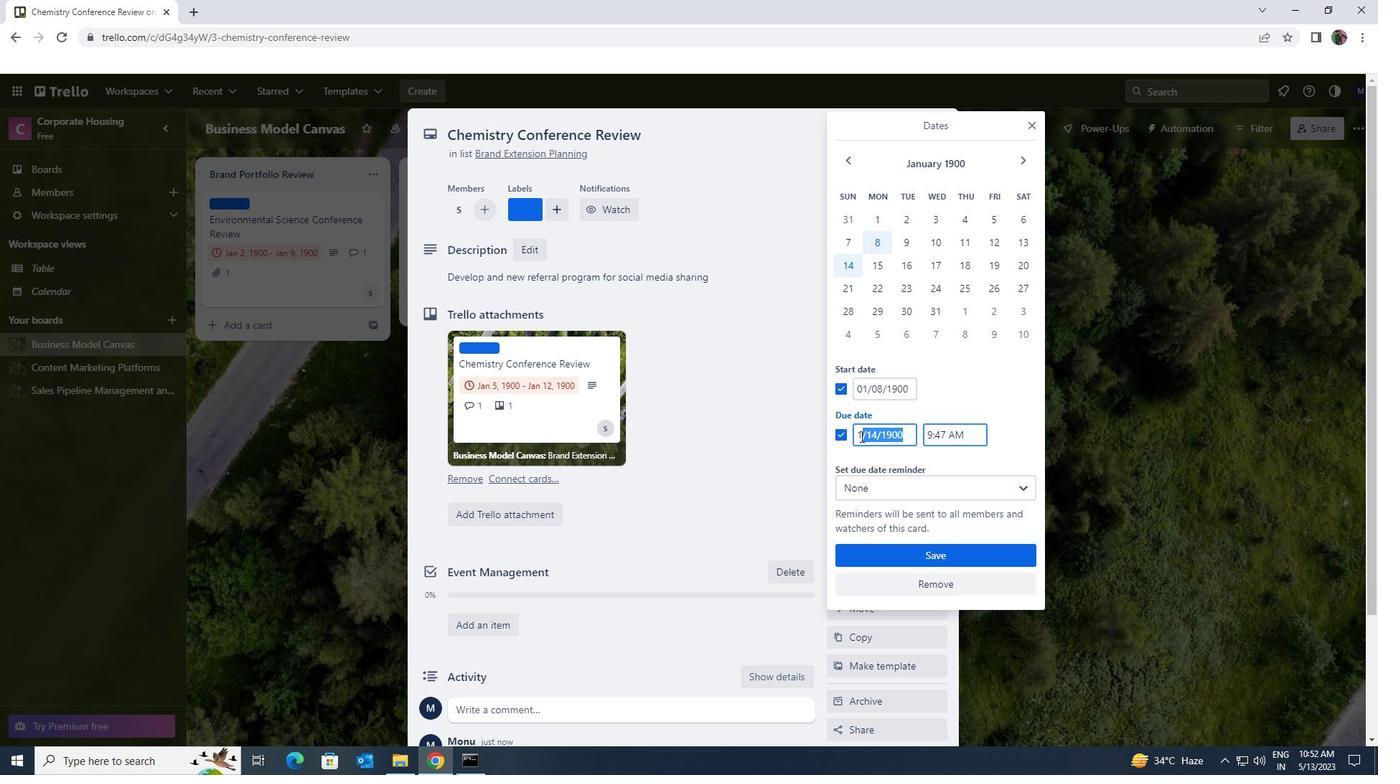 
Action: Key pressed 1/15/1900
Screenshot: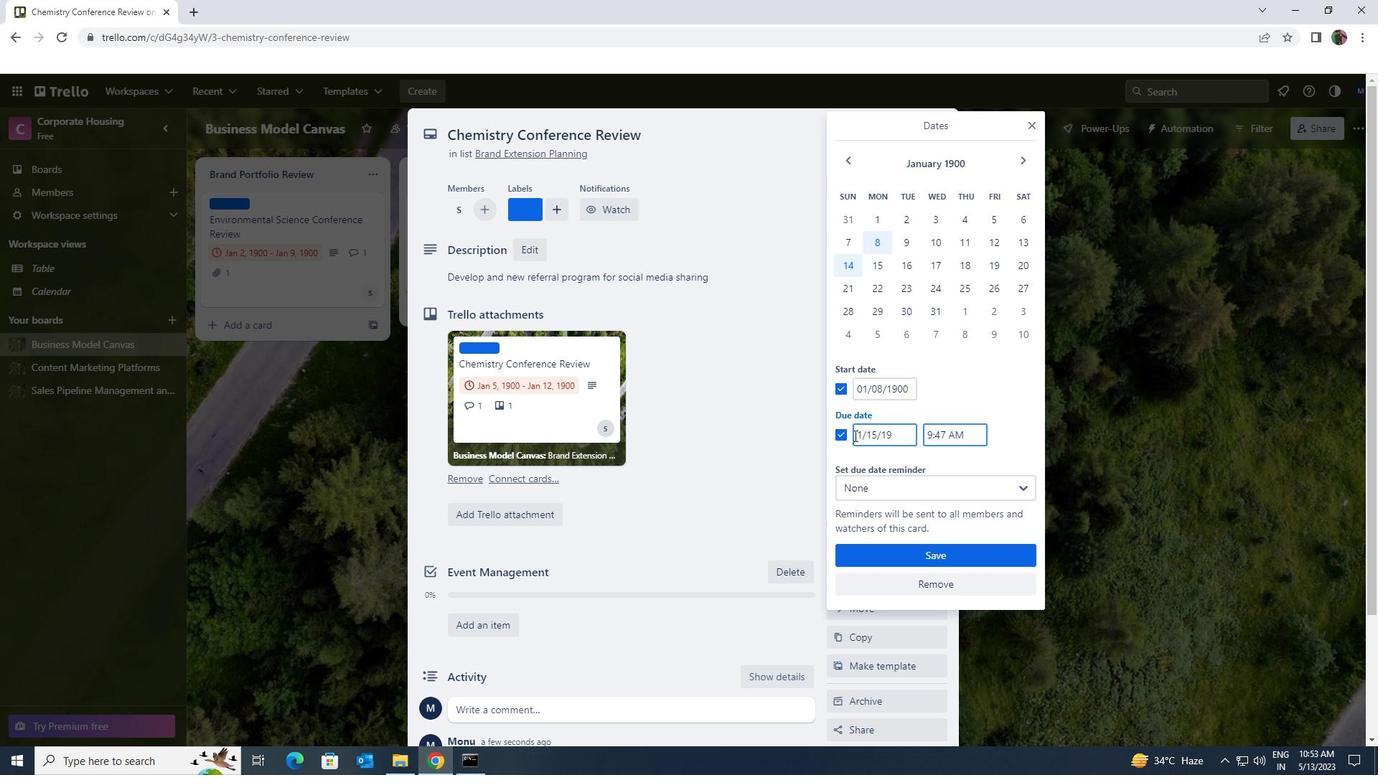 
Action: Mouse moved to (921, 564)
Screenshot: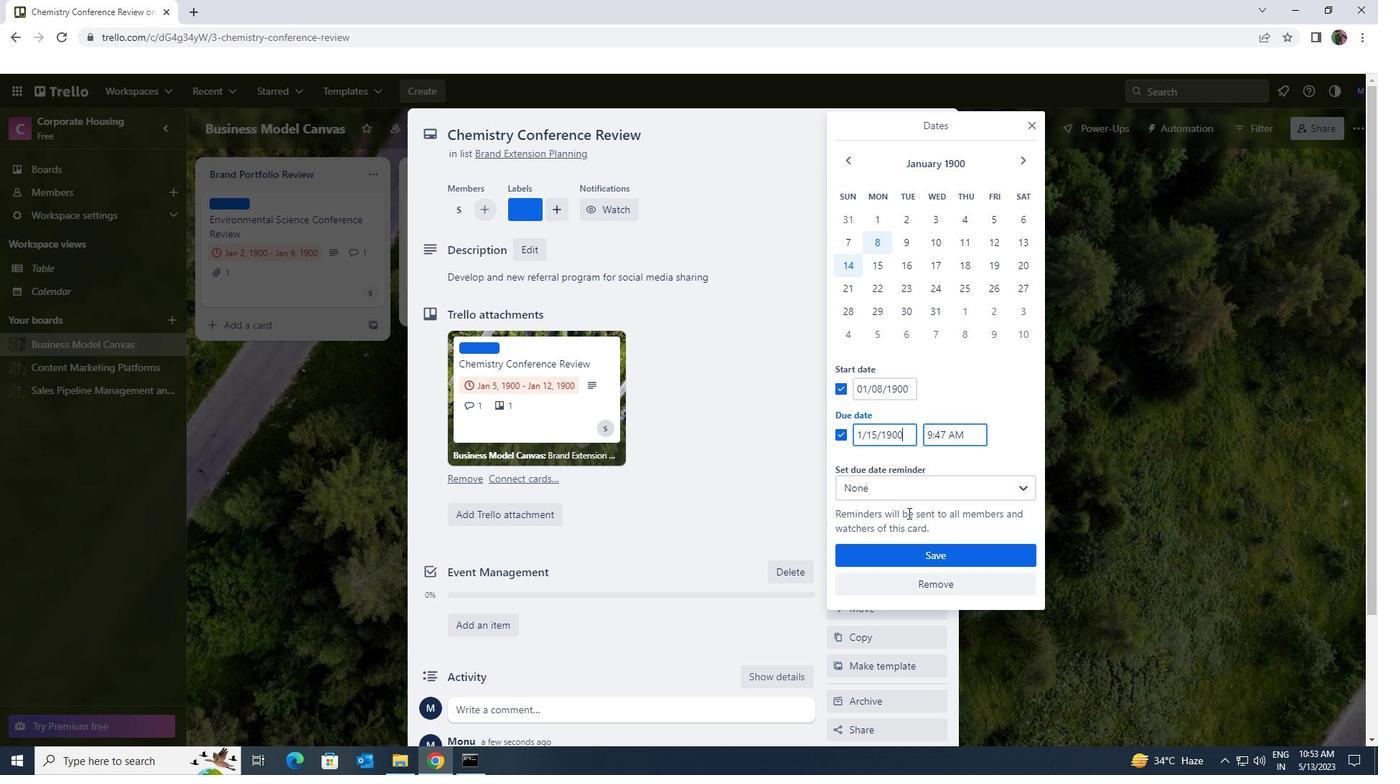 
Action: Mouse pressed left at (921, 564)
Screenshot: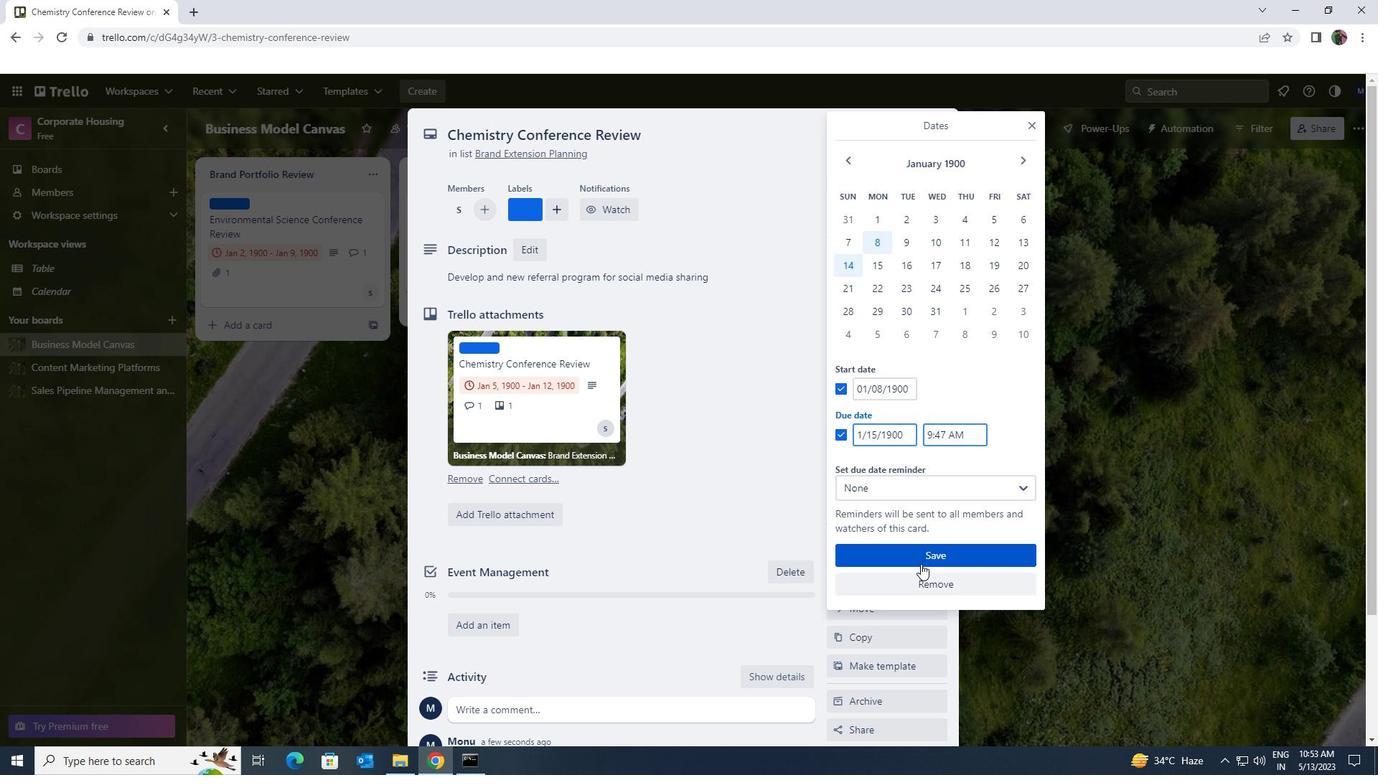 
